 Task: Find connections with filter location Badnāwar with filter topic #propertywith filter profile language English with filter current company Del Monte Foods Private Limited with filter school R A Podar College of Commerce & Economics Matunga Mumbai 400 019 with filter industry Packaging and Containers Manufacturing with filter service category Outsourcing with filter keywords title Vice President of Operations
Action: Mouse moved to (565, 71)
Screenshot: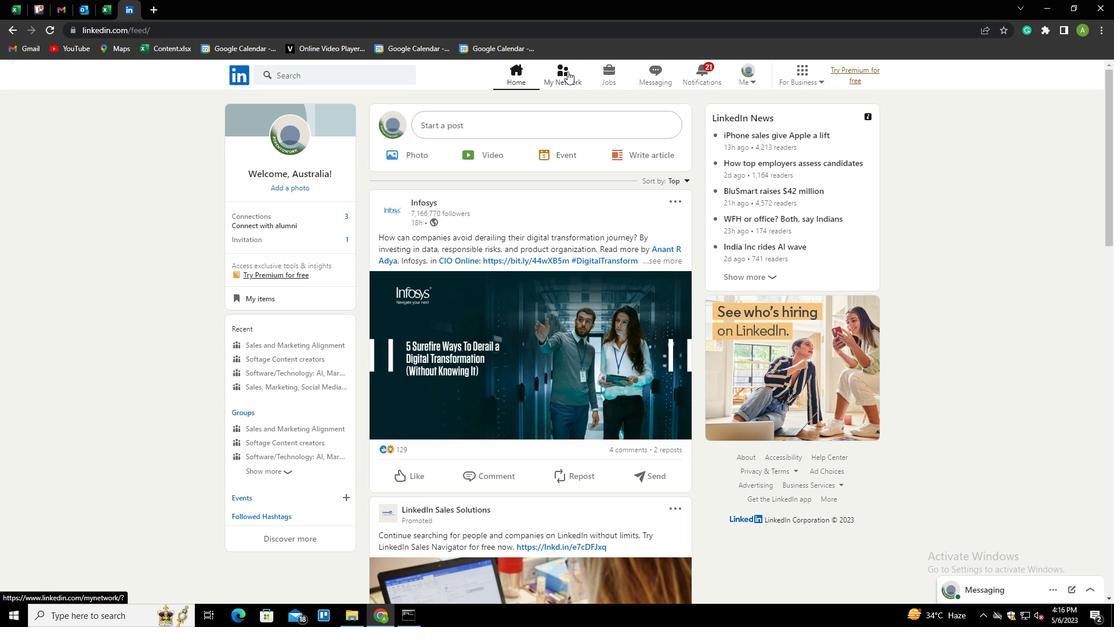 
Action: Mouse pressed left at (565, 71)
Screenshot: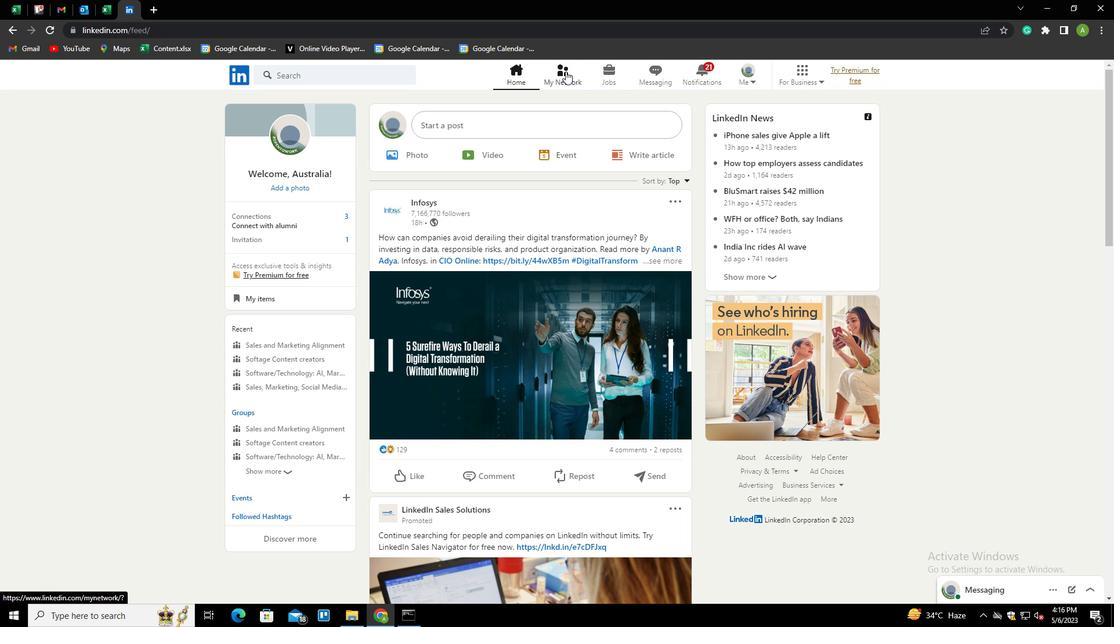 
Action: Mouse moved to (300, 139)
Screenshot: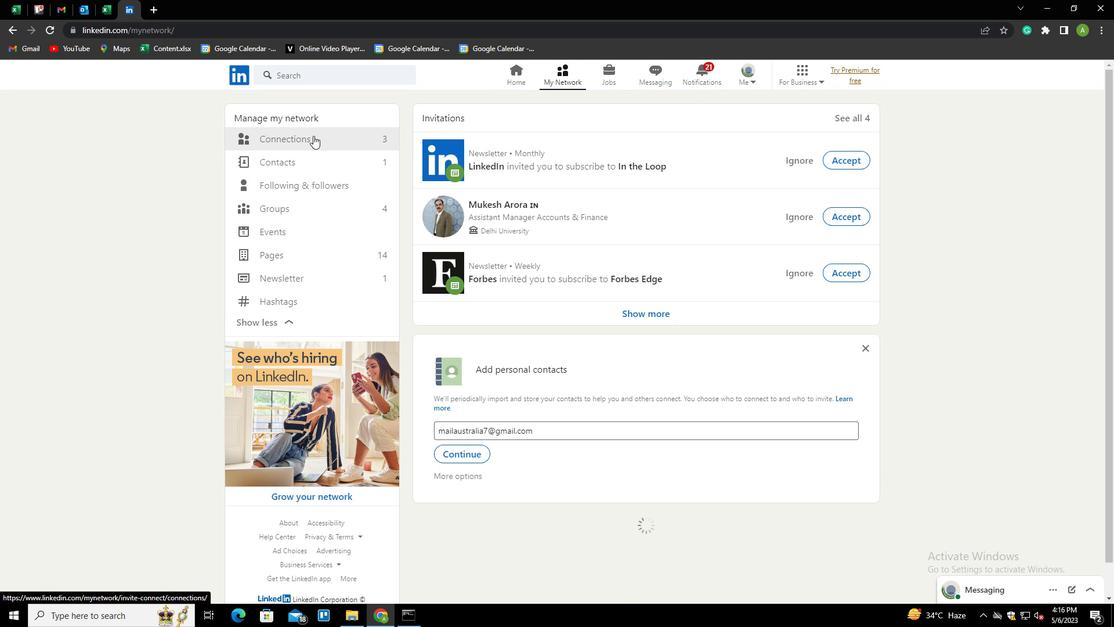 
Action: Mouse pressed left at (300, 139)
Screenshot: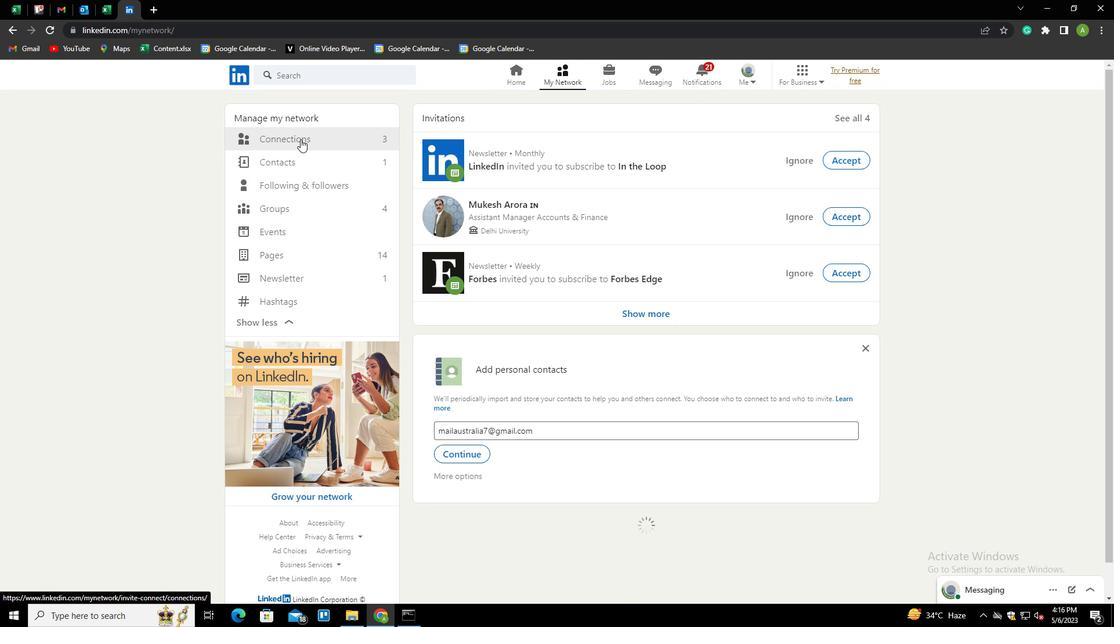 
Action: Mouse moved to (640, 138)
Screenshot: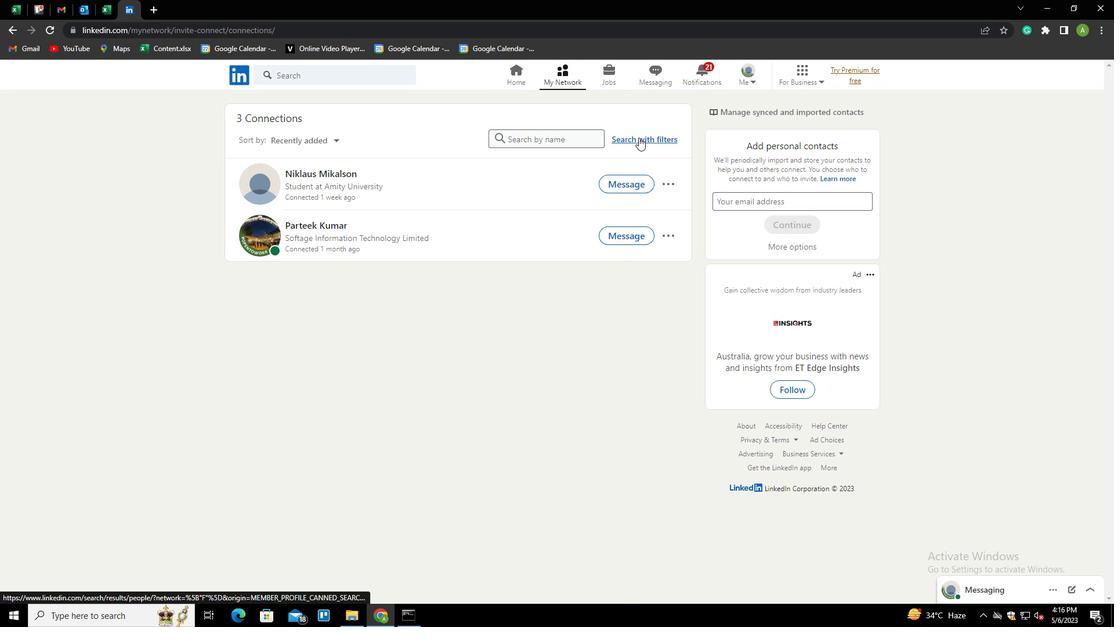 
Action: Mouse pressed left at (640, 138)
Screenshot: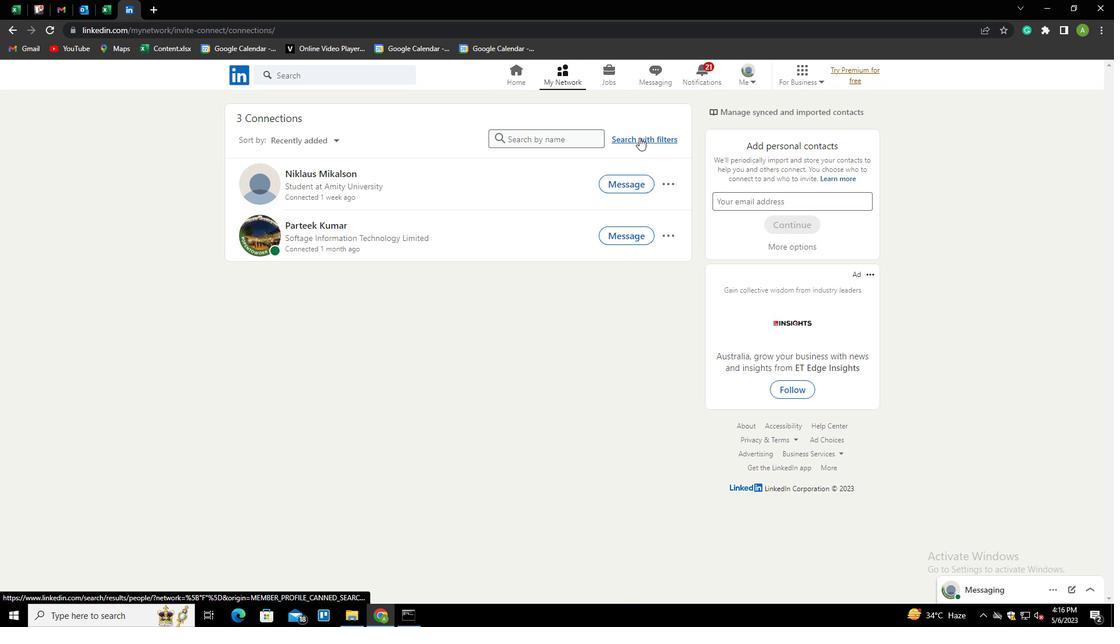 
Action: Mouse moved to (591, 106)
Screenshot: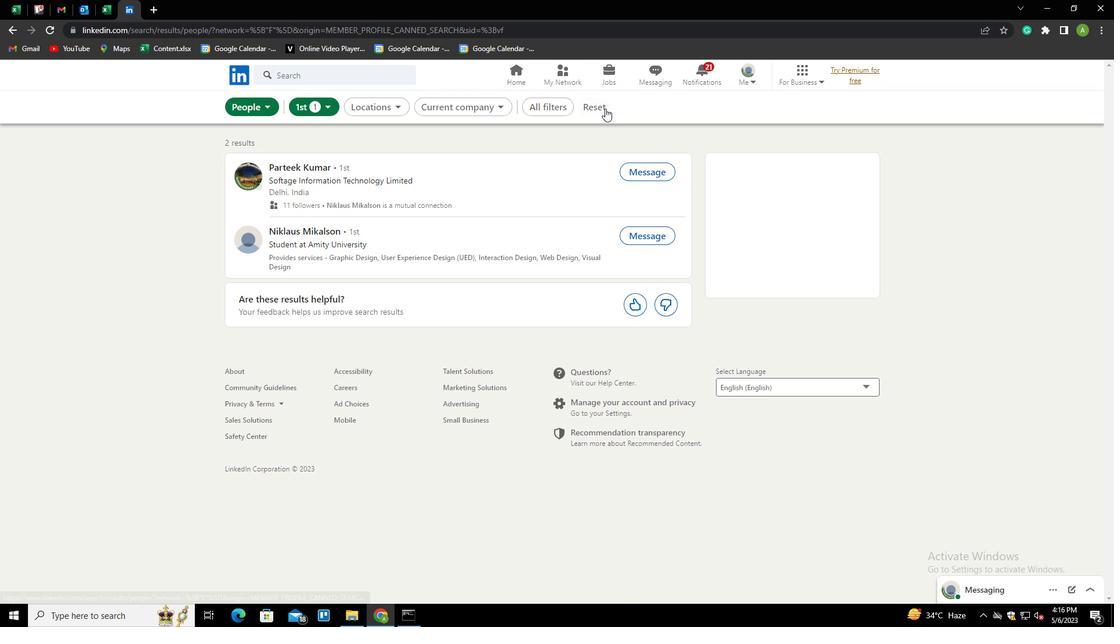 
Action: Mouse pressed left at (591, 106)
Screenshot: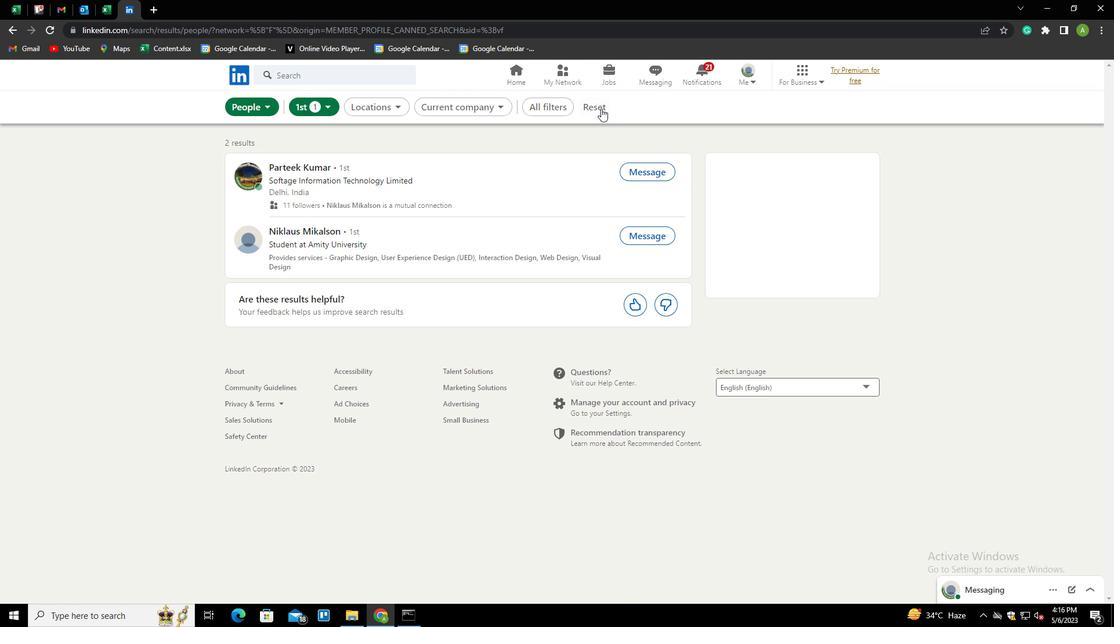 
Action: Mouse moved to (583, 105)
Screenshot: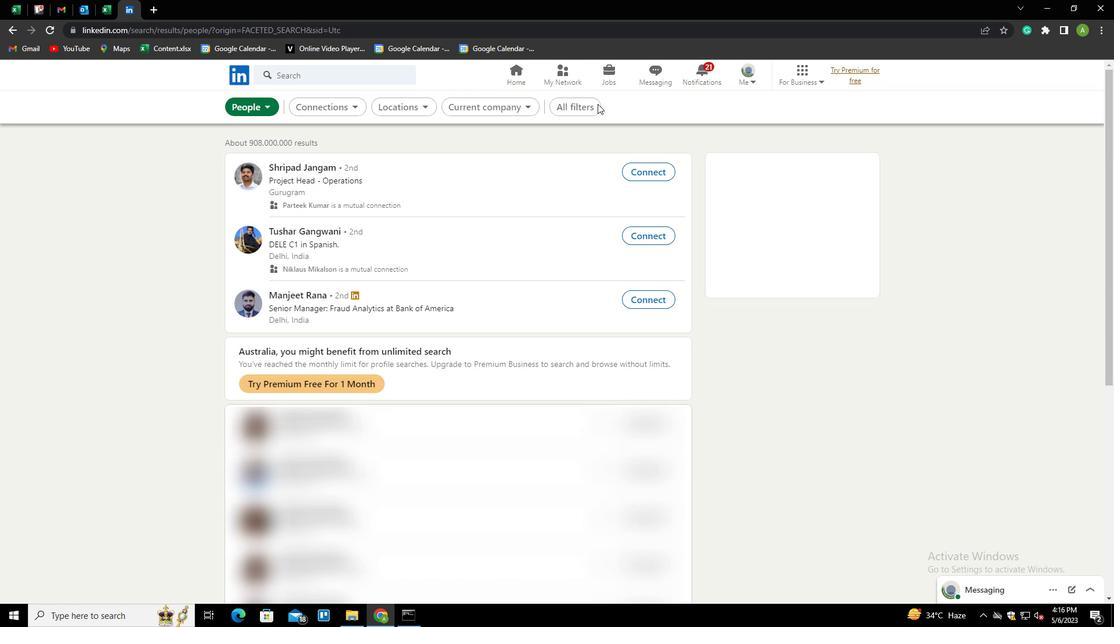 
Action: Mouse pressed left at (583, 105)
Screenshot: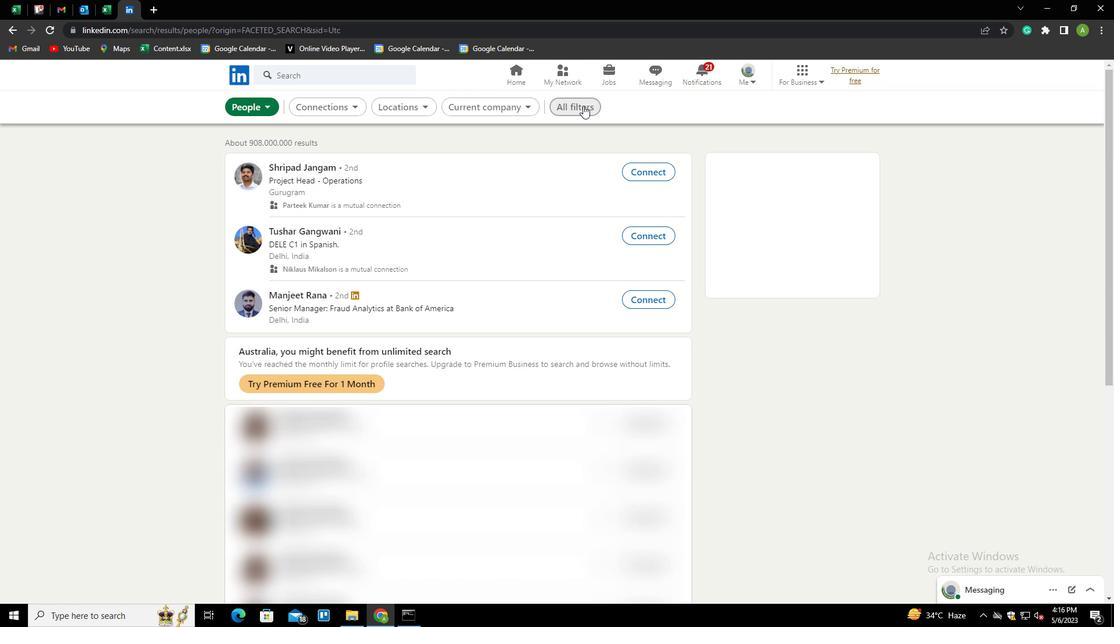 
Action: Mouse moved to (958, 353)
Screenshot: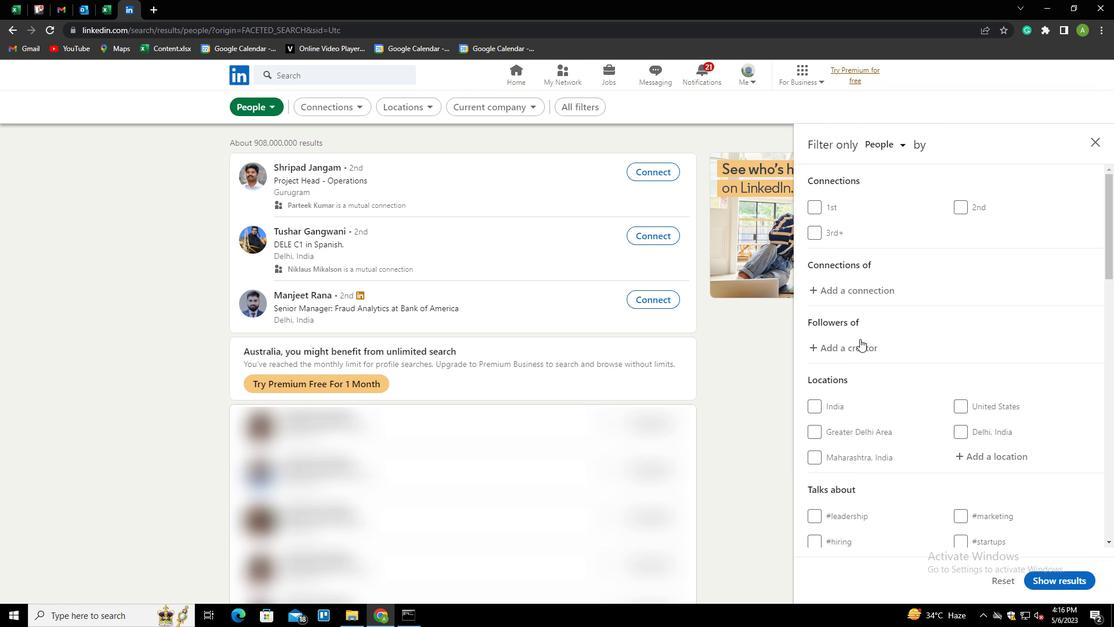 
Action: Mouse scrolled (958, 353) with delta (0, 0)
Screenshot: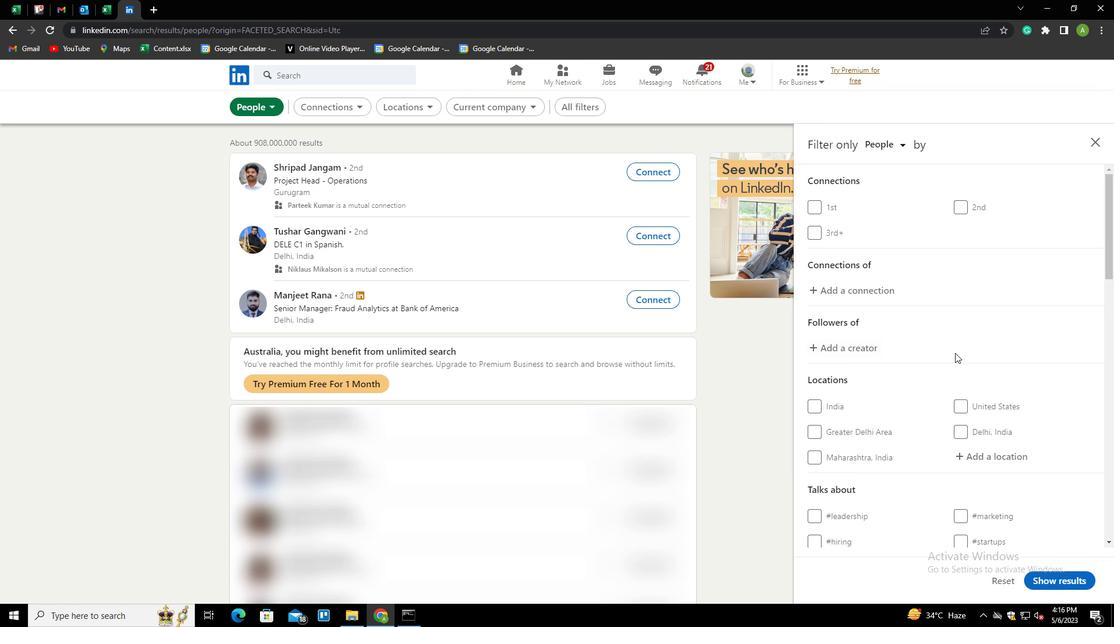 
Action: Mouse scrolled (958, 353) with delta (0, 0)
Screenshot: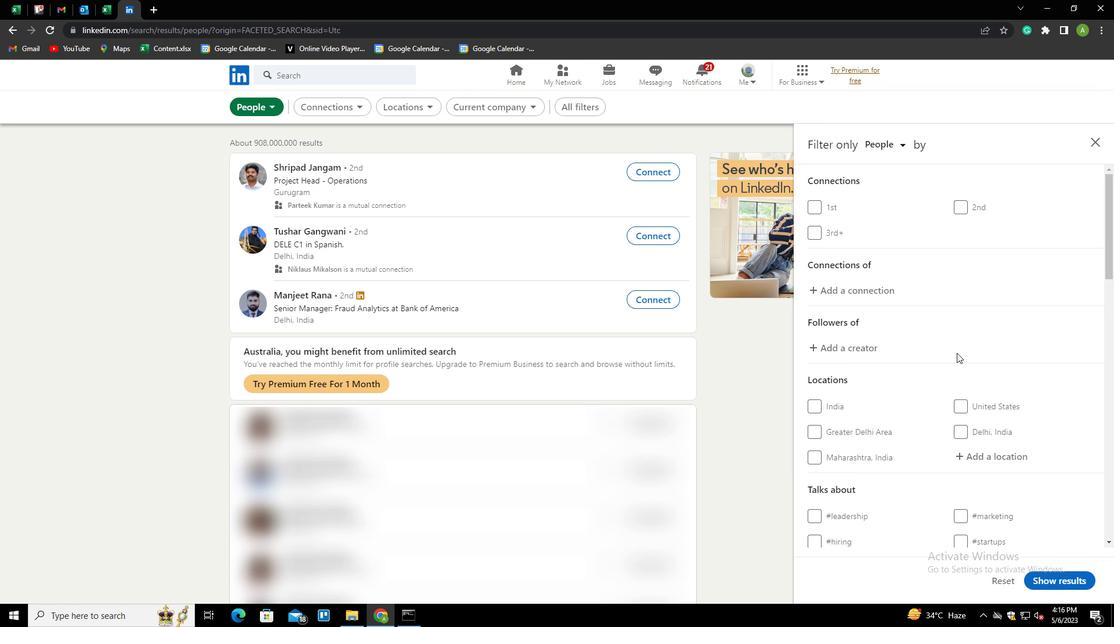 
Action: Mouse moved to (969, 346)
Screenshot: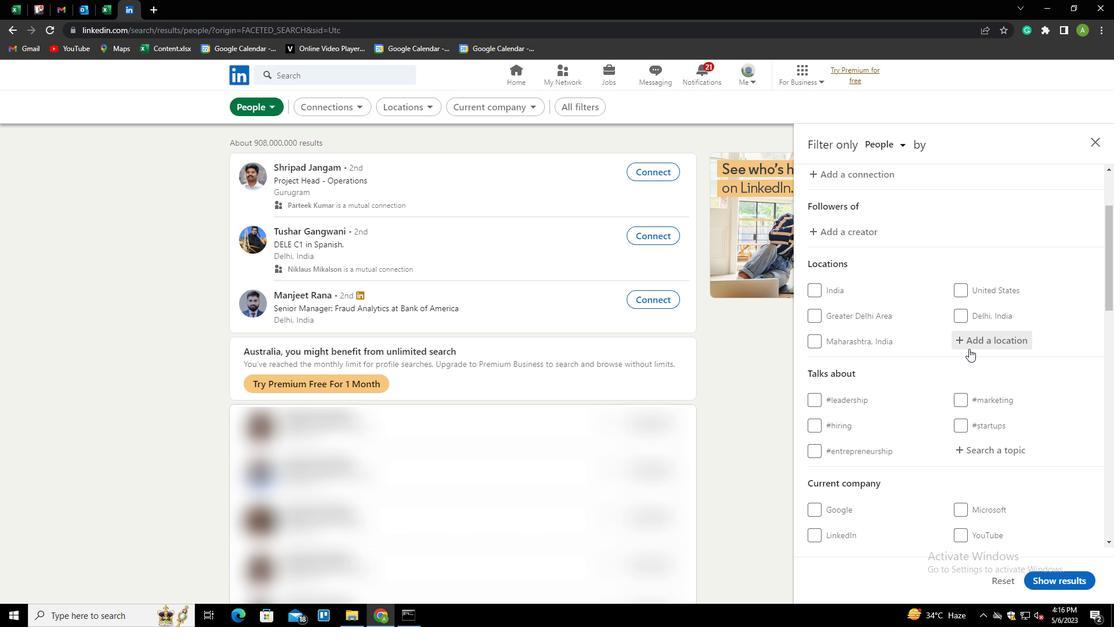 
Action: Mouse pressed left at (969, 346)
Screenshot: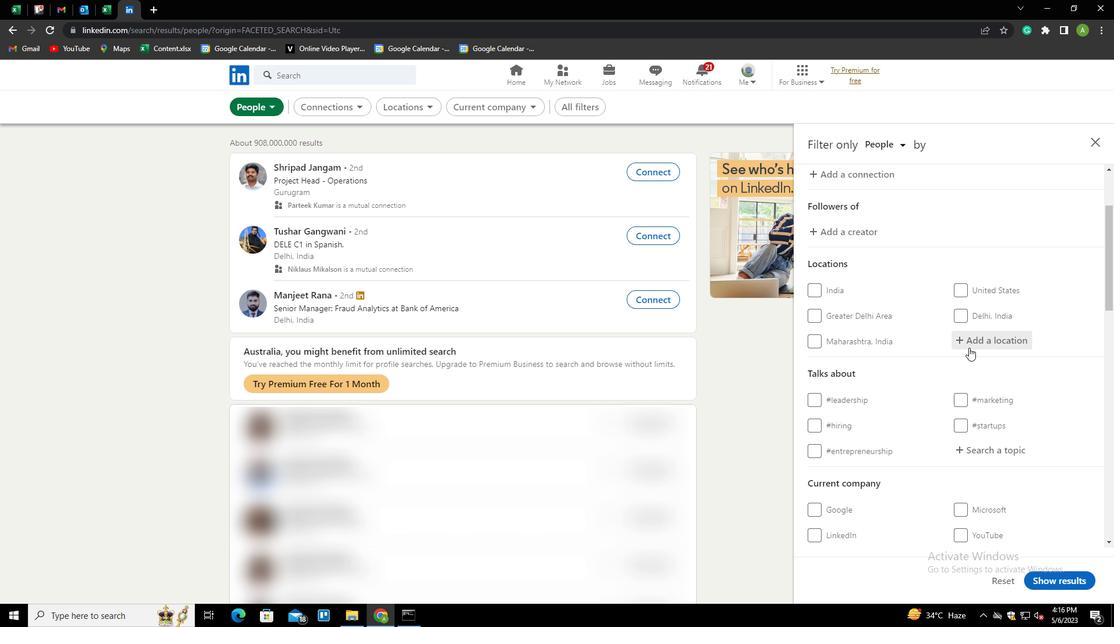 
Action: Key pressed <Key.shift>
Screenshot: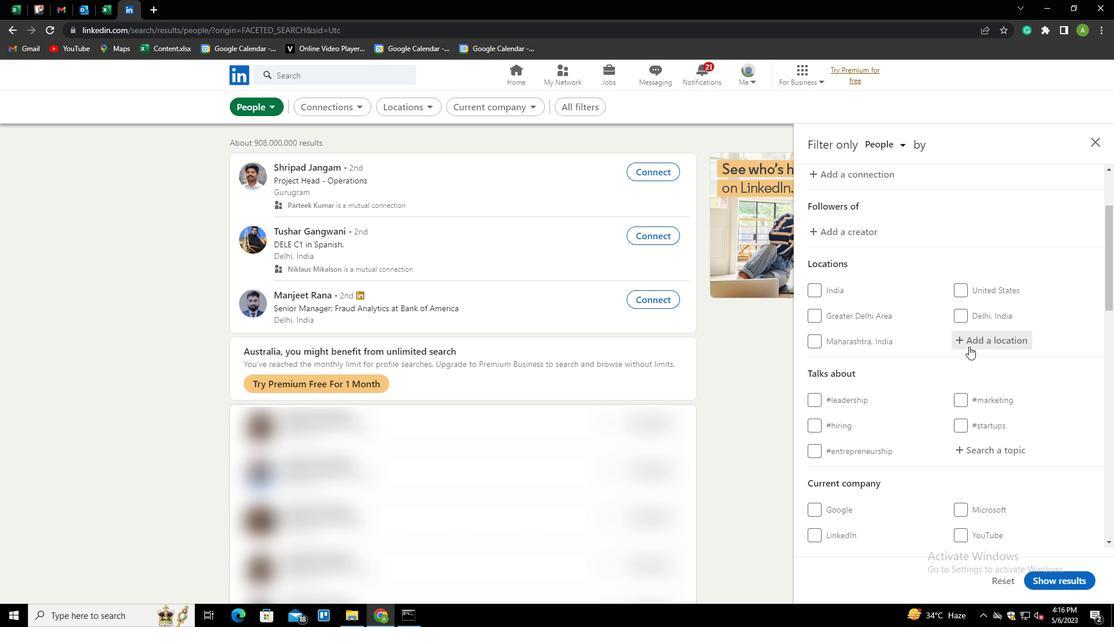 
Action: Mouse moved to (969, 345)
Screenshot: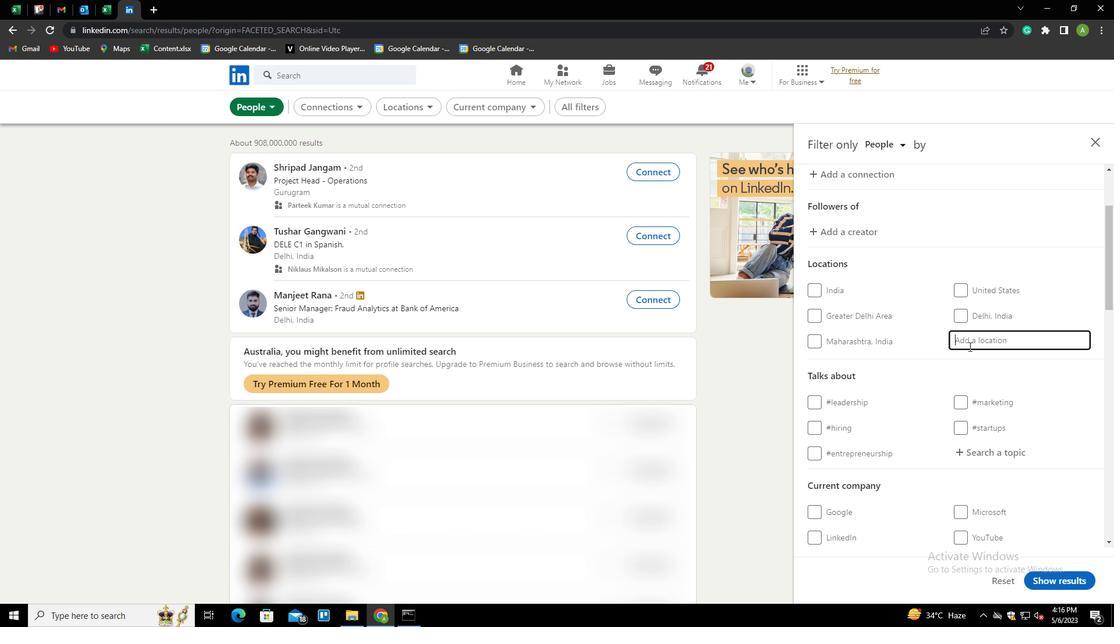 
Action: Key pressed B
Screenshot: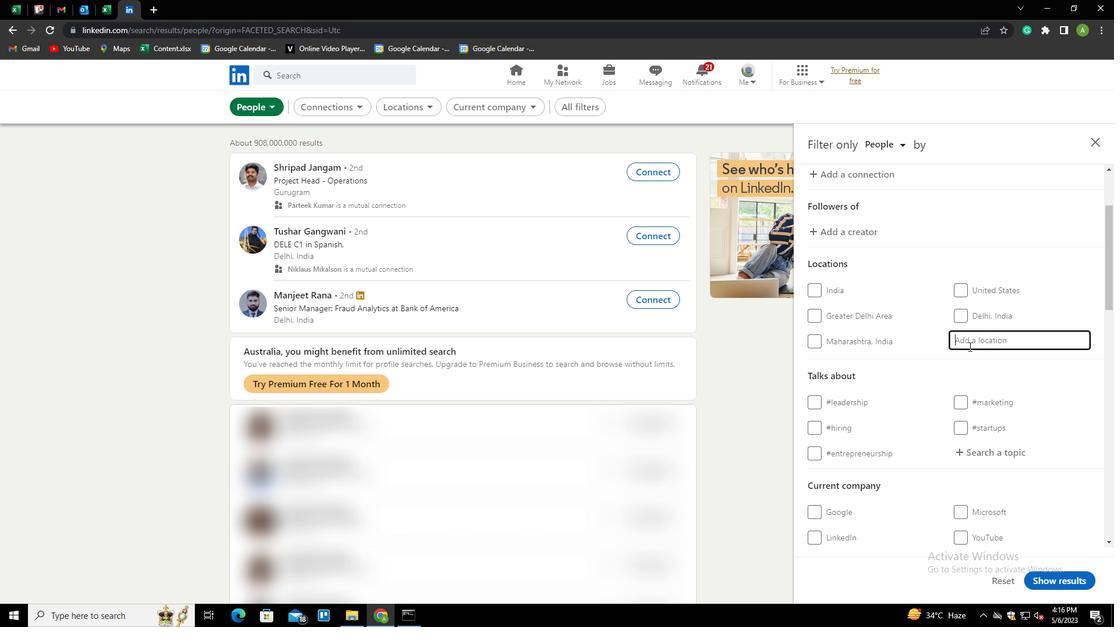 
Action: Mouse moved to (934, 268)
Screenshot: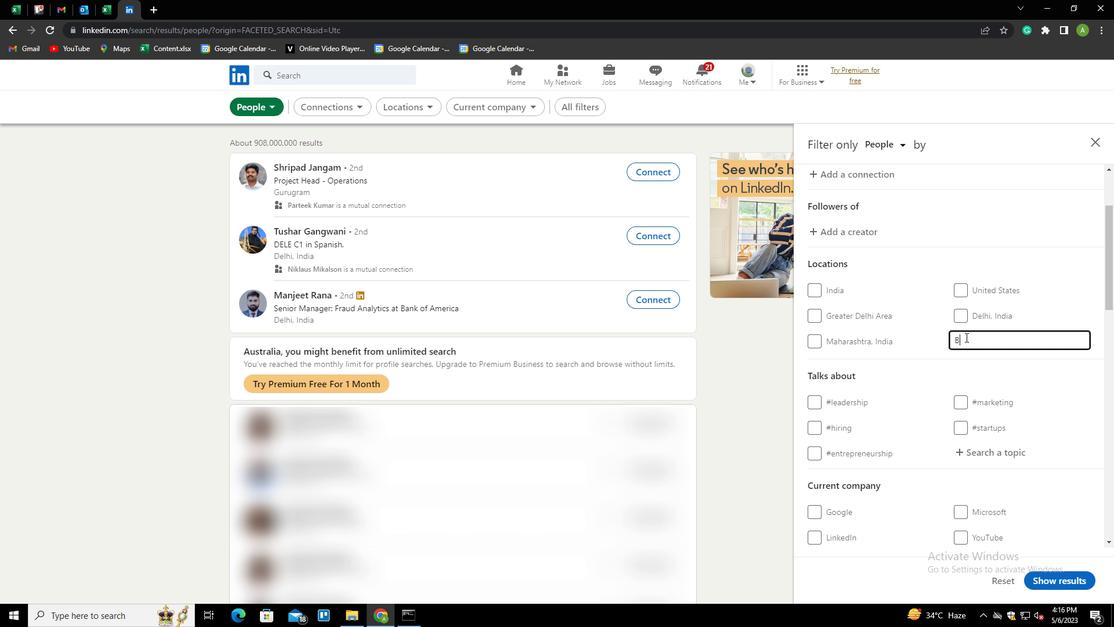 
Action: Key pressed ADNAWAR<Key.down><Key.enter>
Screenshot: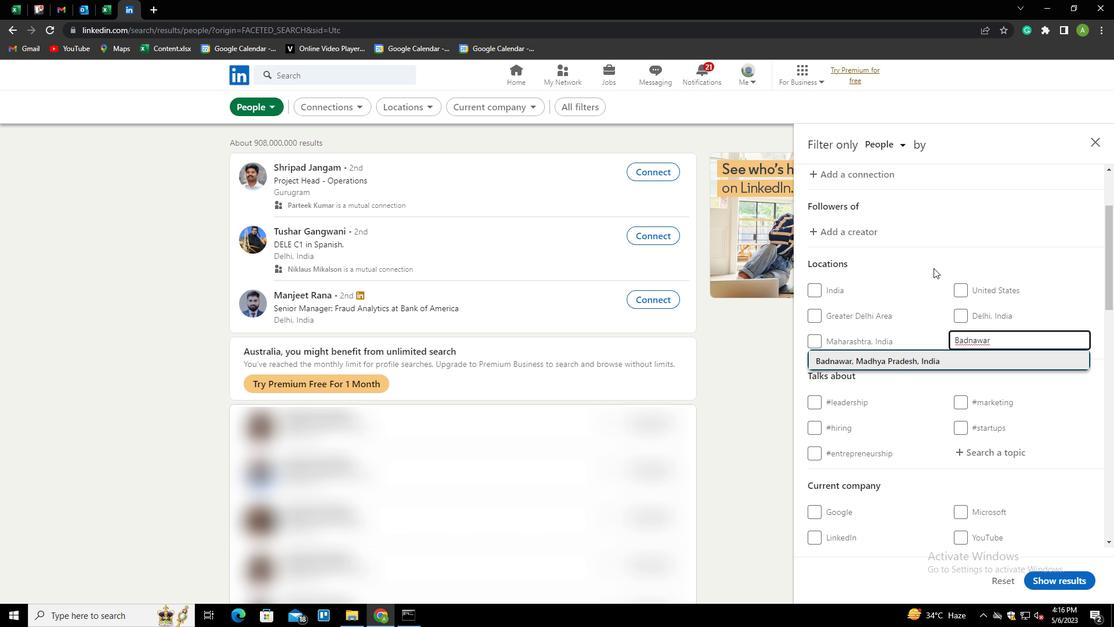 
Action: Mouse moved to (932, 268)
Screenshot: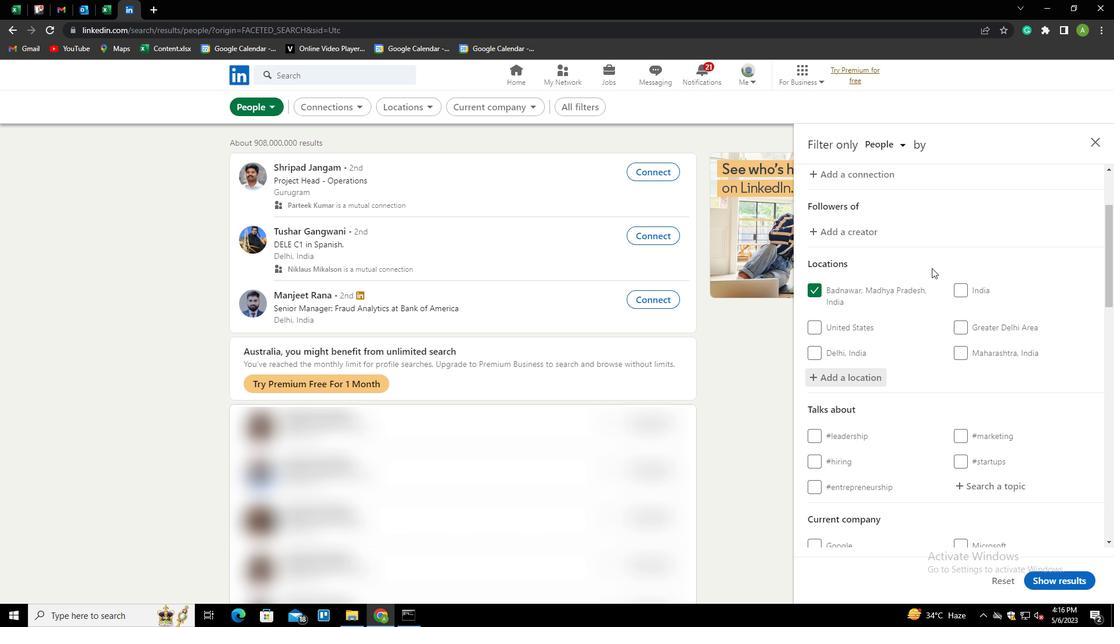 
Action: Mouse scrolled (932, 267) with delta (0, 0)
Screenshot: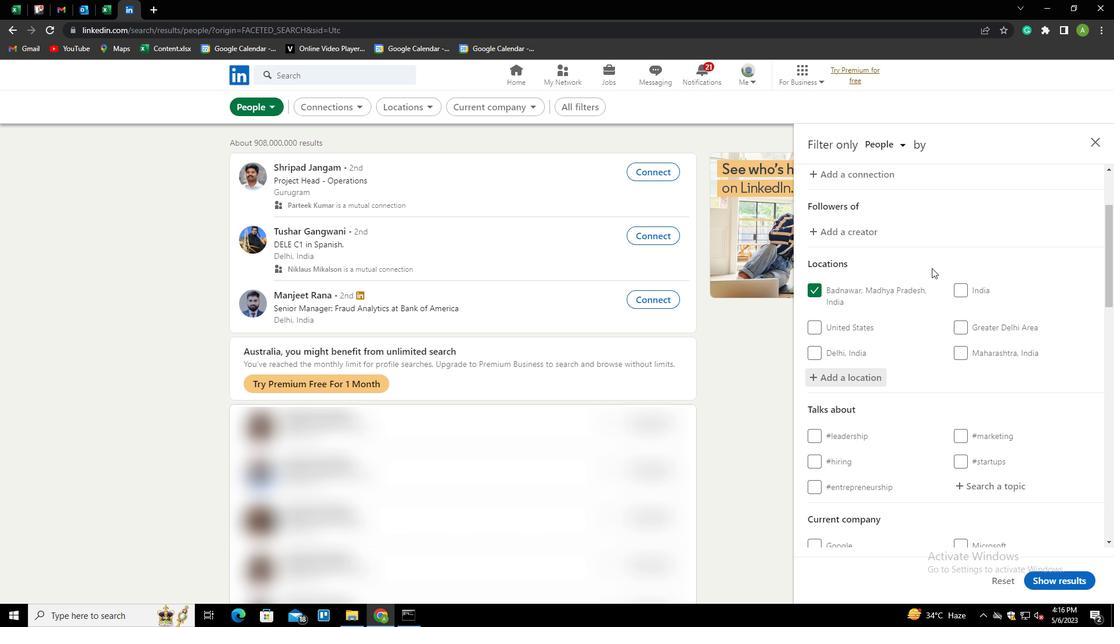 
Action: Mouse moved to (932, 271)
Screenshot: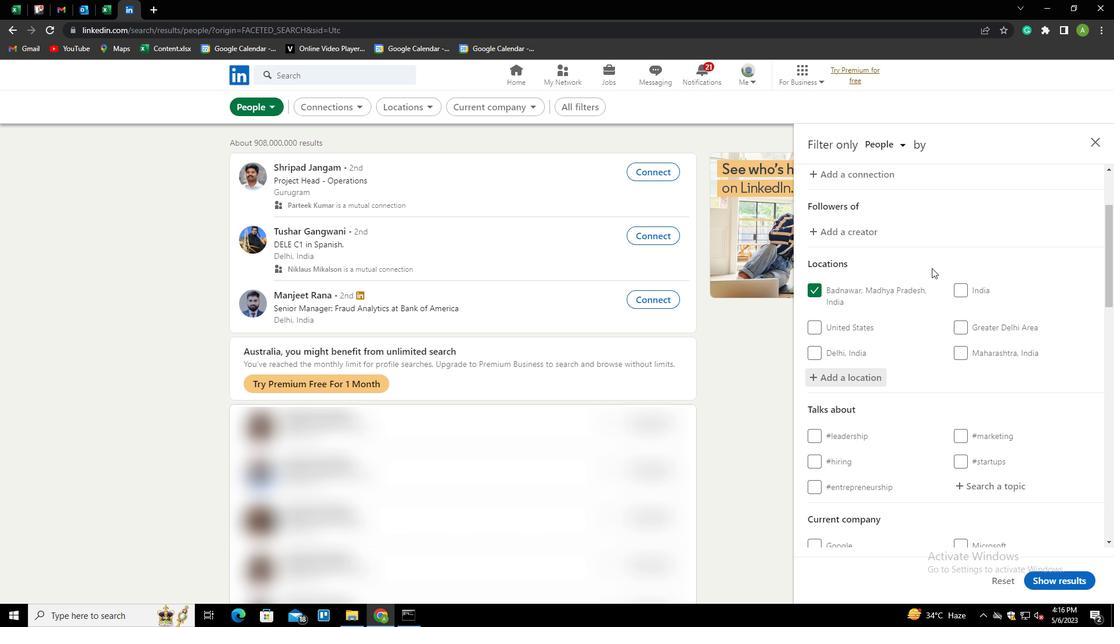 
Action: Mouse scrolled (932, 270) with delta (0, 0)
Screenshot: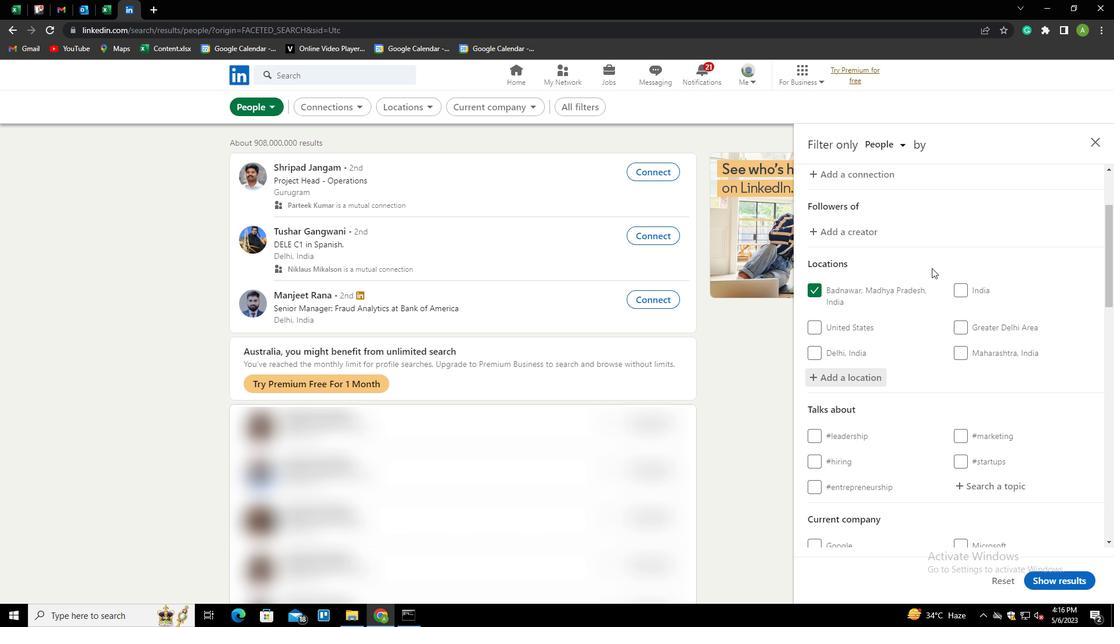 
Action: Mouse moved to (932, 273)
Screenshot: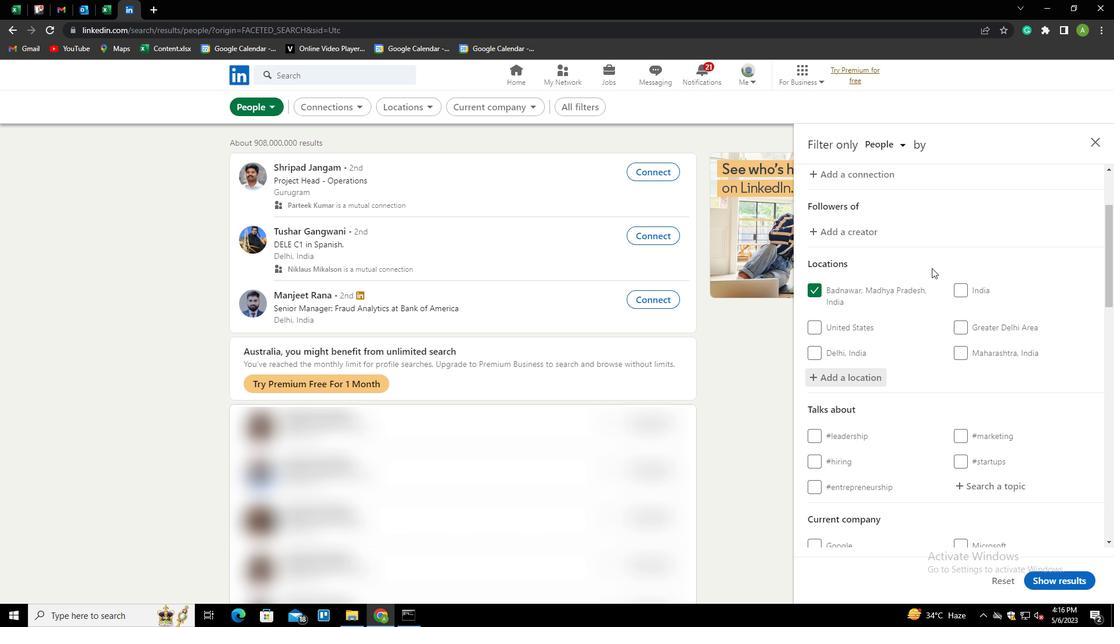 
Action: Mouse scrolled (932, 272) with delta (0, 0)
Screenshot: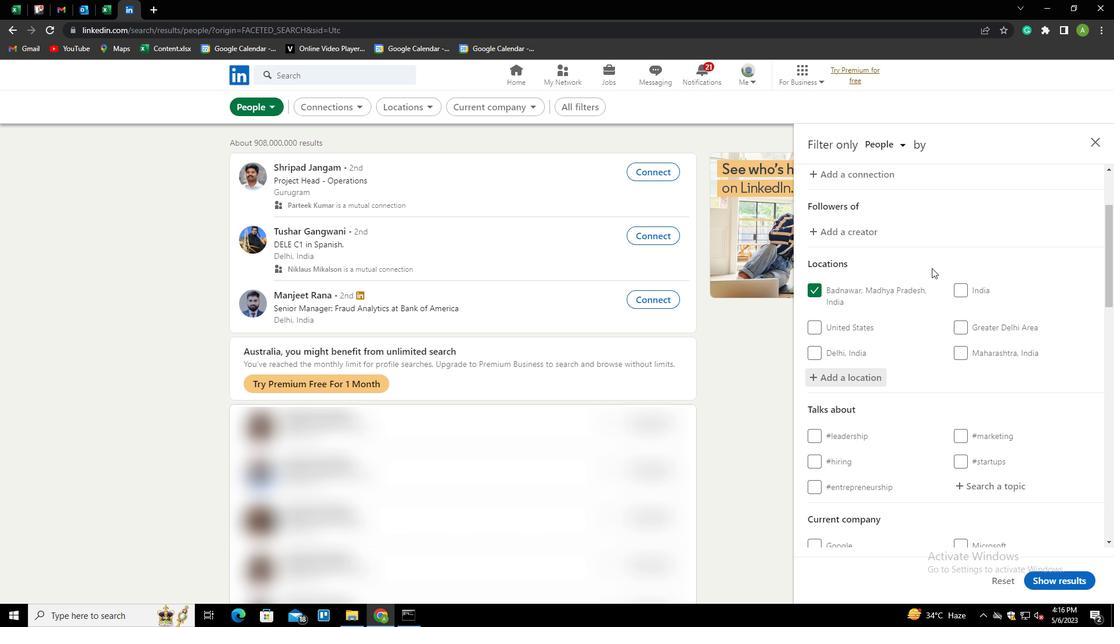 
Action: Mouse moved to (991, 315)
Screenshot: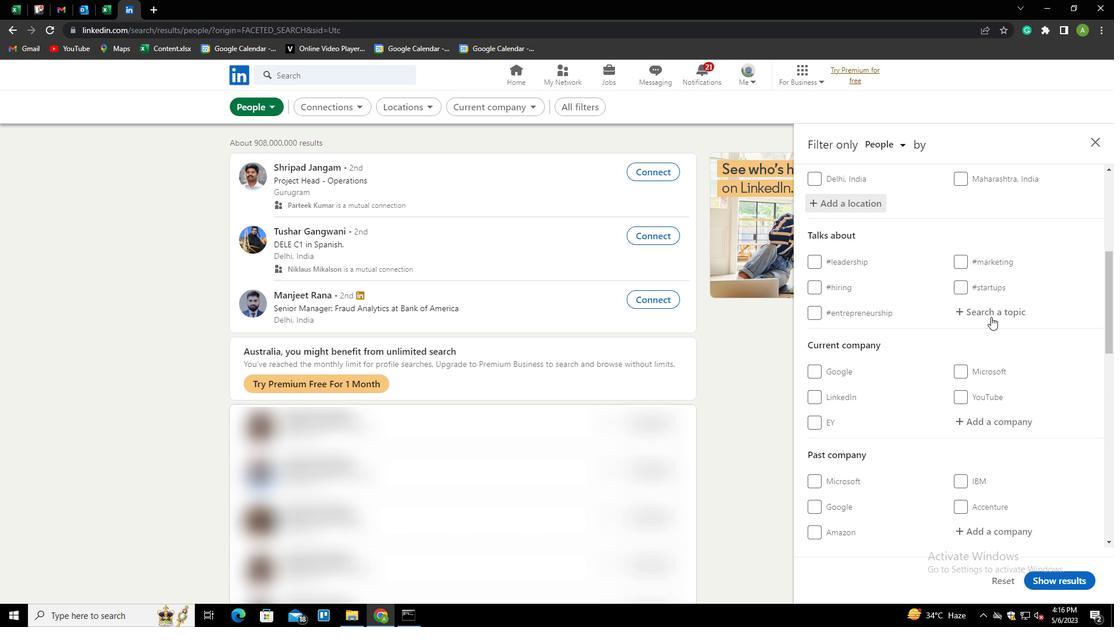
Action: Mouse pressed left at (991, 315)
Screenshot: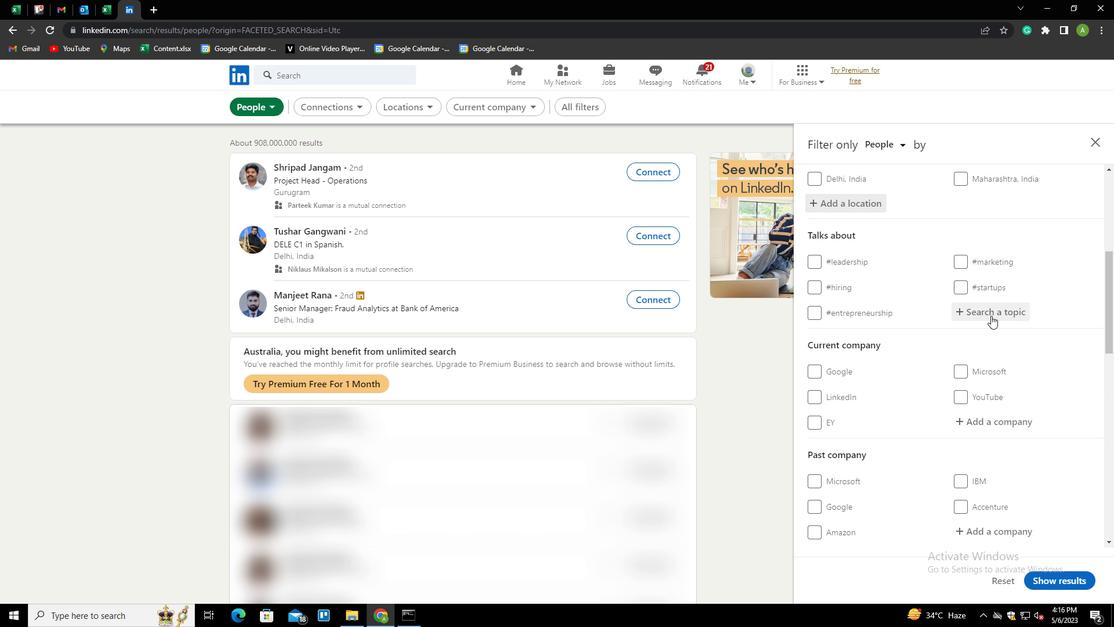 
Action: Mouse moved to (983, 298)
Screenshot: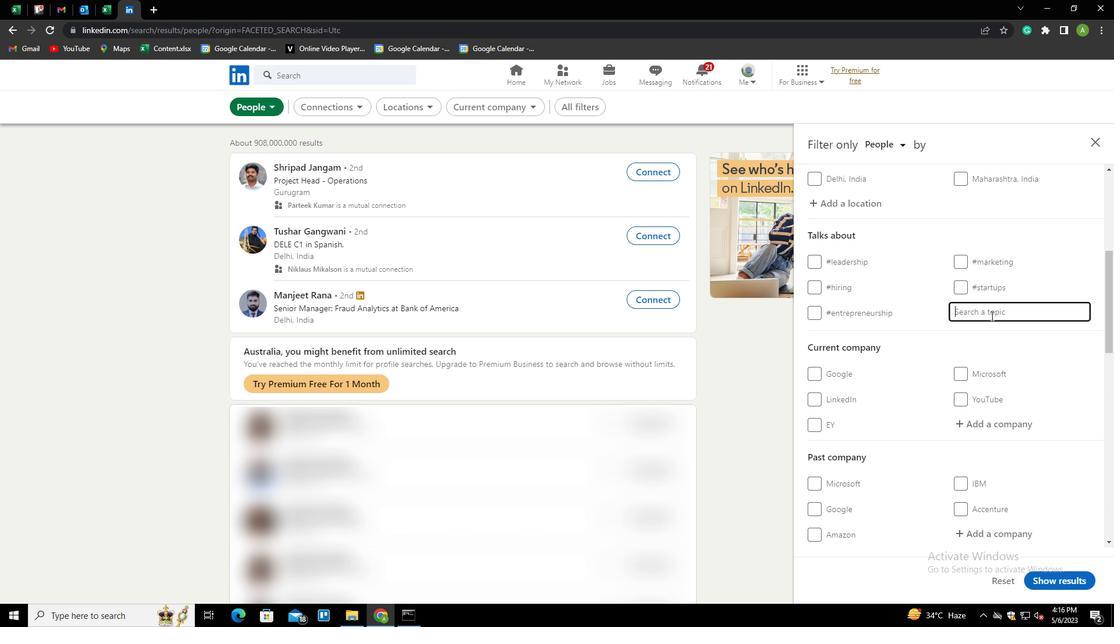 
Action: Key pressed PROPERTY<Key.down><Key.enter>
Screenshot: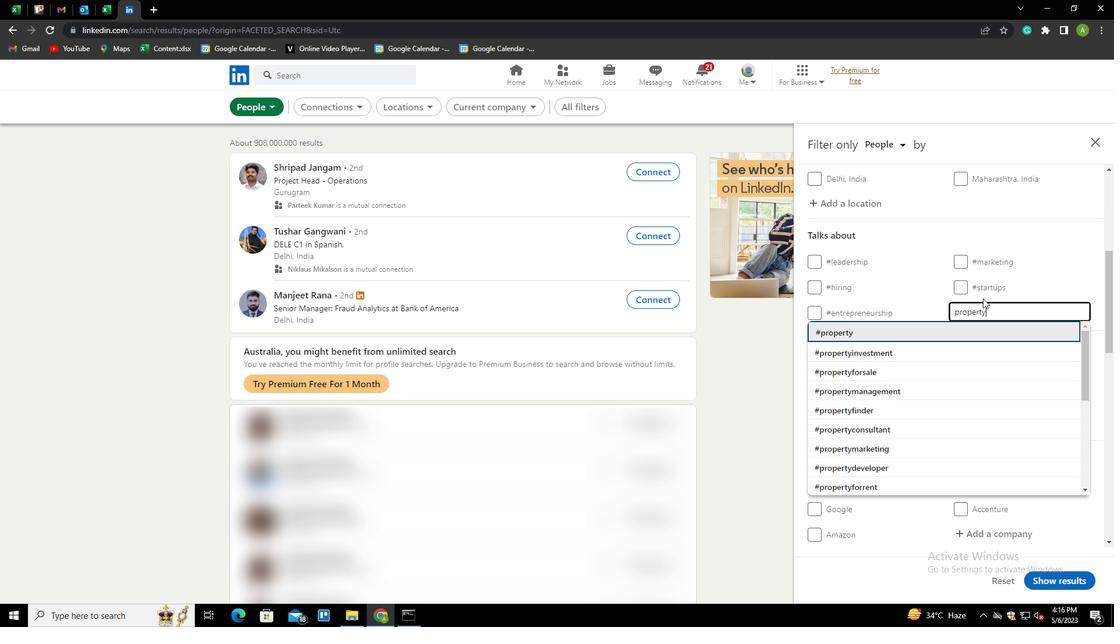 
Action: Mouse scrolled (983, 297) with delta (0, 0)
Screenshot: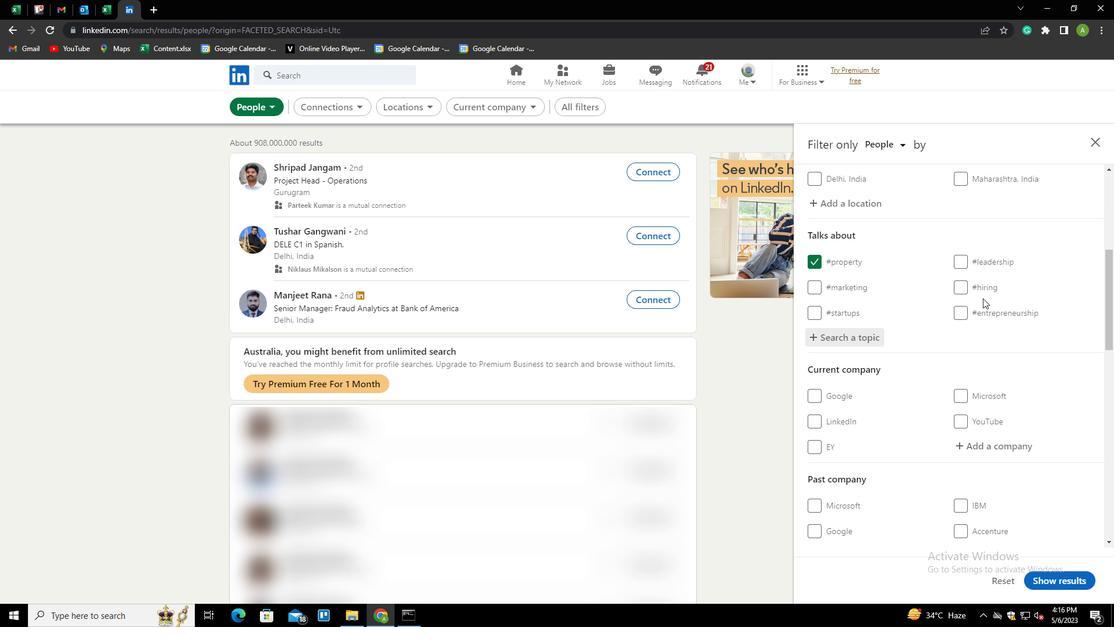 
Action: Mouse scrolled (983, 297) with delta (0, 0)
Screenshot: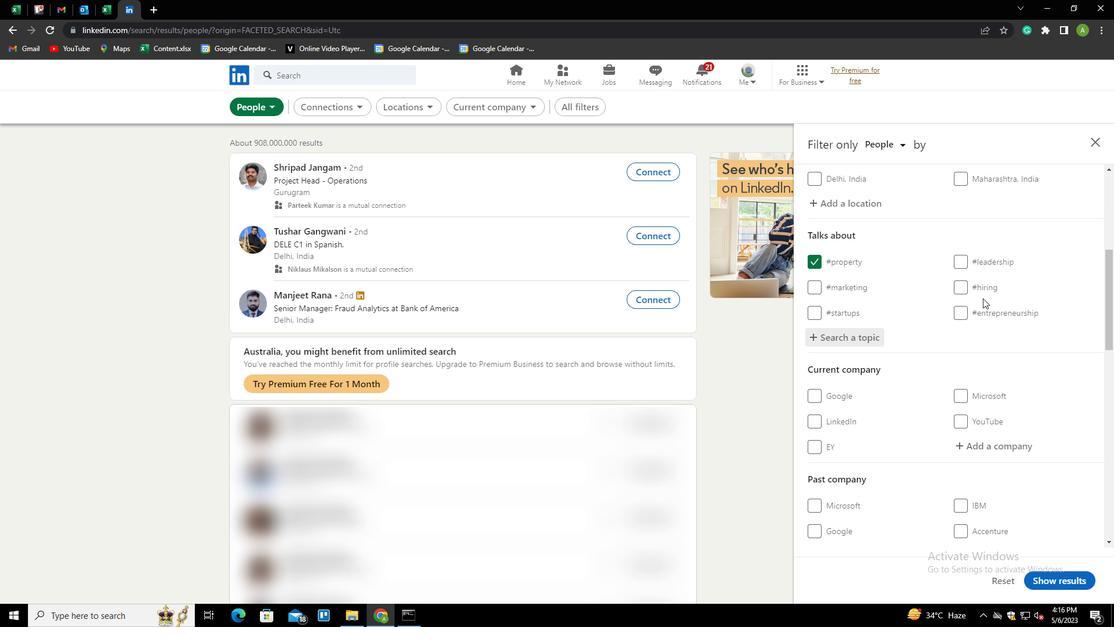 
Action: Mouse moved to (983, 304)
Screenshot: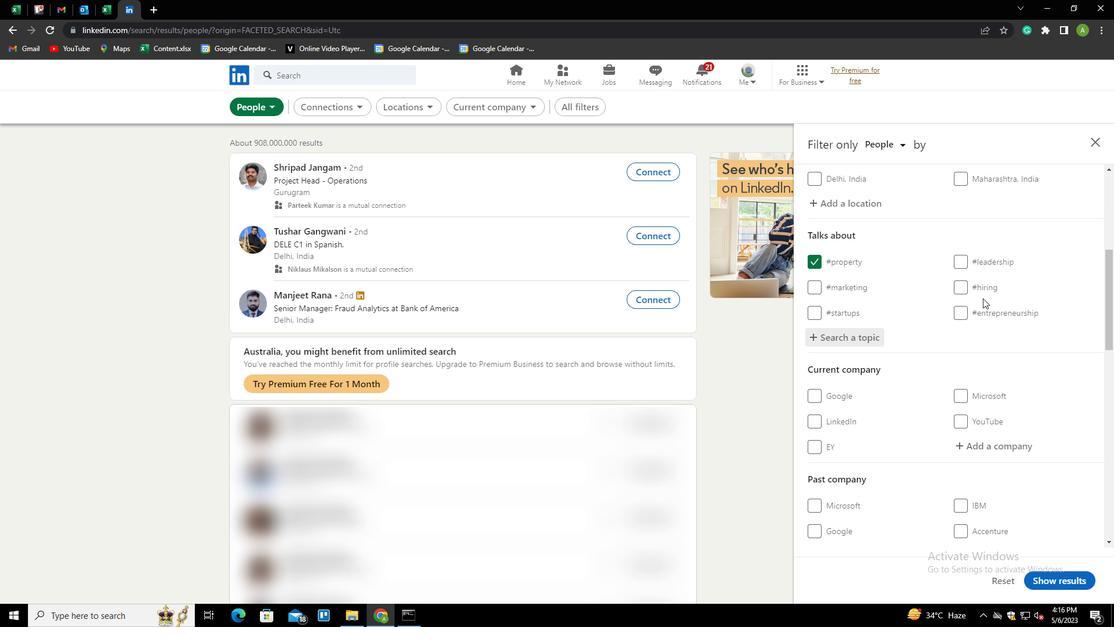 
Action: Mouse scrolled (983, 303) with delta (0, 0)
Screenshot: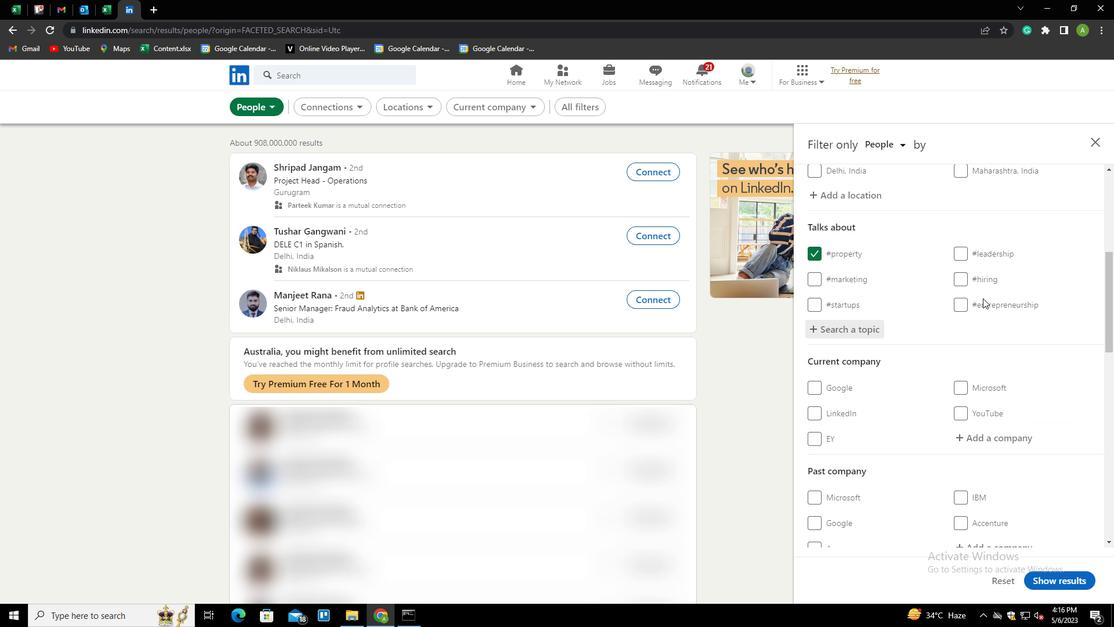 
Action: Mouse moved to (981, 316)
Screenshot: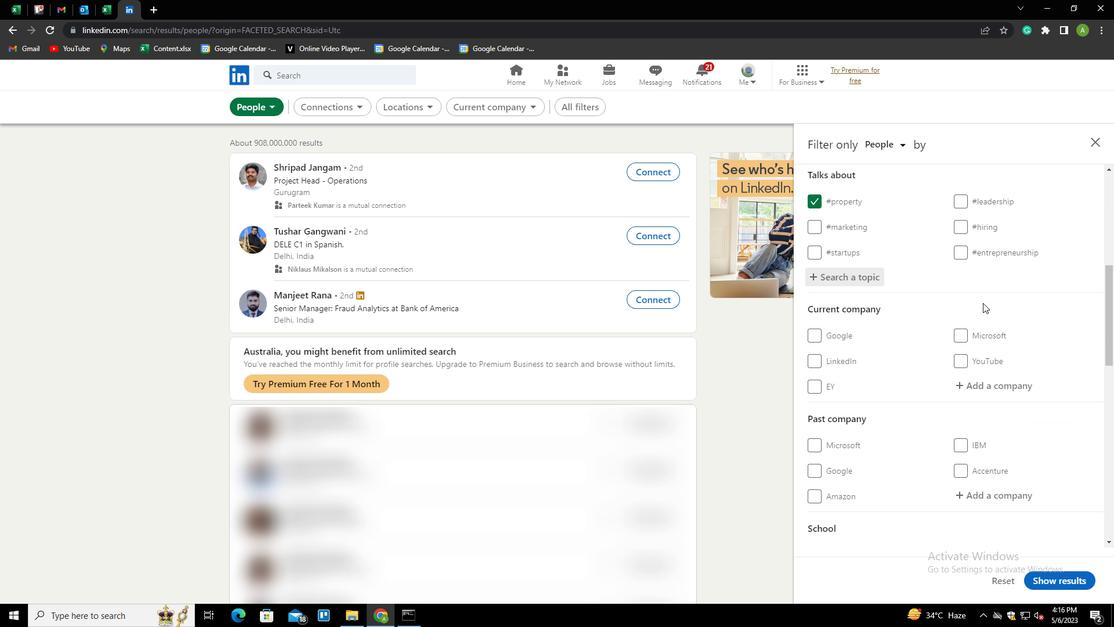 
Action: Mouse scrolled (981, 315) with delta (0, 0)
Screenshot: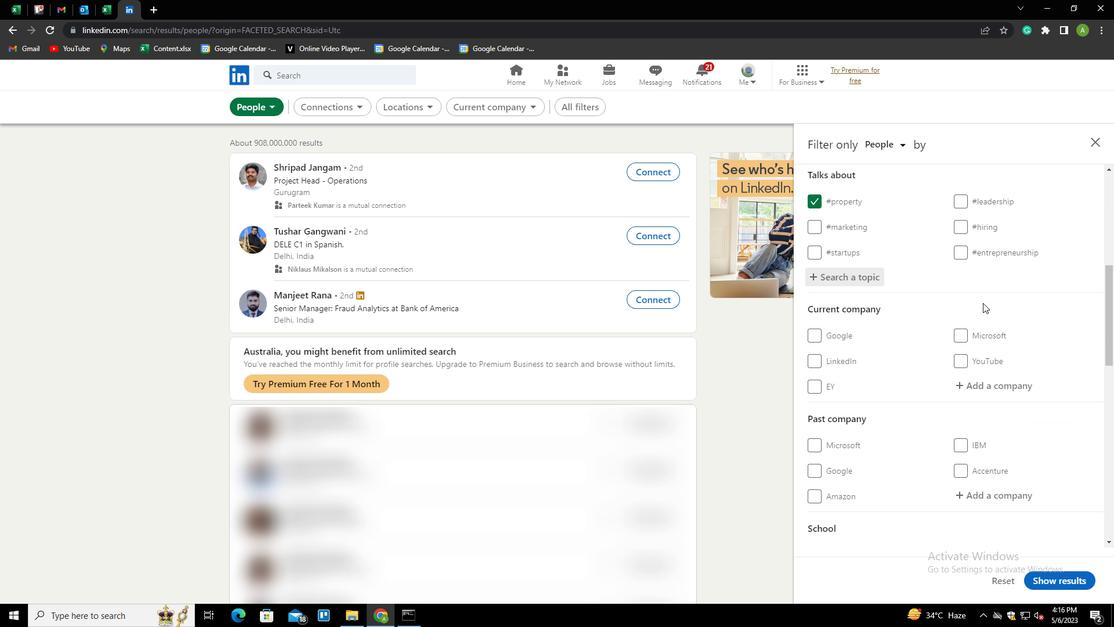 
Action: Mouse moved to (980, 322)
Screenshot: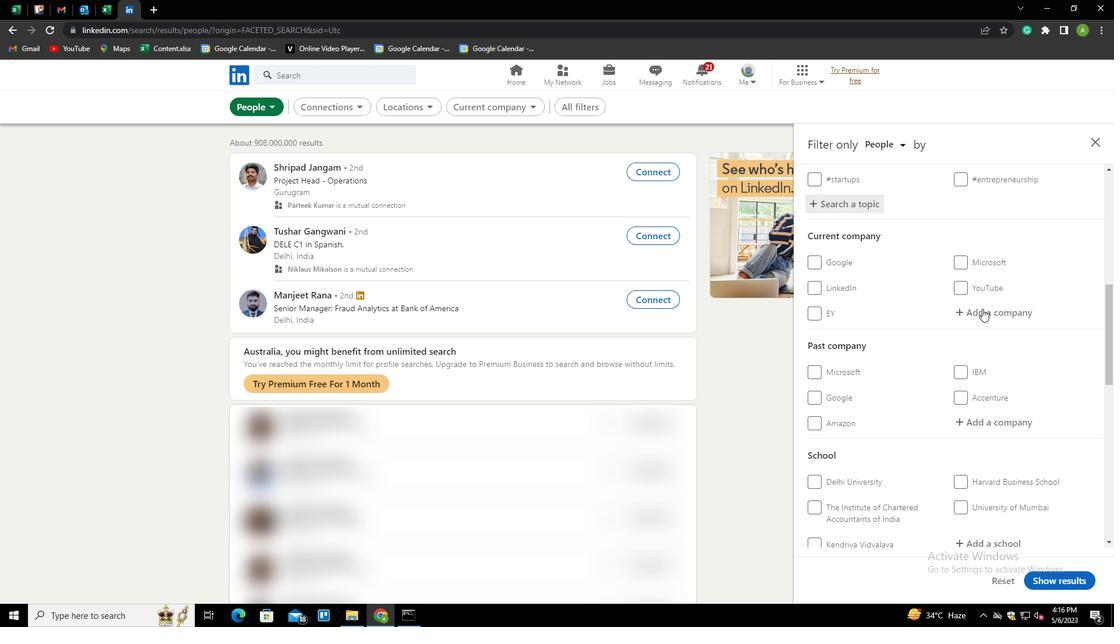 
Action: Mouse scrolled (980, 321) with delta (0, 0)
Screenshot: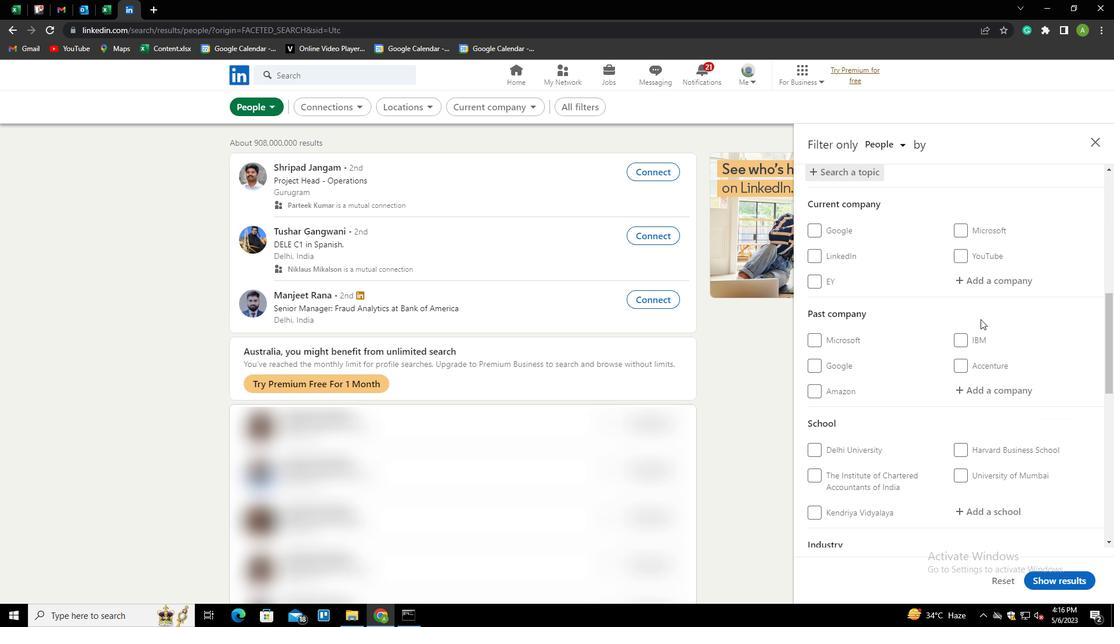 
Action: Mouse scrolled (980, 321) with delta (0, 0)
Screenshot: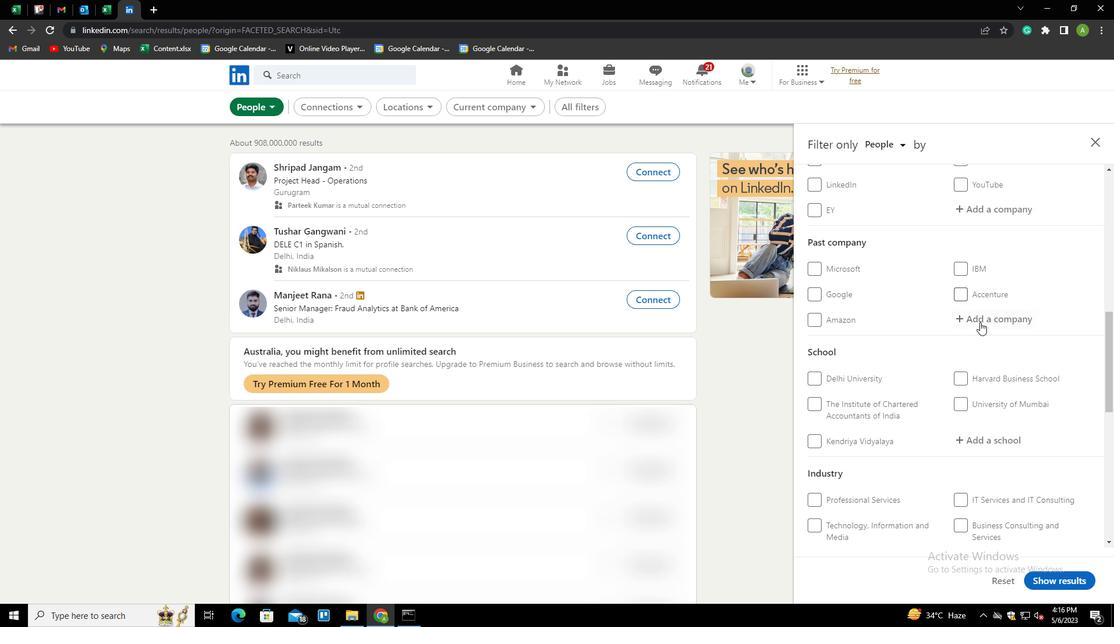 
Action: Mouse scrolled (980, 321) with delta (0, 0)
Screenshot: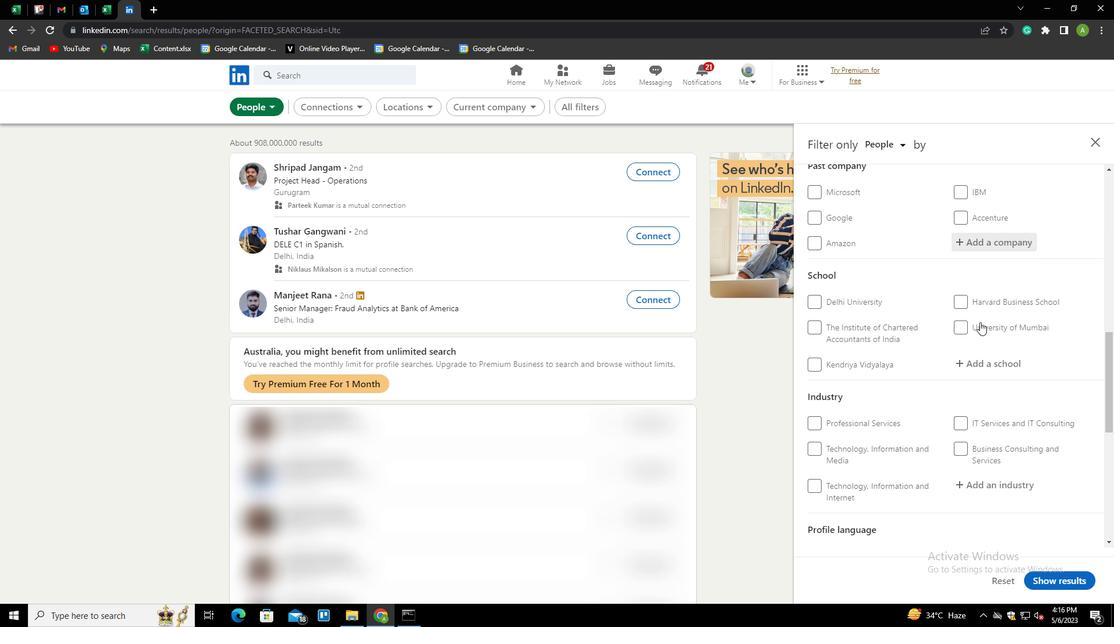 
Action: Mouse scrolled (980, 321) with delta (0, 0)
Screenshot: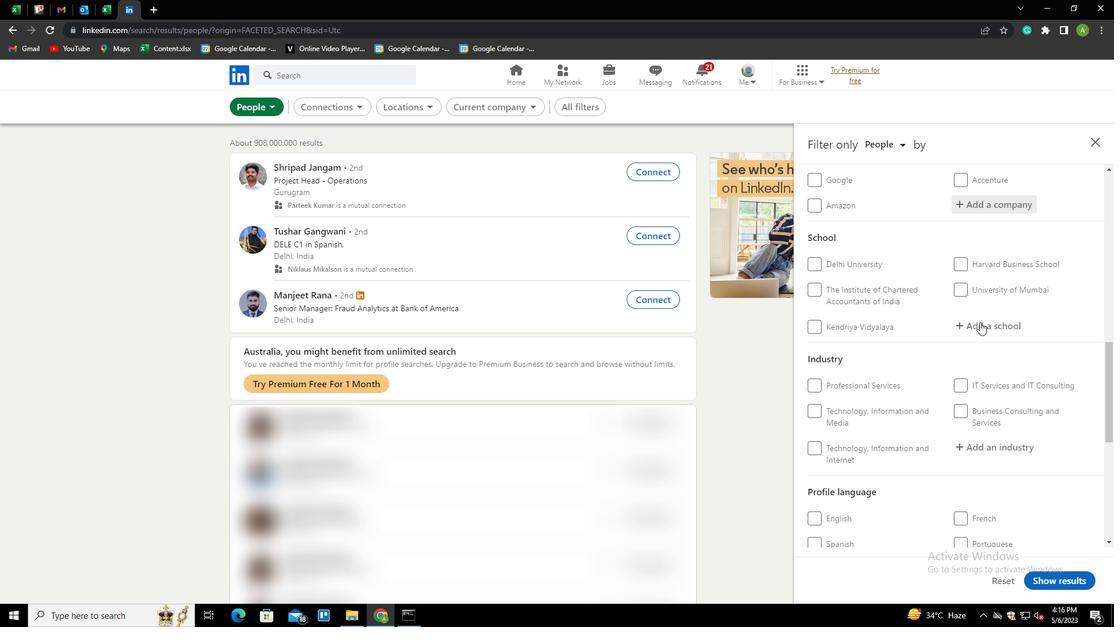 
Action: Mouse scrolled (980, 321) with delta (0, 0)
Screenshot: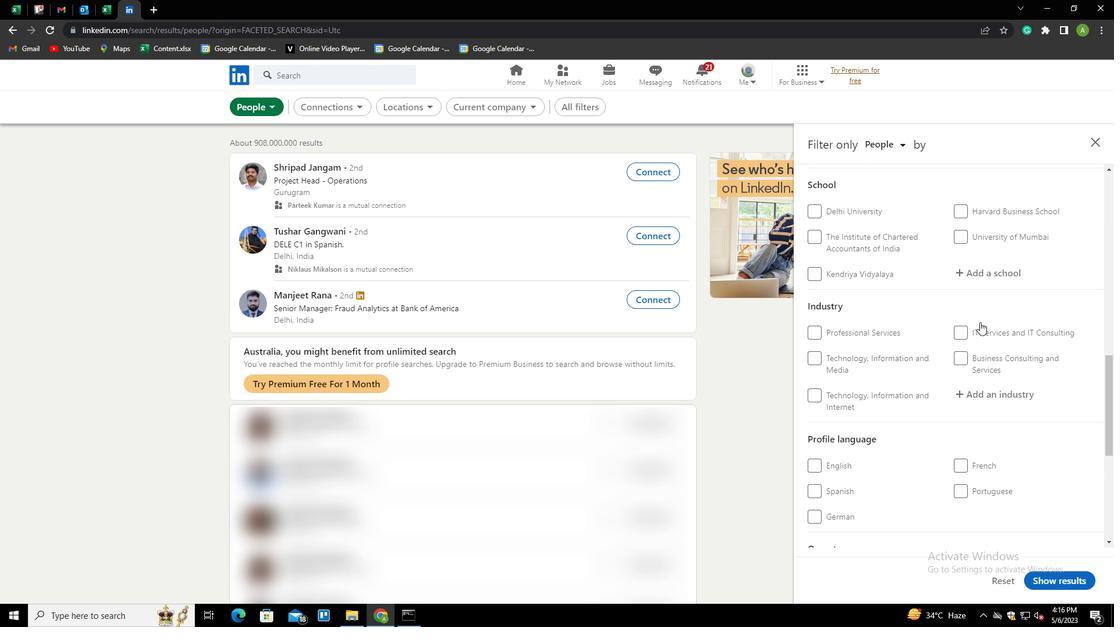 
Action: Mouse moved to (835, 347)
Screenshot: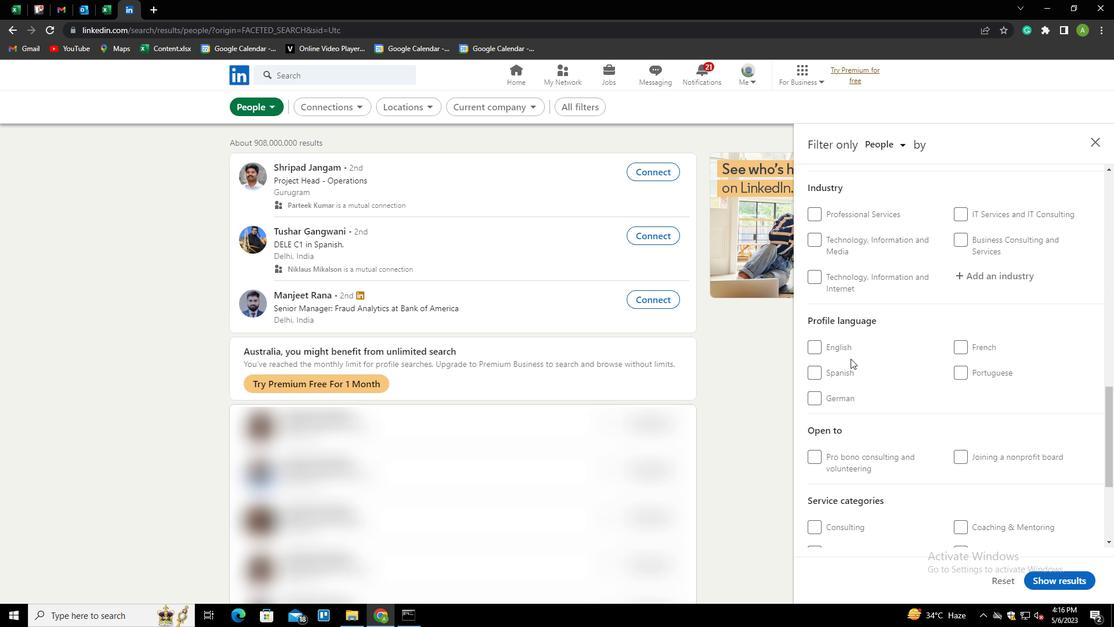 
Action: Mouse pressed left at (835, 347)
Screenshot: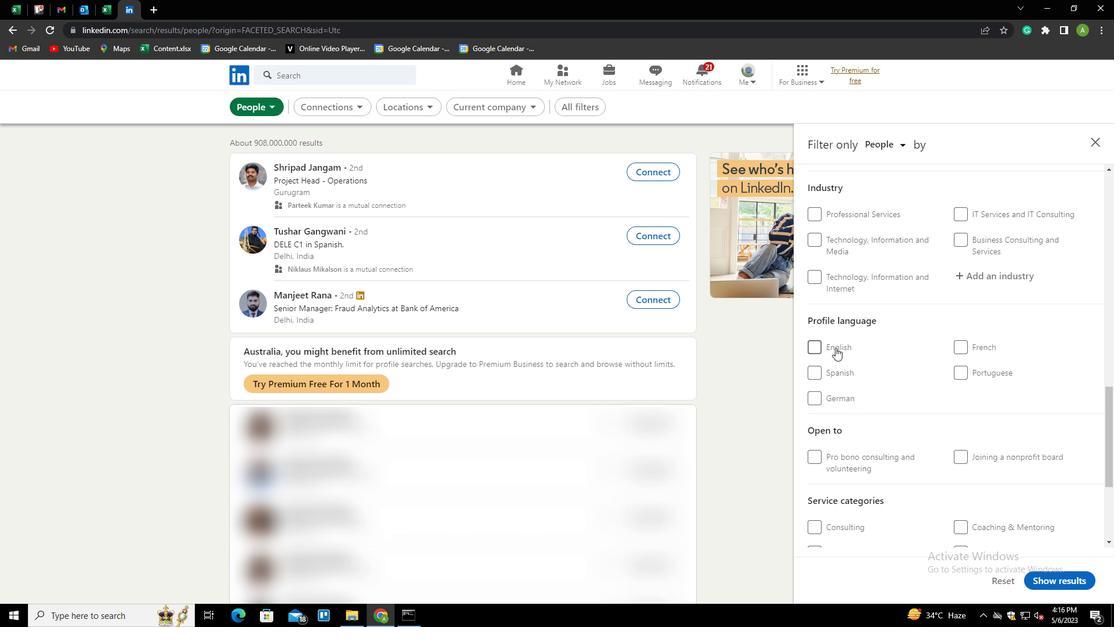 
Action: Mouse moved to (999, 344)
Screenshot: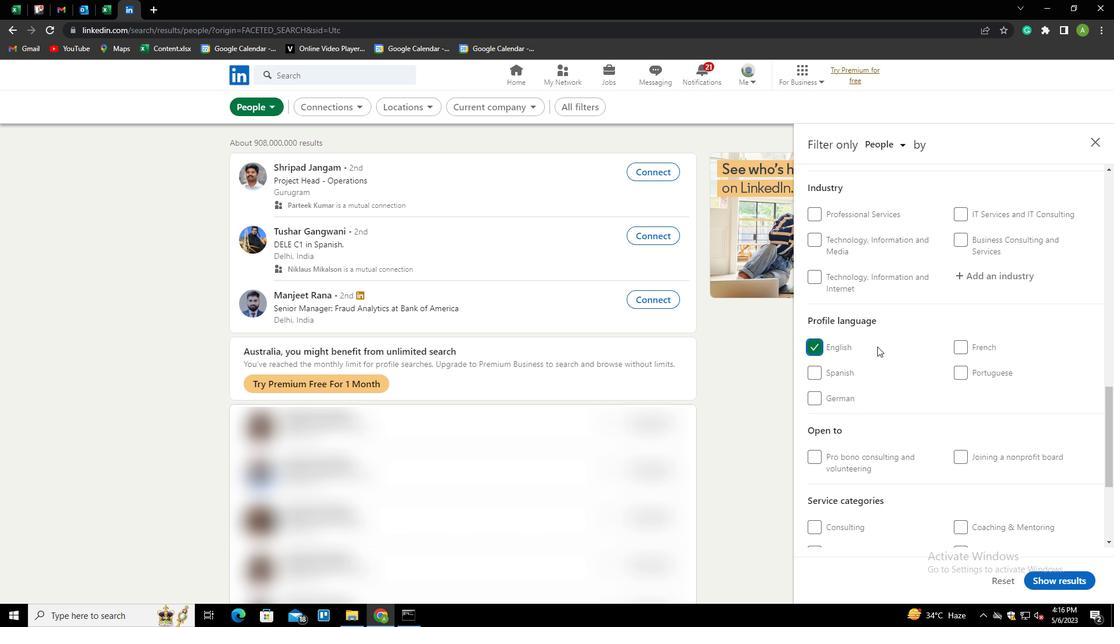 
Action: Mouse scrolled (999, 344) with delta (0, 0)
Screenshot: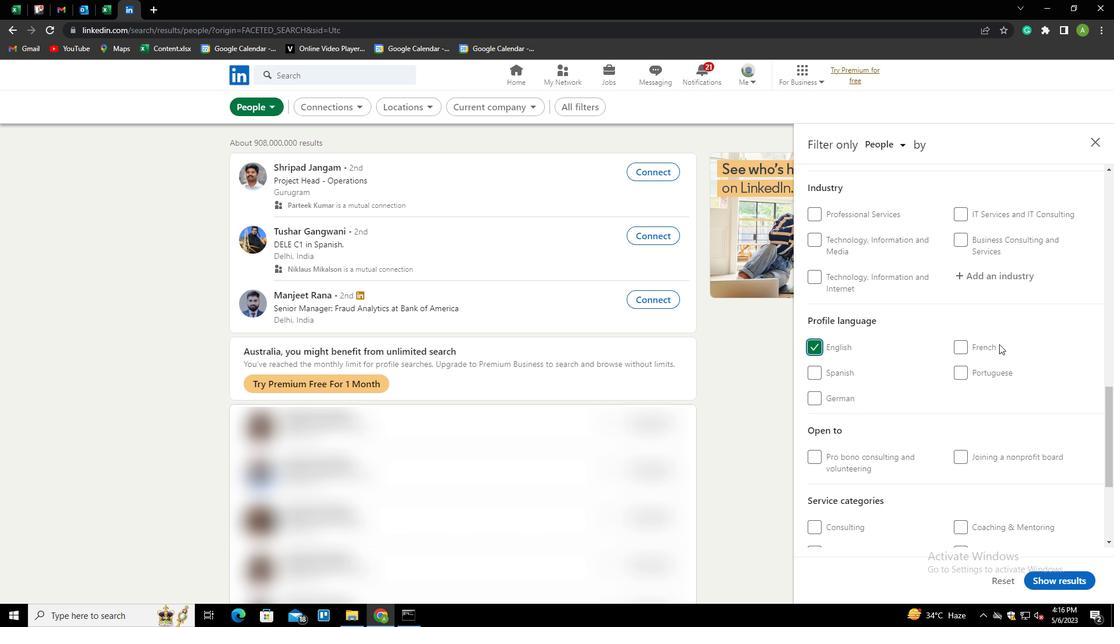
Action: Mouse scrolled (999, 344) with delta (0, 0)
Screenshot: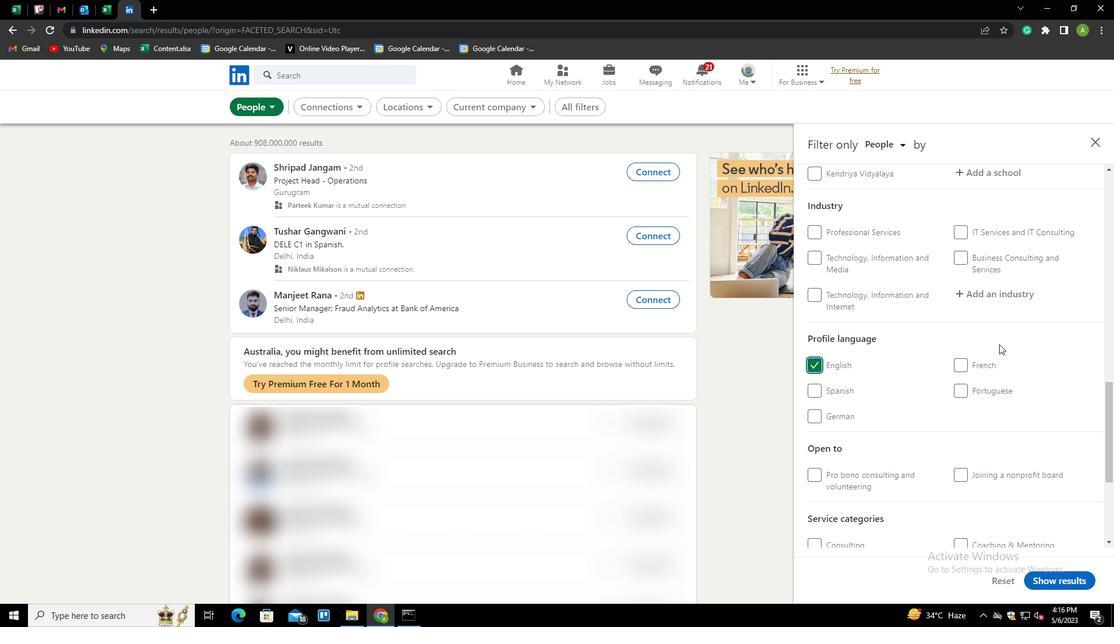 
Action: Mouse scrolled (999, 344) with delta (0, 0)
Screenshot: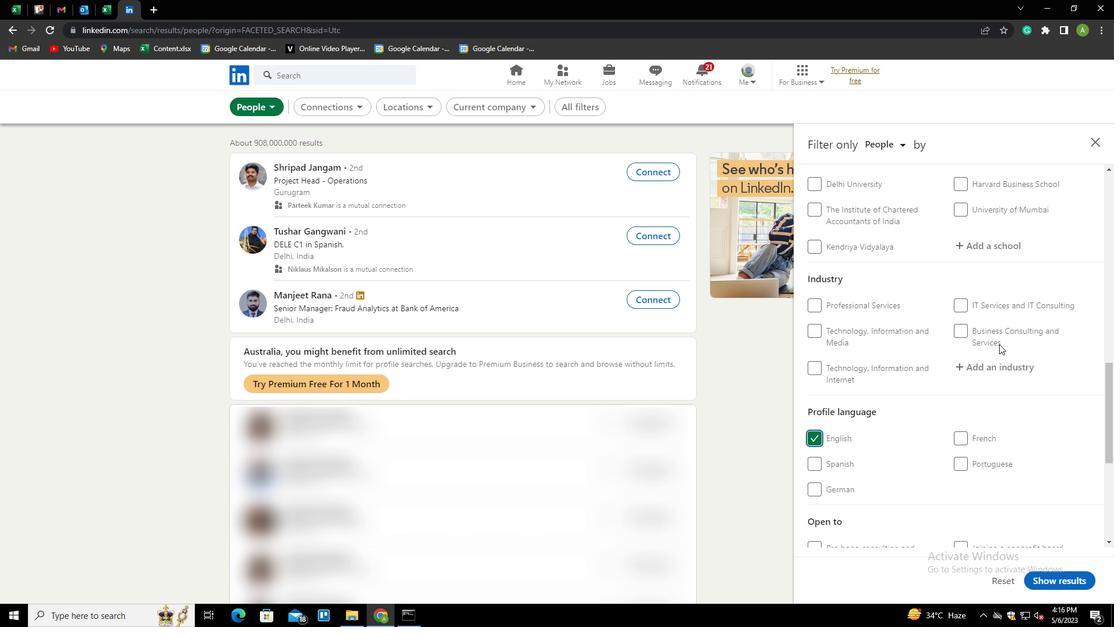 
Action: Mouse scrolled (999, 344) with delta (0, 0)
Screenshot: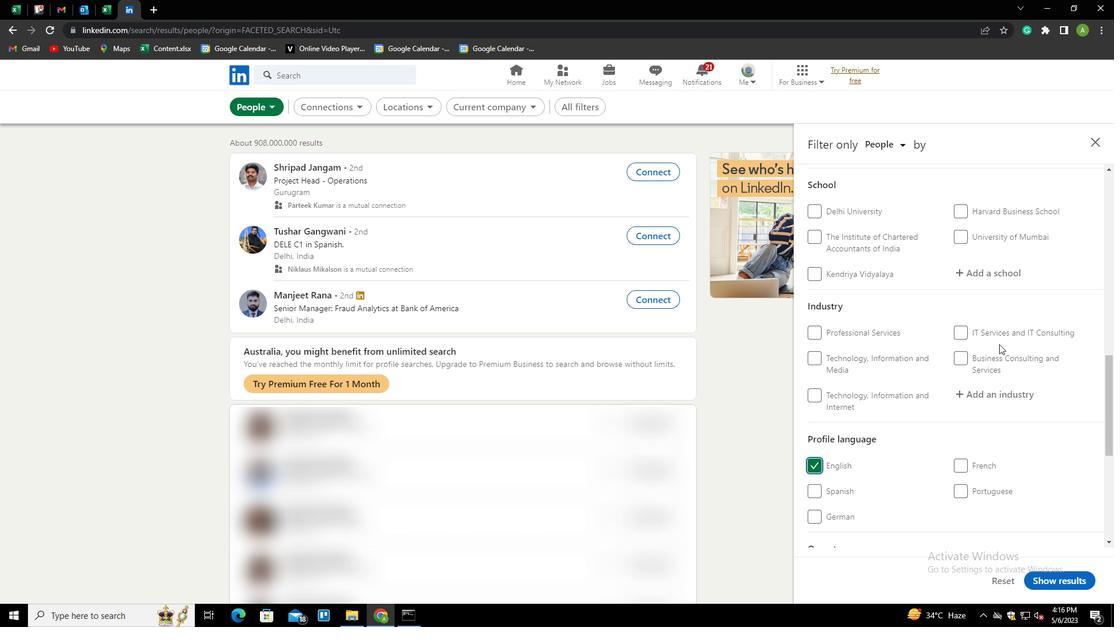 
Action: Mouse scrolled (999, 344) with delta (0, 0)
Screenshot: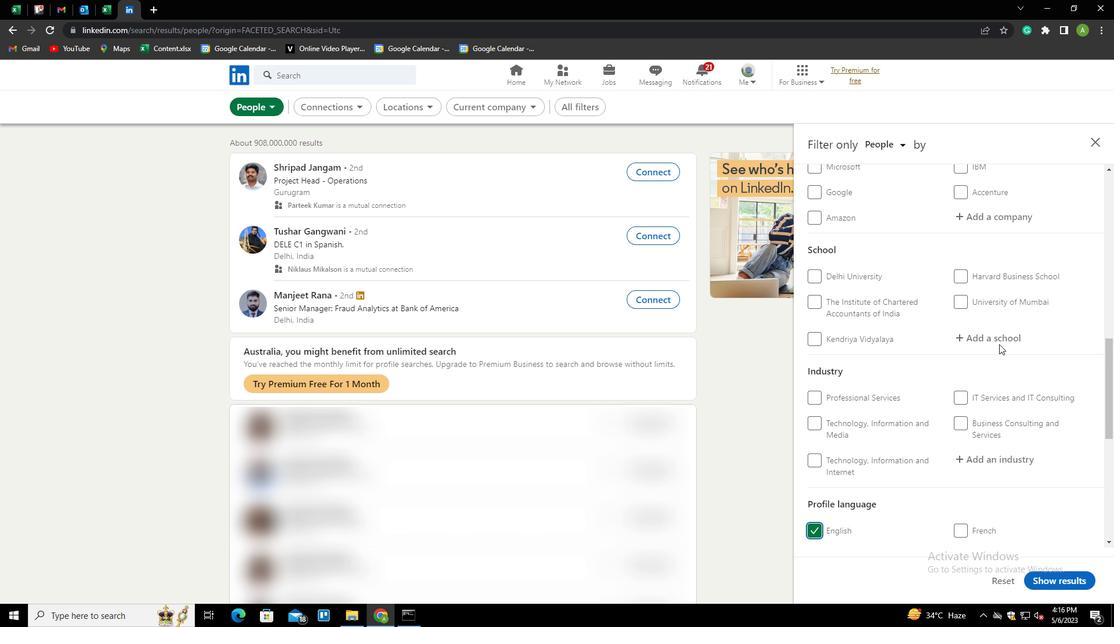 
Action: Mouse scrolled (999, 344) with delta (0, 0)
Screenshot: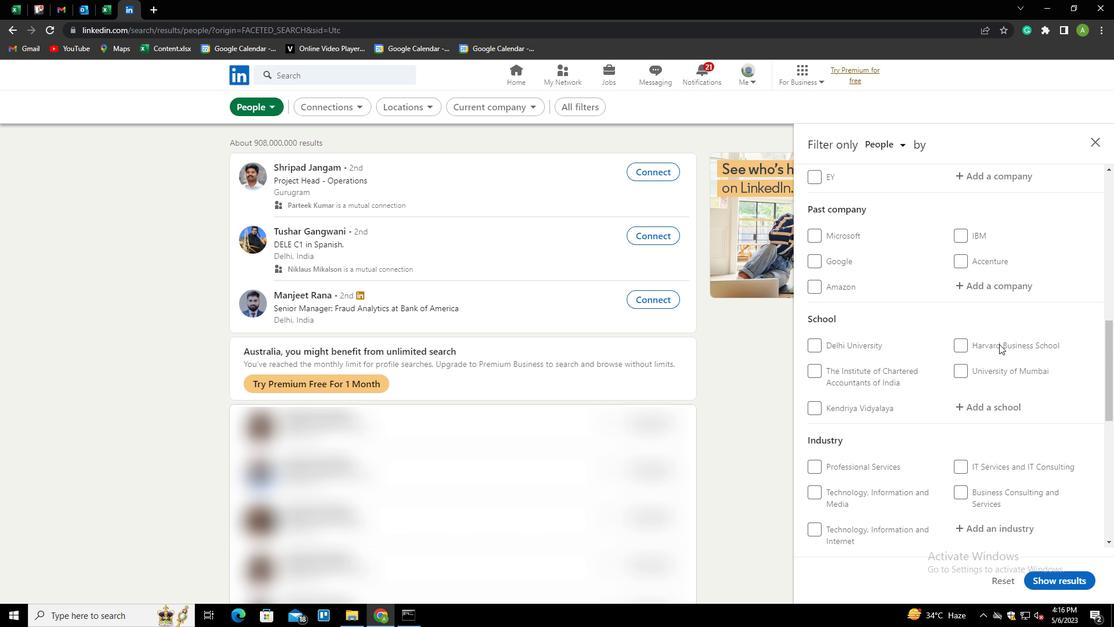 
Action: Mouse moved to (974, 273)
Screenshot: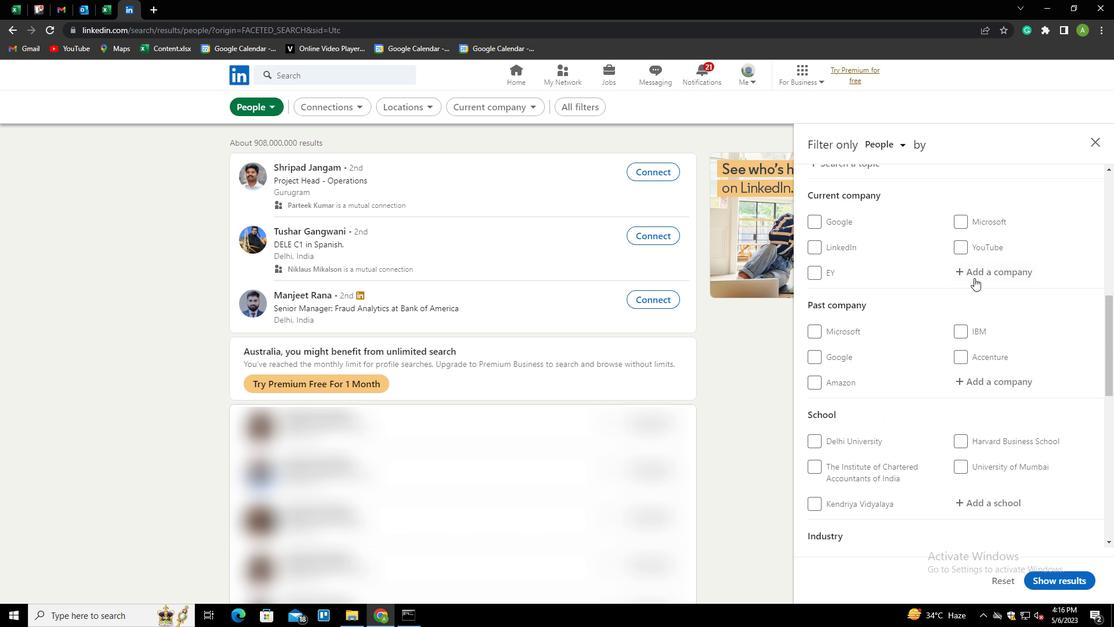 
Action: Mouse pressed left at (974, 273)
Screenshot: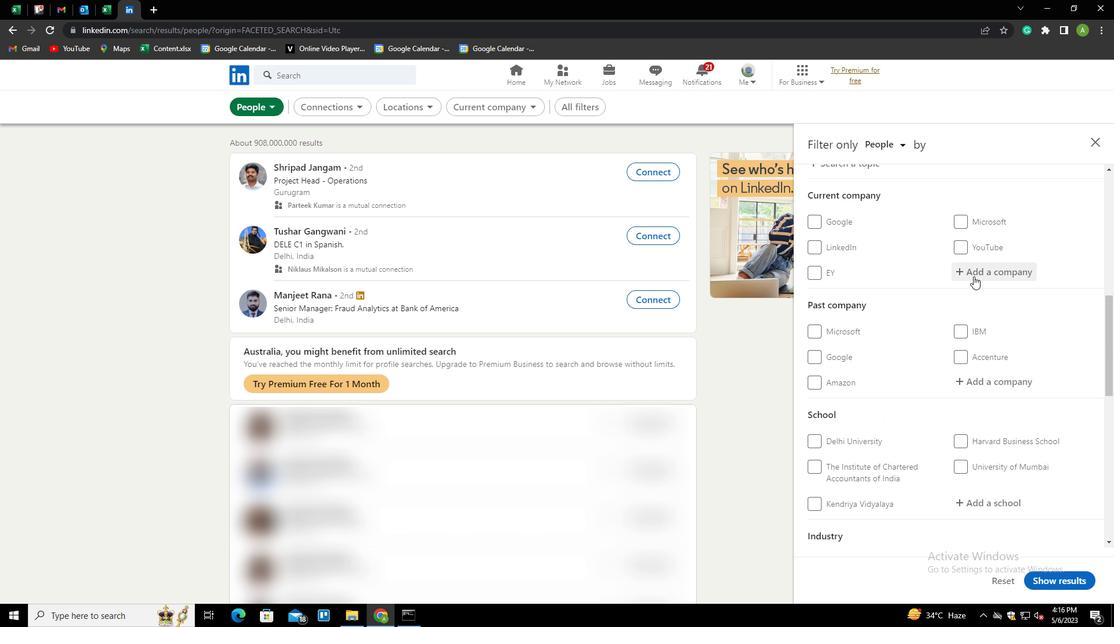
Action: Key pressed <Key.shift>DEL<Key.space><Key.shift>MONTE<Key.space><Key.shift>FOODS<Key.space><Key.shift>PRIVATE<Key.space><Key.shift>LIMITED<Key.down><Key.enter>
Screenshot: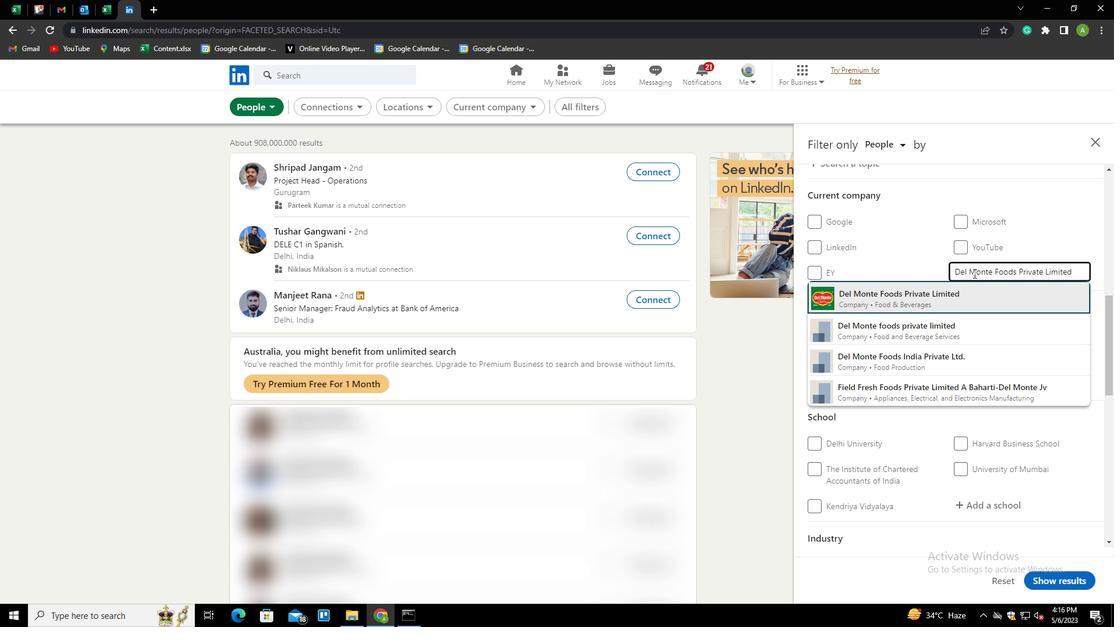 
Action: Mouse moved to (964, 265)
Screenshot: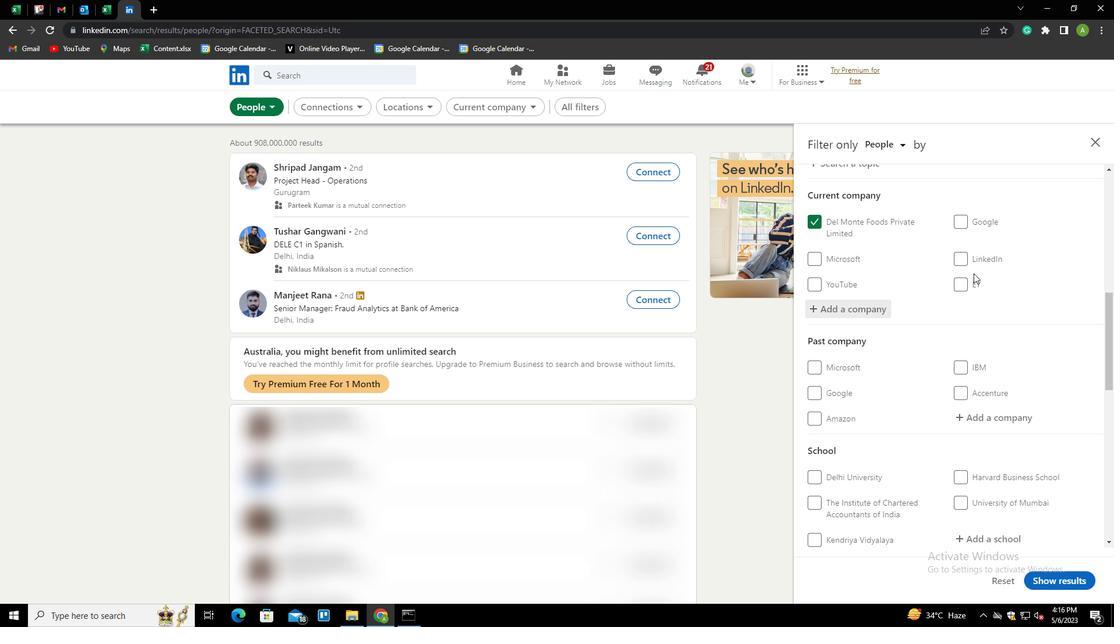
Action: Mouse scrolled (964, 264) with delta (0, 0)
Screenshot: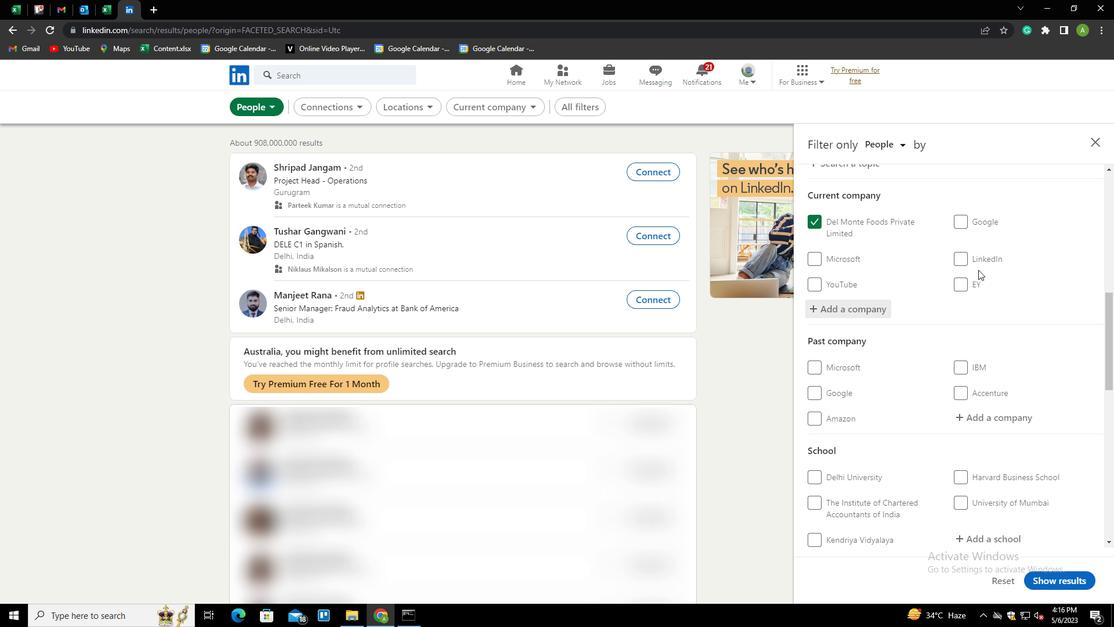 
Action: Mouse scrolled (964, 264) with delta (0, 0)
Screenshot: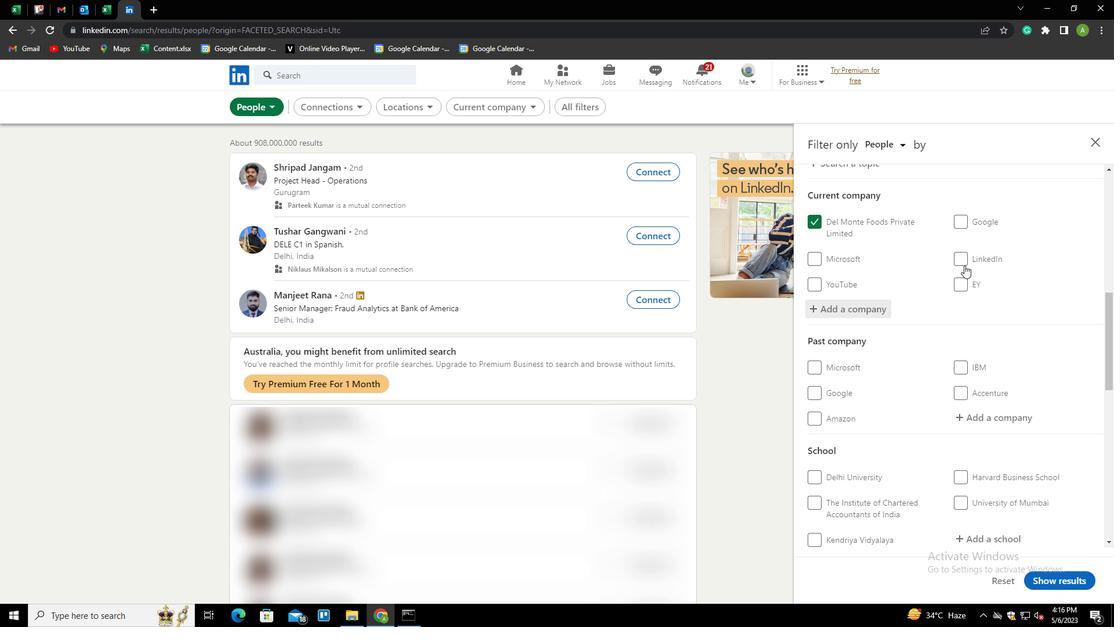 
Action: Mouse scrolled (964, 264) with delta (0, 0)
Screenshot: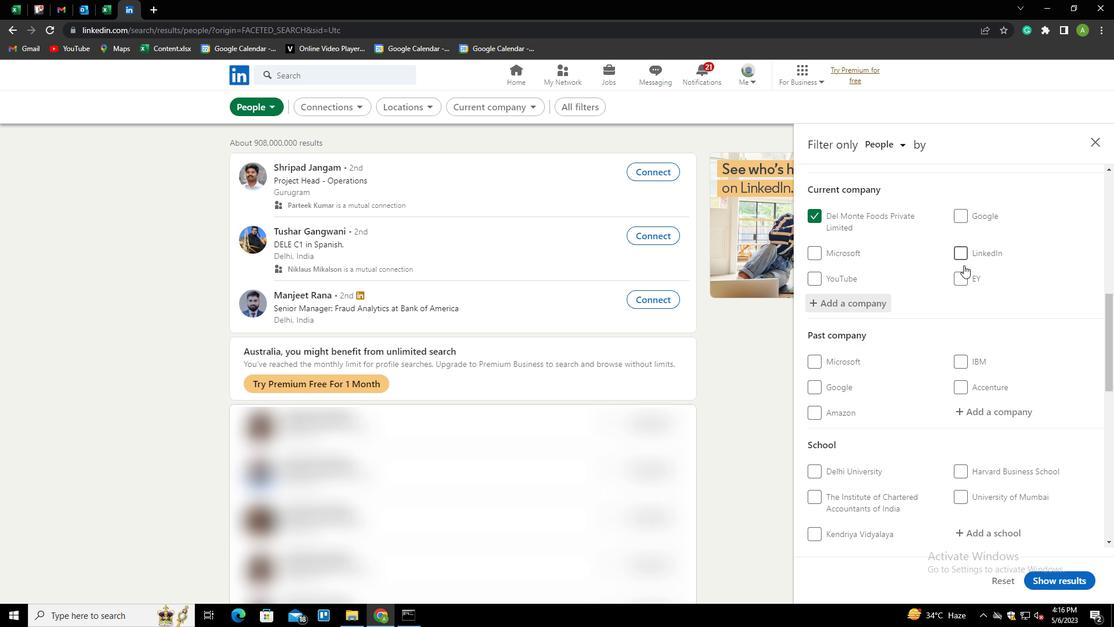 
Action: Mouse scrolled (964, 264) with delta (0, 0)
Screenshot: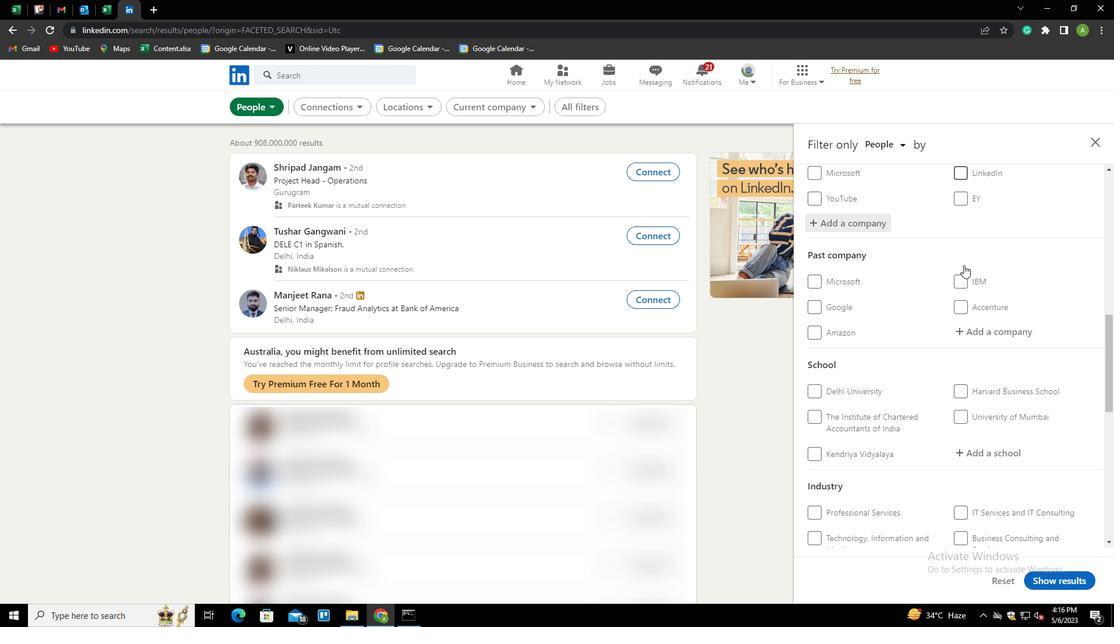 
Action: Mouse scrolled (964, 264) with delta (0, 0)
Screenshot: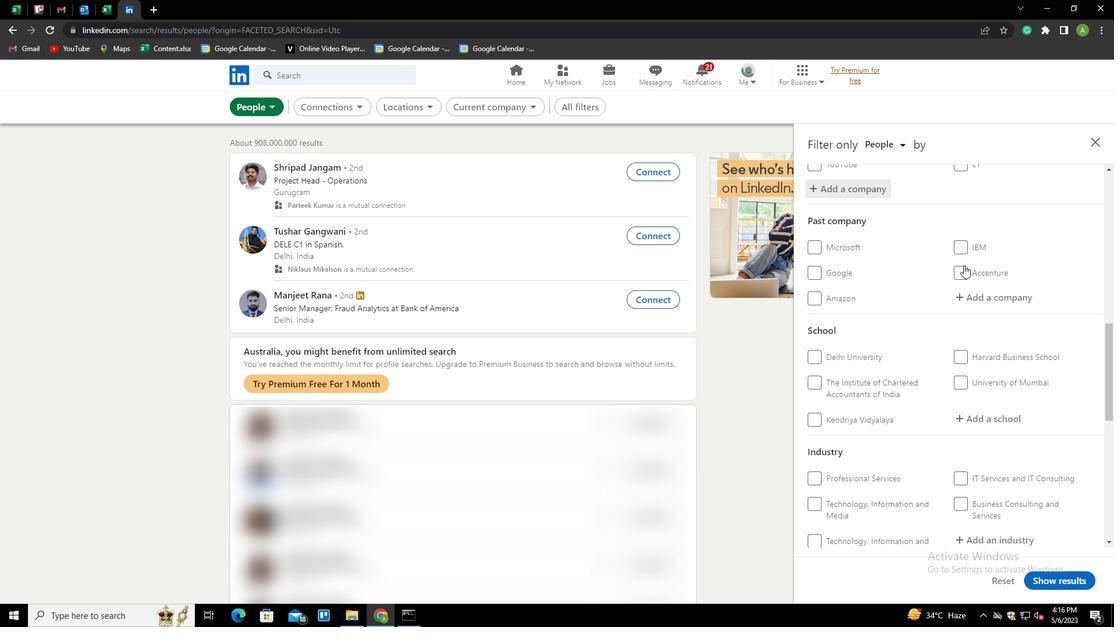 
Action: Mouse moved to (979, 248)
Screenshot: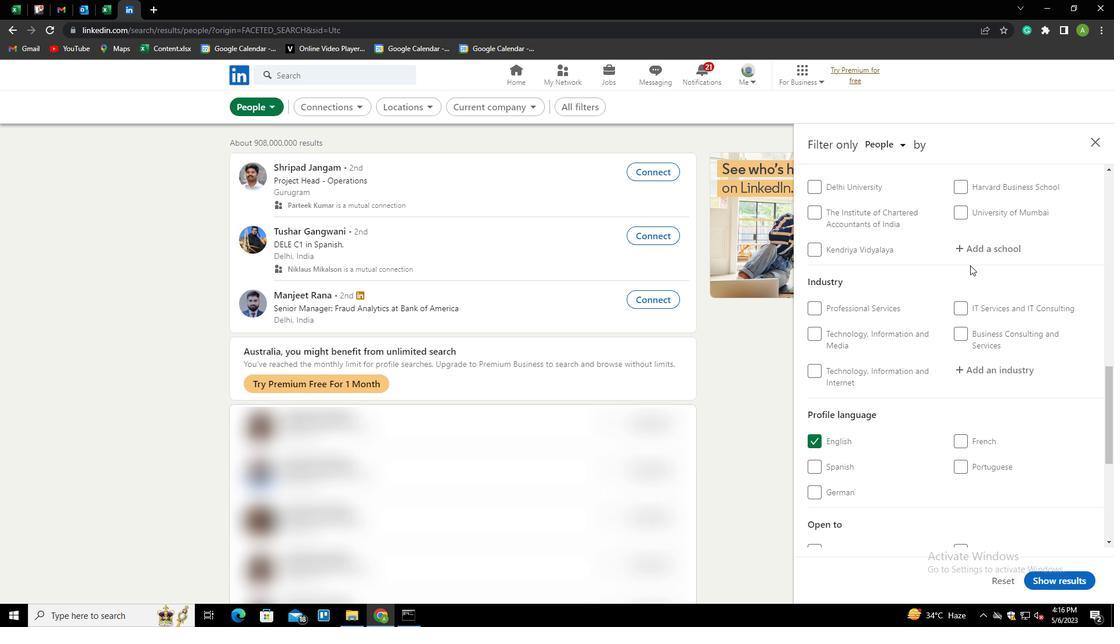 
Action: Mouse pressed left at (979, 248)
Screenshot: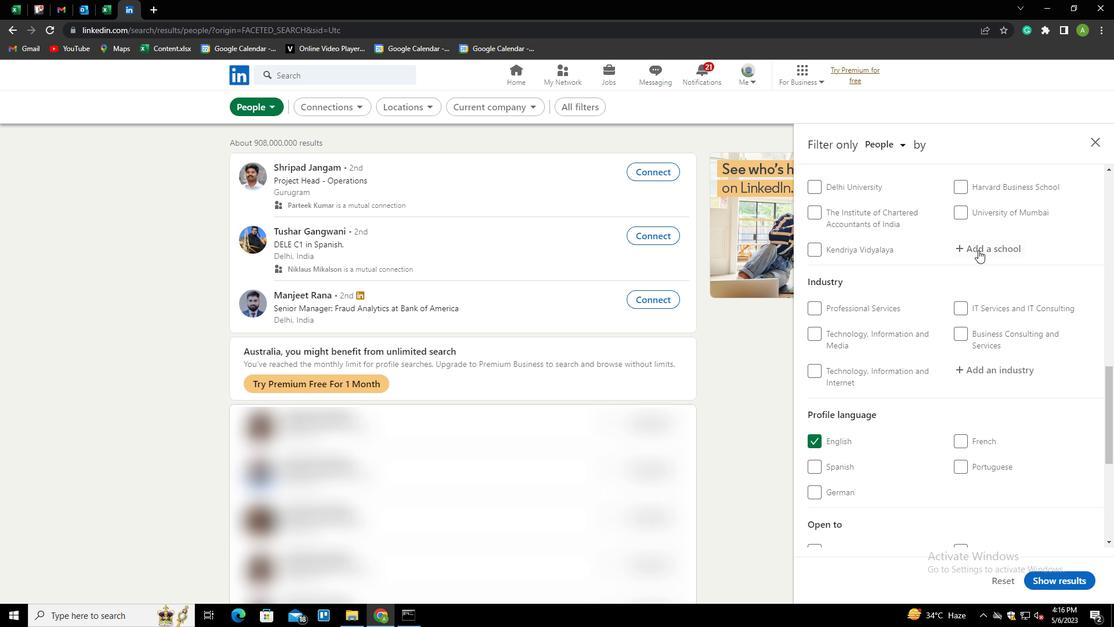 
Action: Mouse moved to (979, 248)
Screenshot: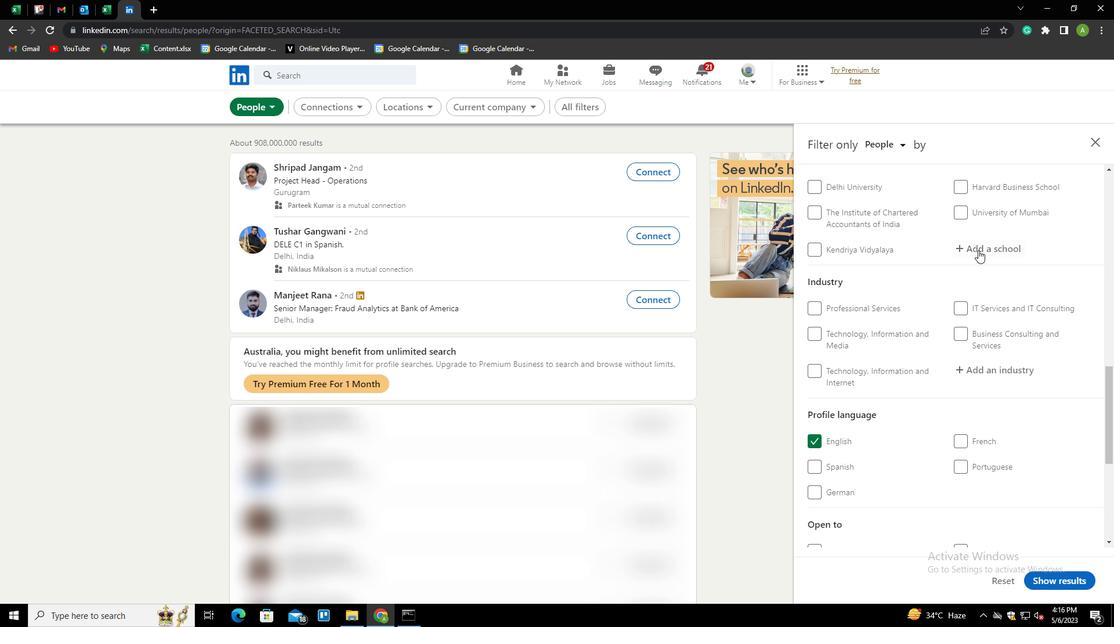 
Action: Key pressed <Key.shift>
Screenshot: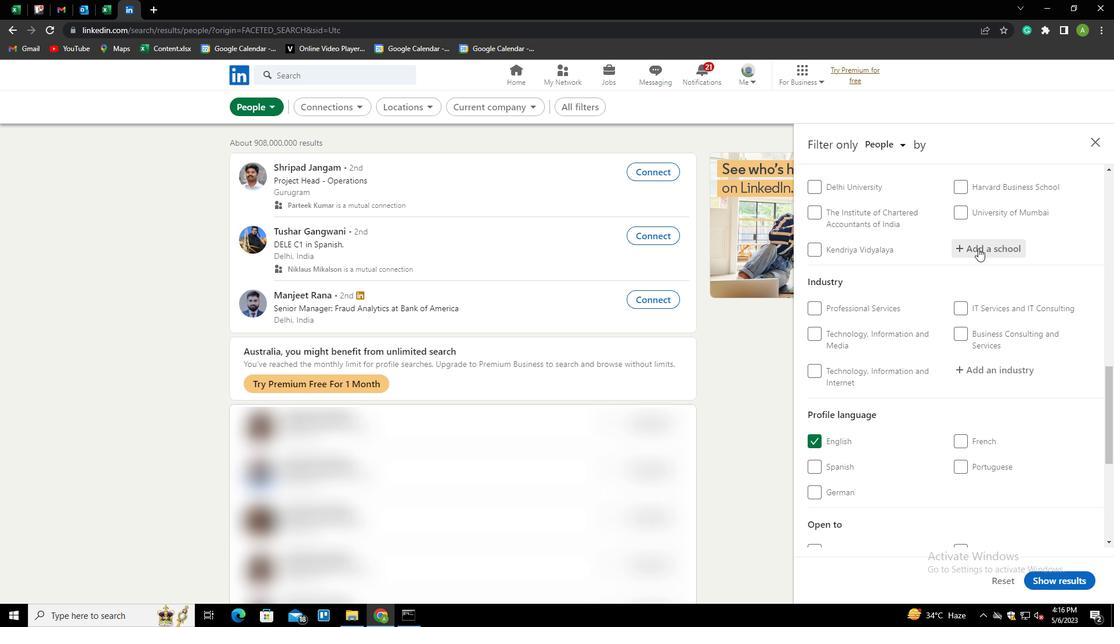 
Action: Mouse moved to (975, 248)
Screenshot: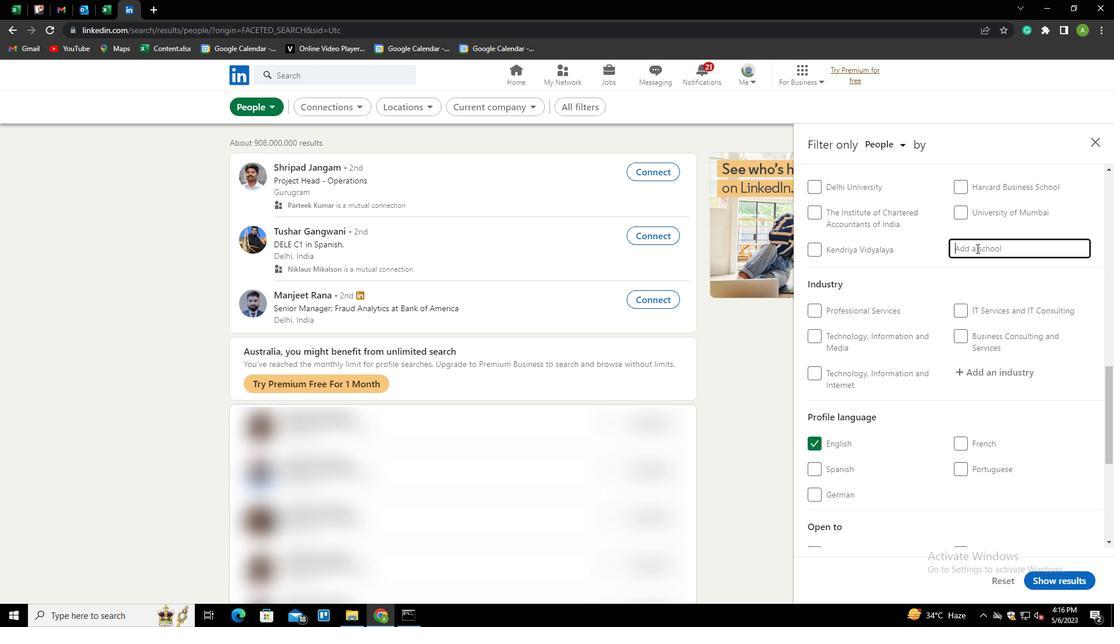 
Action: Key pressed R
Screenshot: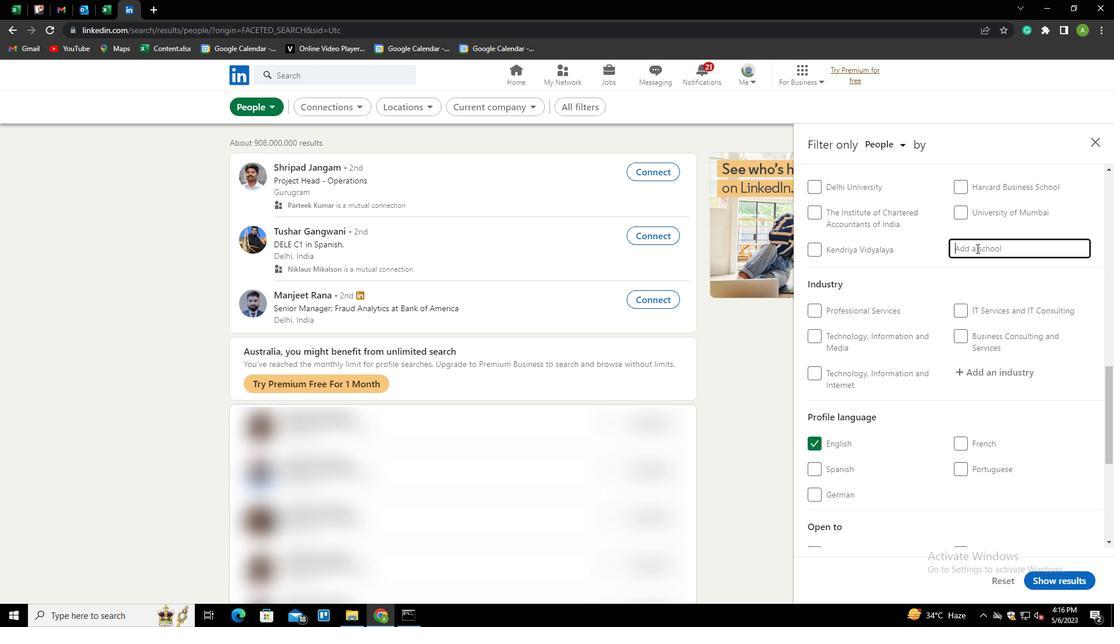 
Action: Mouse moved to (975, 248)
Screenshot: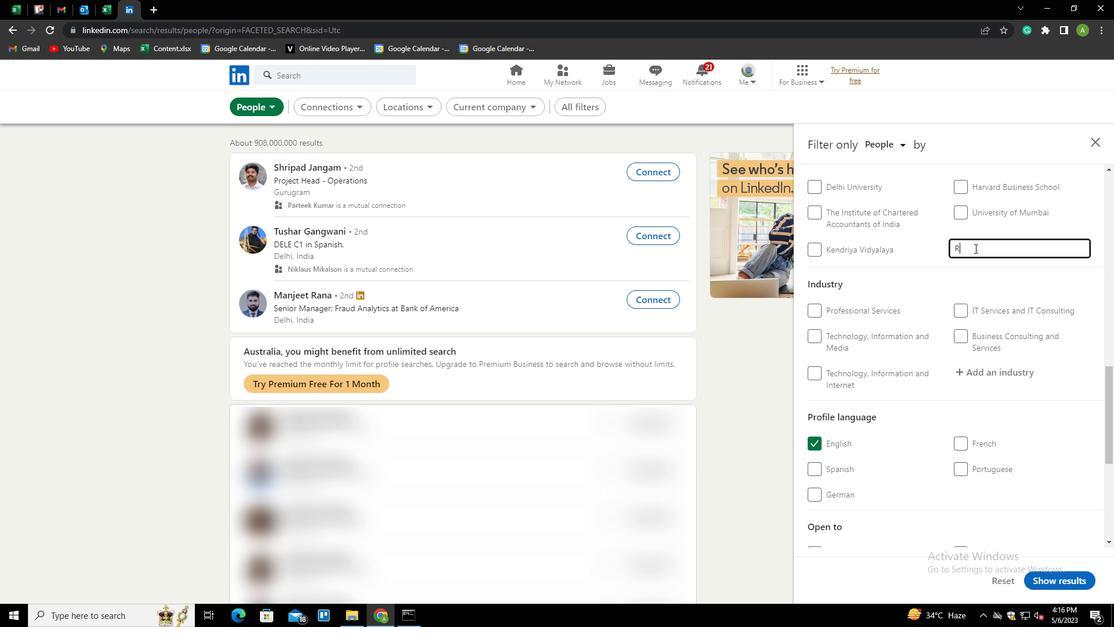 
Action: Key pressed <Key.space>A<Key.space><Key.shift>PODAR<Key.space><Key.shift>COLLEGE<Key.down><Key.down><Key.enter>
Screenshot: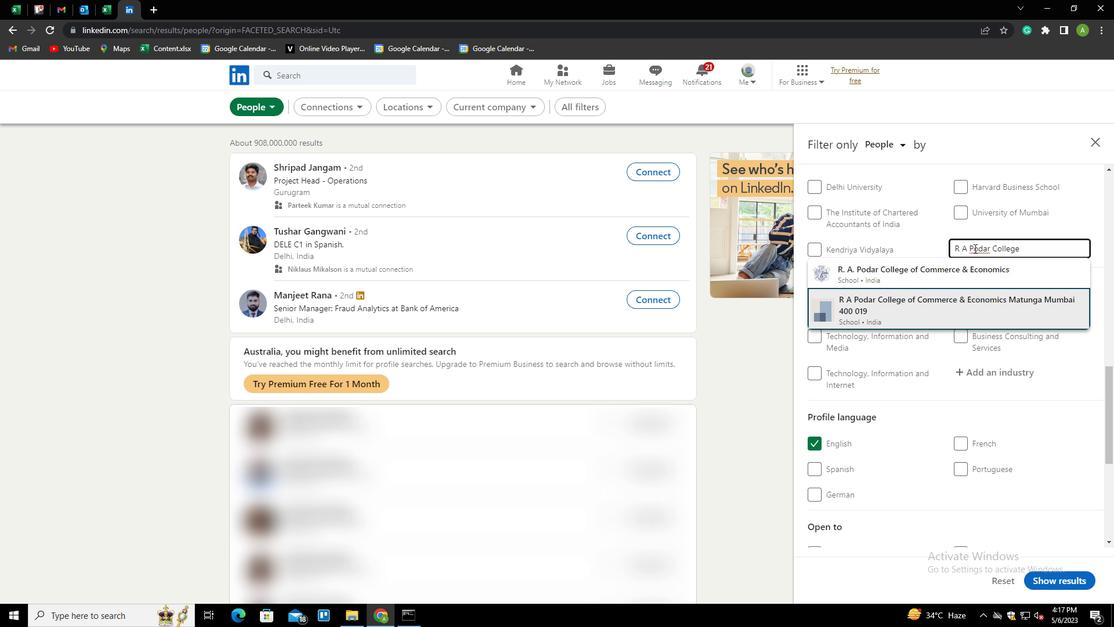 
Action: Mouse moved to (974, 248)
Screenshot: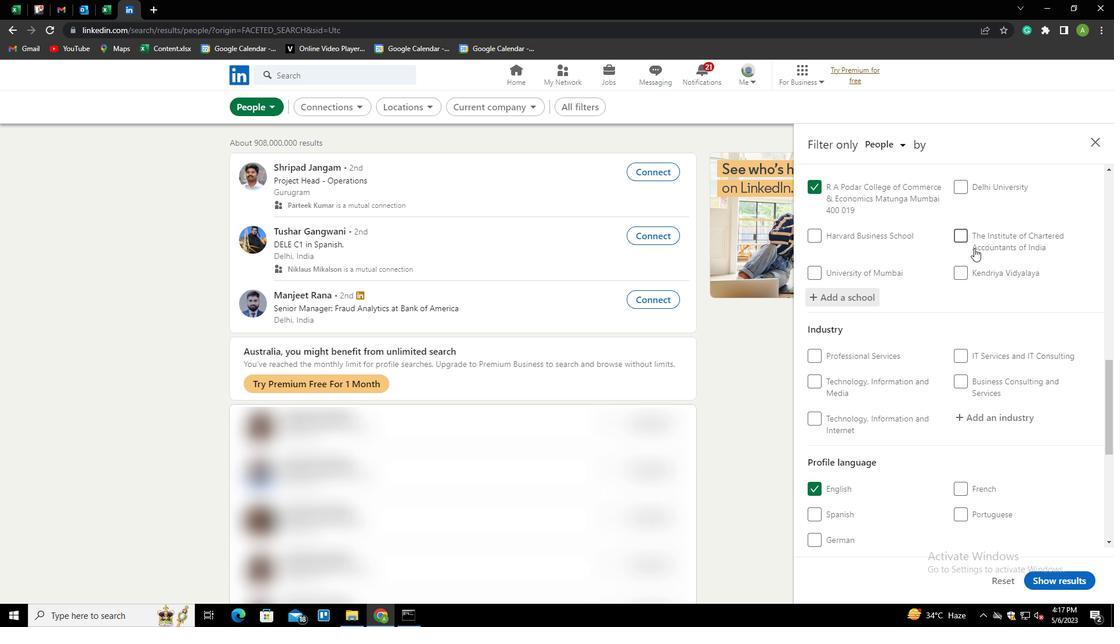 
Action: Mouse scrolled (974, 247) with delta (0, 0)
Screenshot: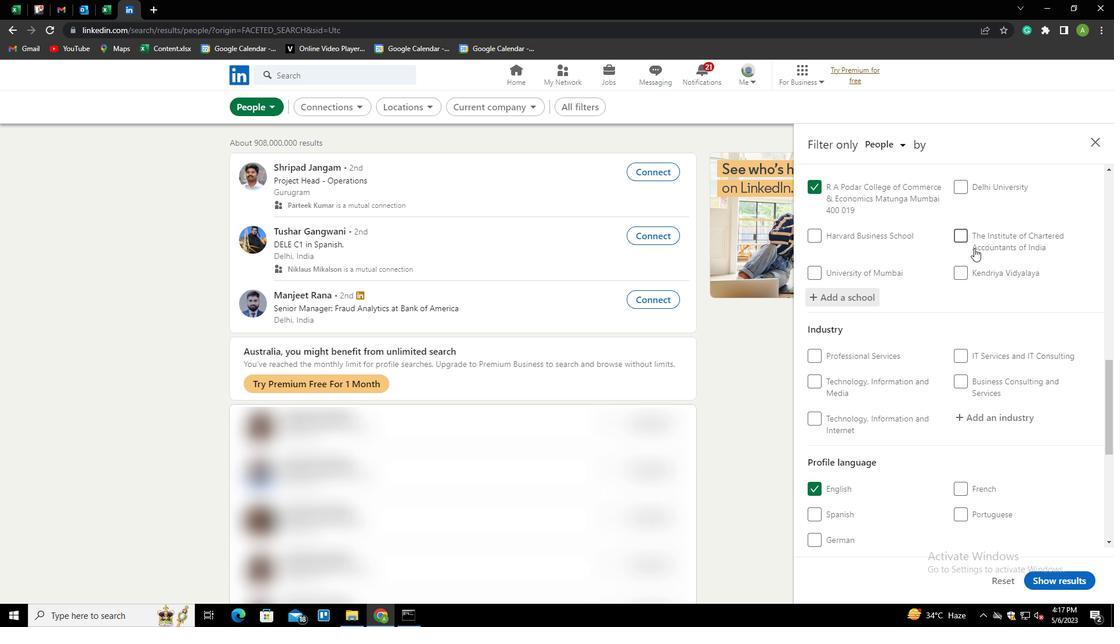 
Action: Mouse moved to (974, 248)
Screenshot: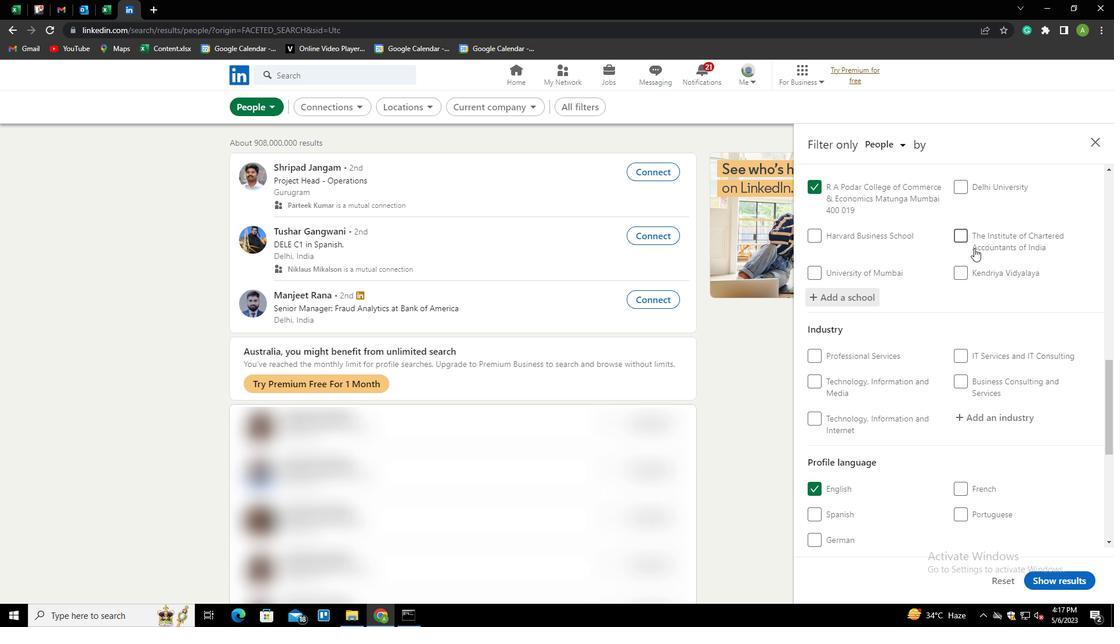
Action: Mouse scrolled (974, 247) with delta (0, 0)
Screenshot: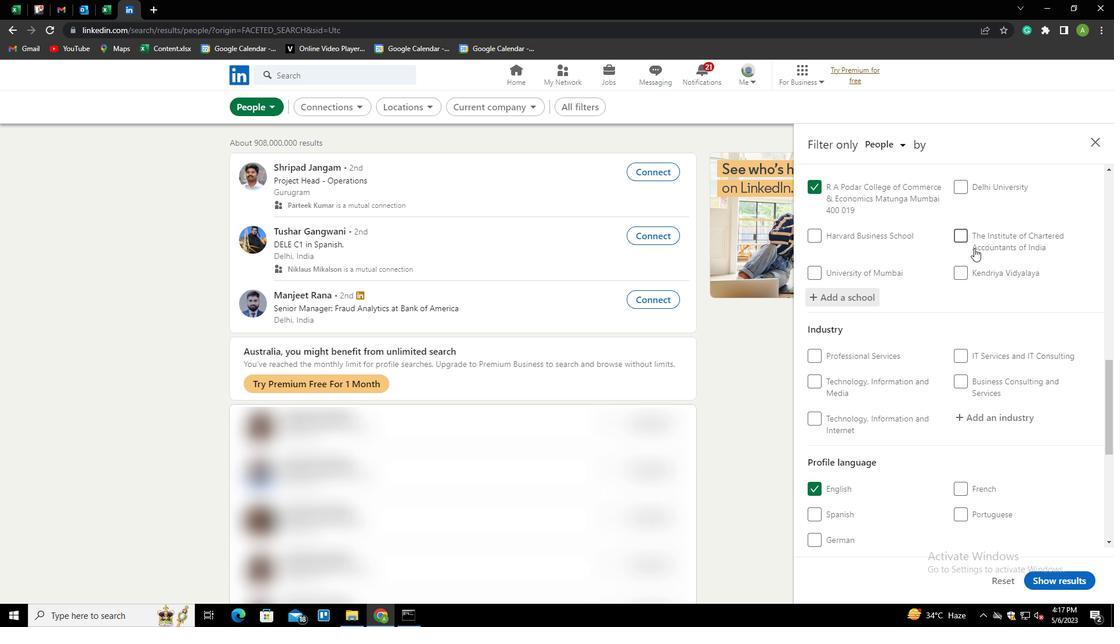 
Action: Mouse moved to (974, 250)
Screenshot: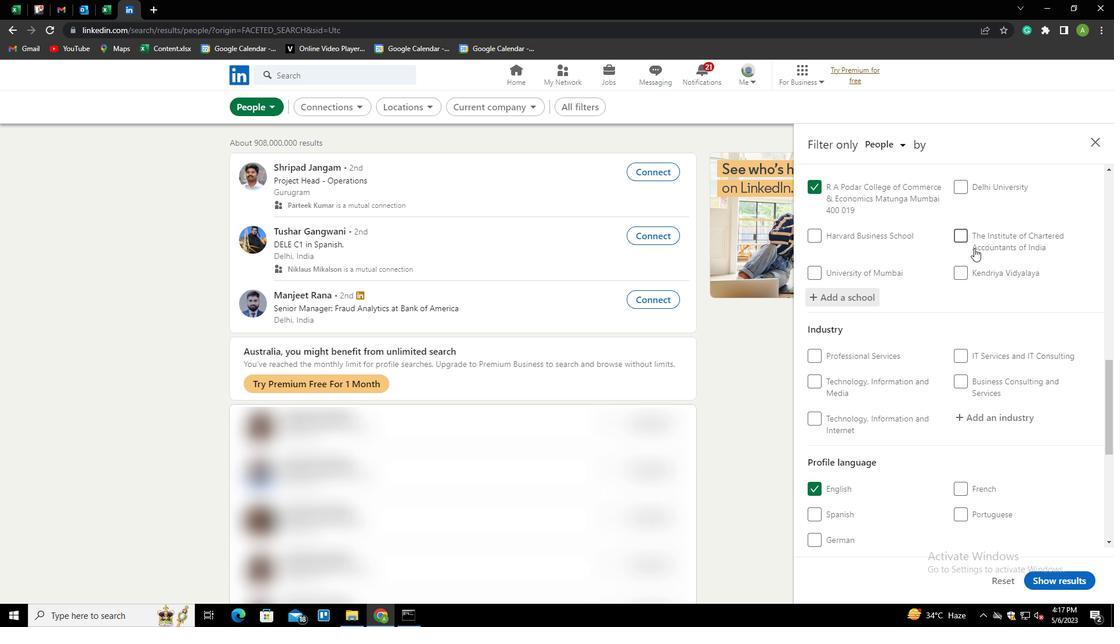 
Action: Mouse scrolled (974, 250) with delta (0, 0)
Screenshot: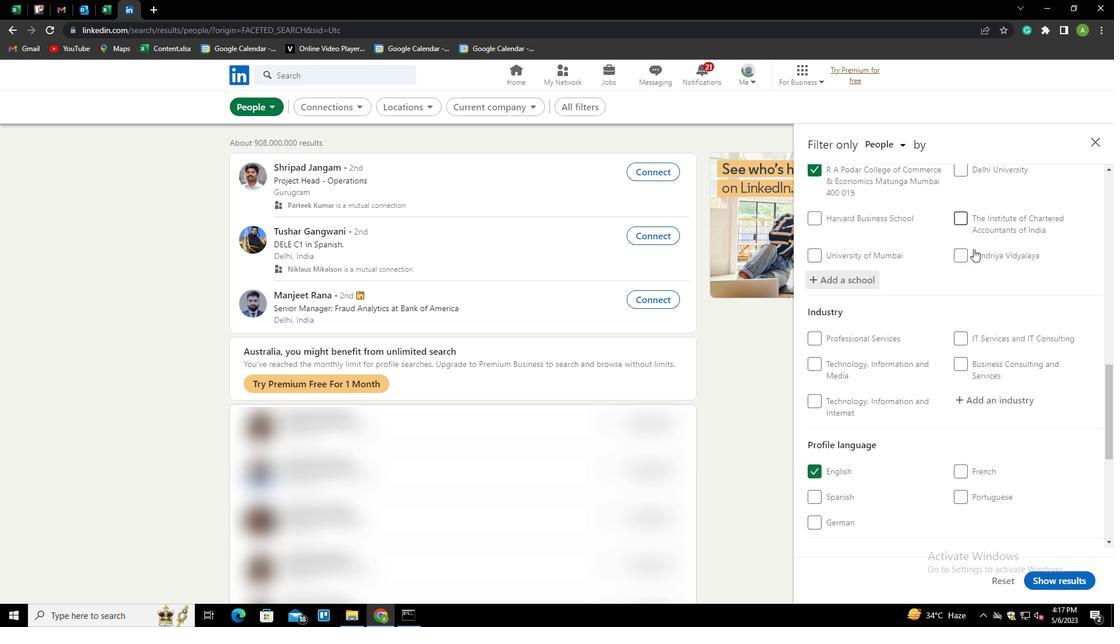 
Action: Mouse moved to (969, 245)
Screenshot: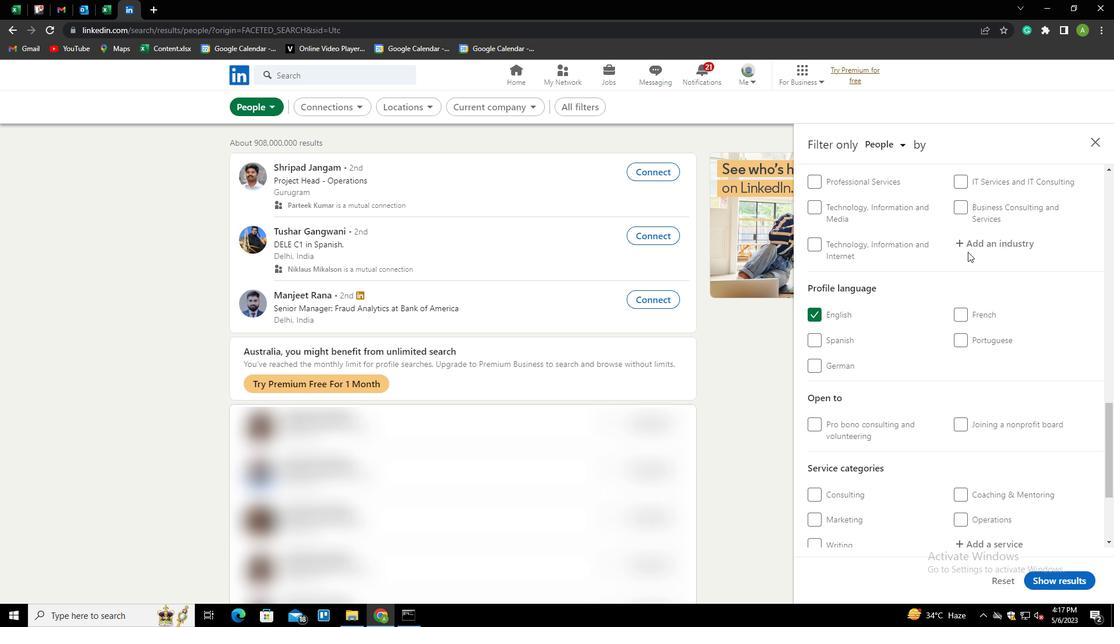 
Action: Mouse pressed left at (969, 245)
Screenshot: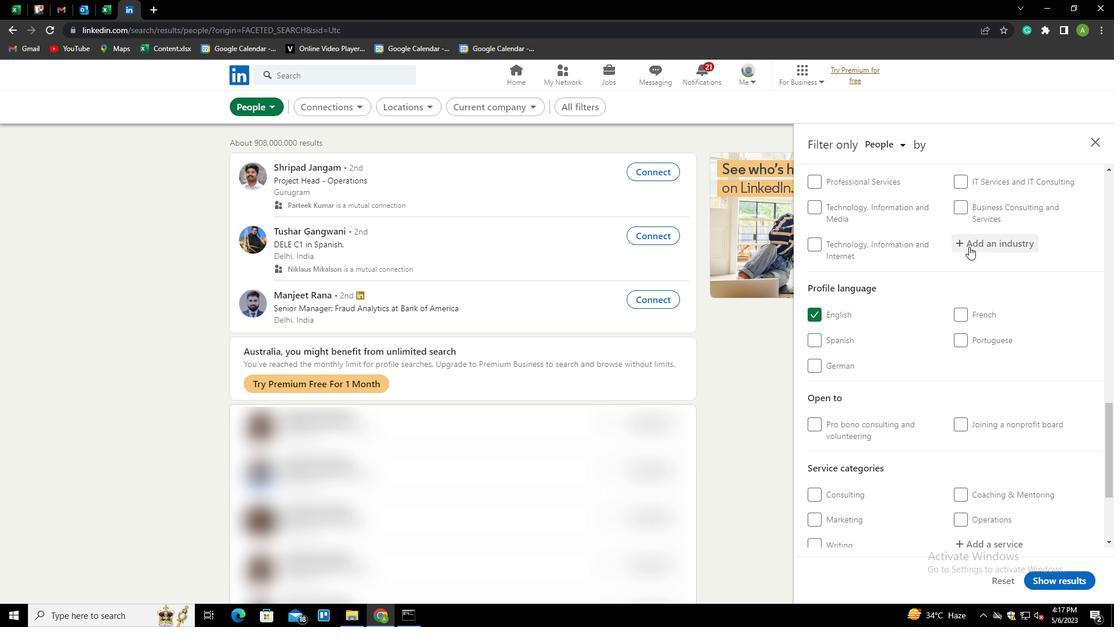 
Action: Key pressed <Key.shift><Key.shift>PACKAGING<Key.space>AND<Key.space><Key.shift>CONTAINERS<Key.space><Key.shift>MANUFACTURING<Key.down><Key.enter>
Screenshot: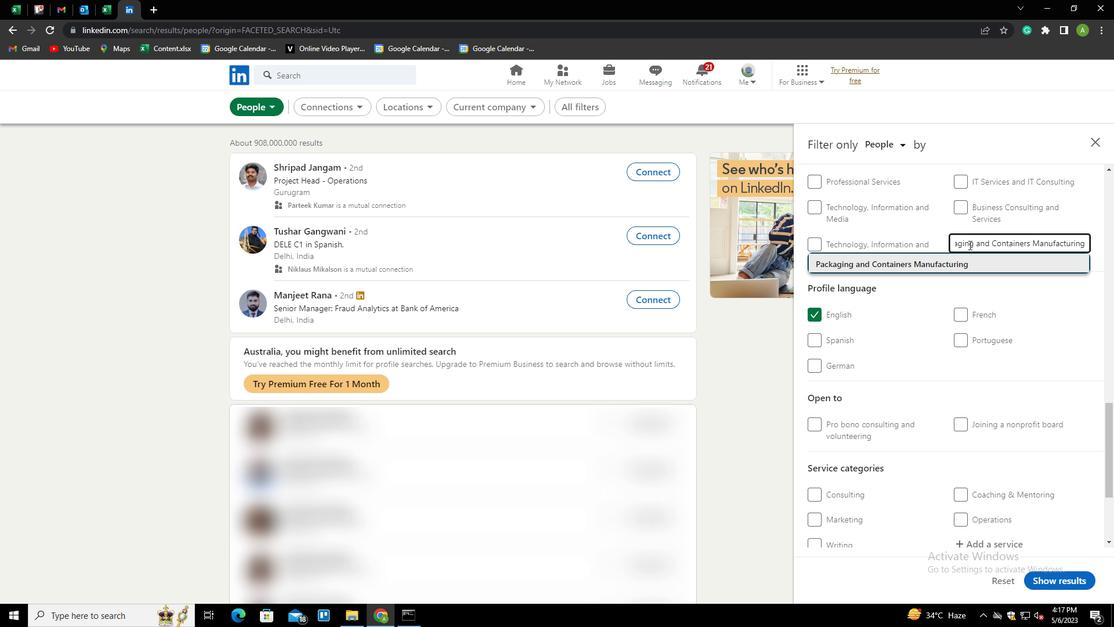 
Action: Mouse moved to (997, 242)
Screenshot: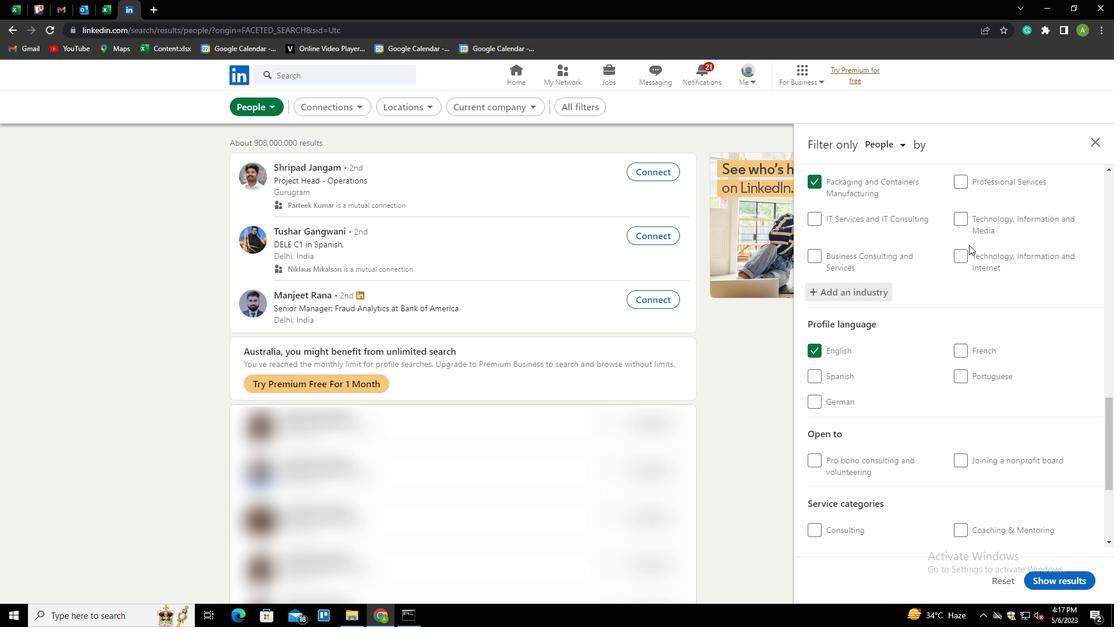 
Action: Mouse scrolled (997, 241) with delta (0, 0)
Screenshot: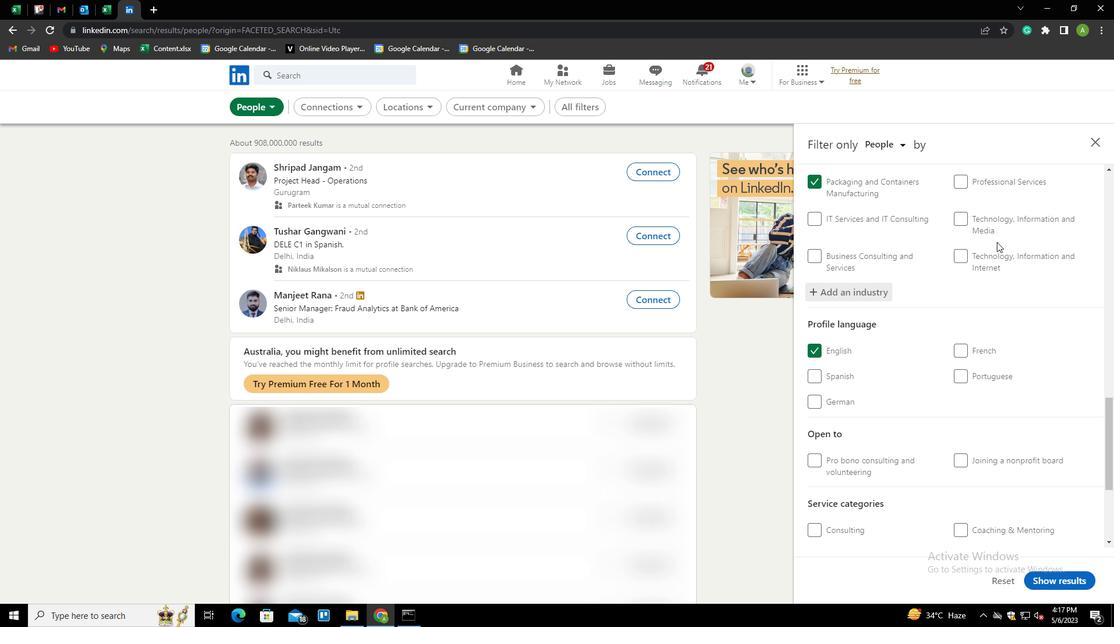 
Action: Mouse scrolled (997, 241) with delta (0, 0)
Screenshot: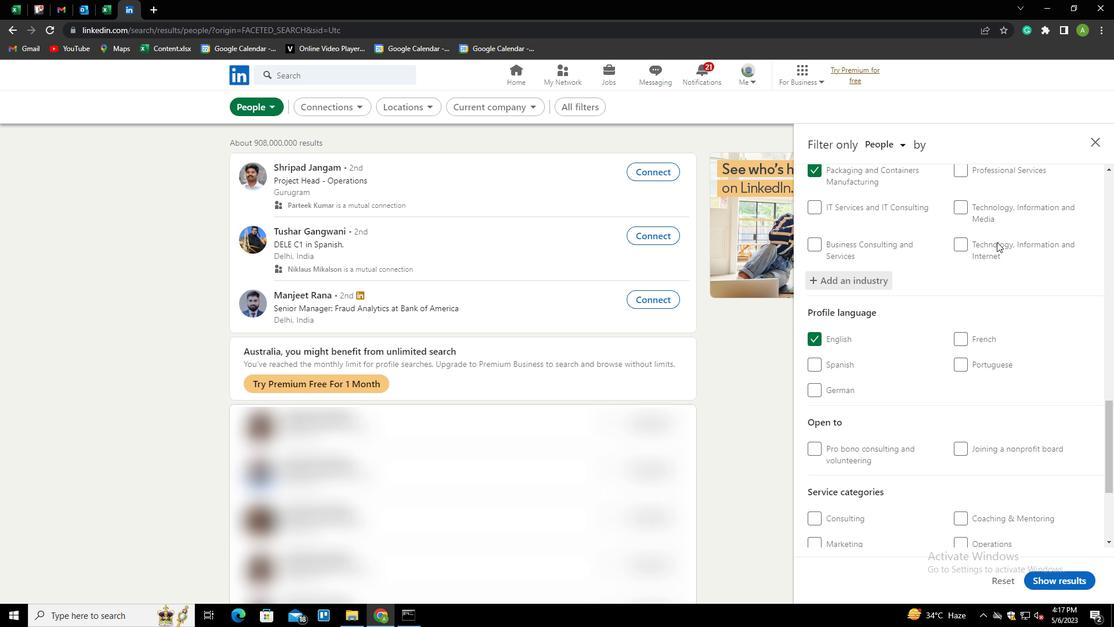 
Action: Mouse scrolled (997, 241) with delta (0, 0)
Screenshot: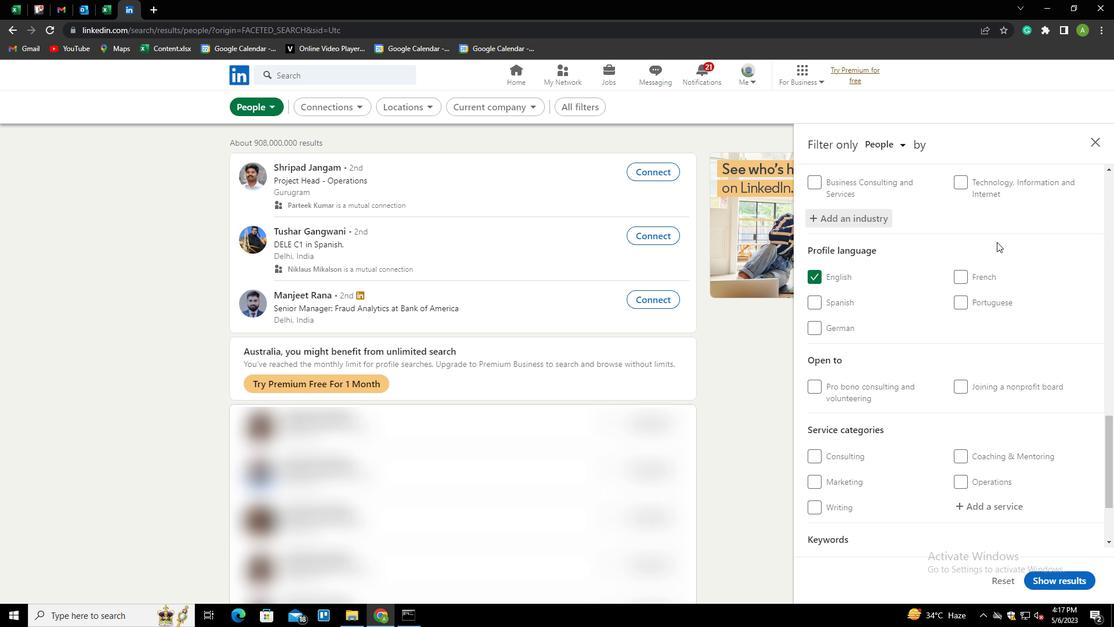 
Action: Mouse scrolled (997, 241) with delta (0, 0)
Screenshot: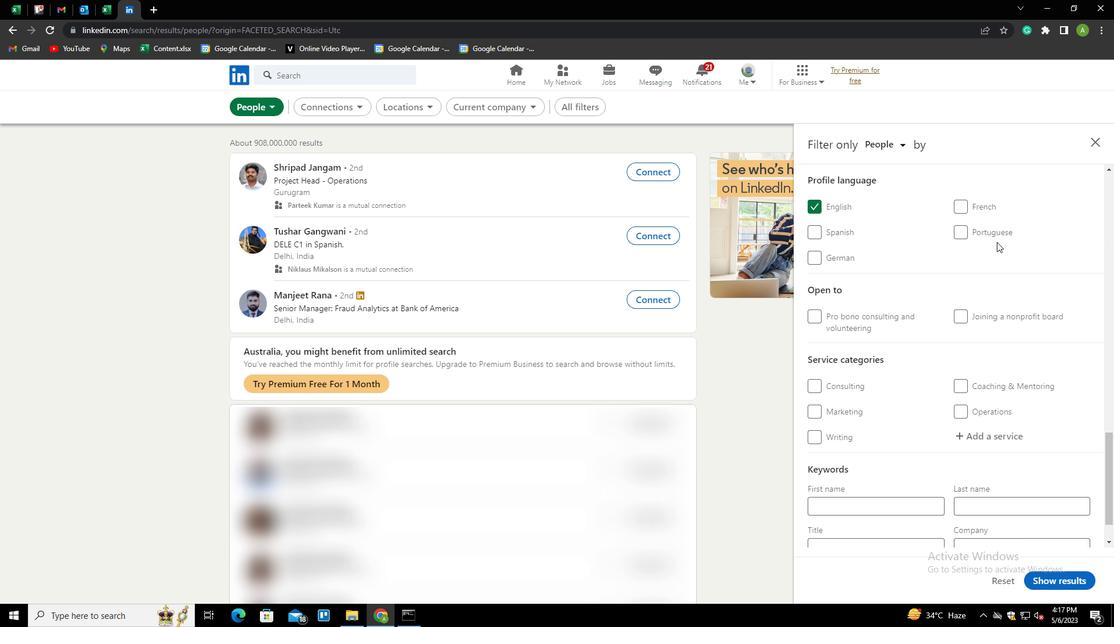 
Action: Mouse scrolled (997, 241) with delta (0, 0)
Screenshot: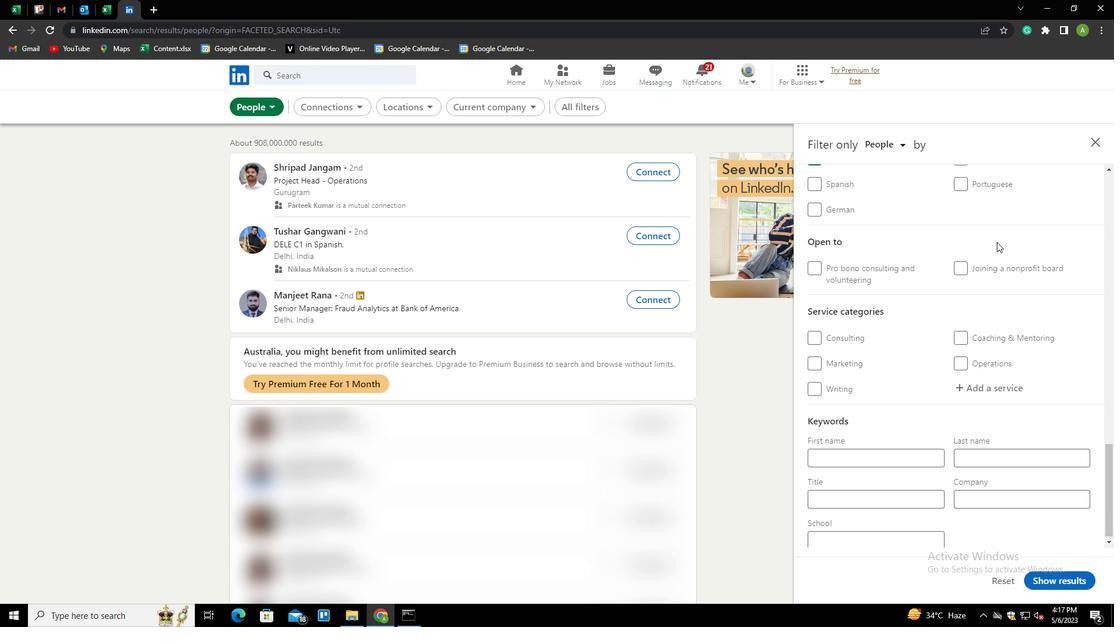 
Action: Mouse moved to (988, 379)
Screenshot: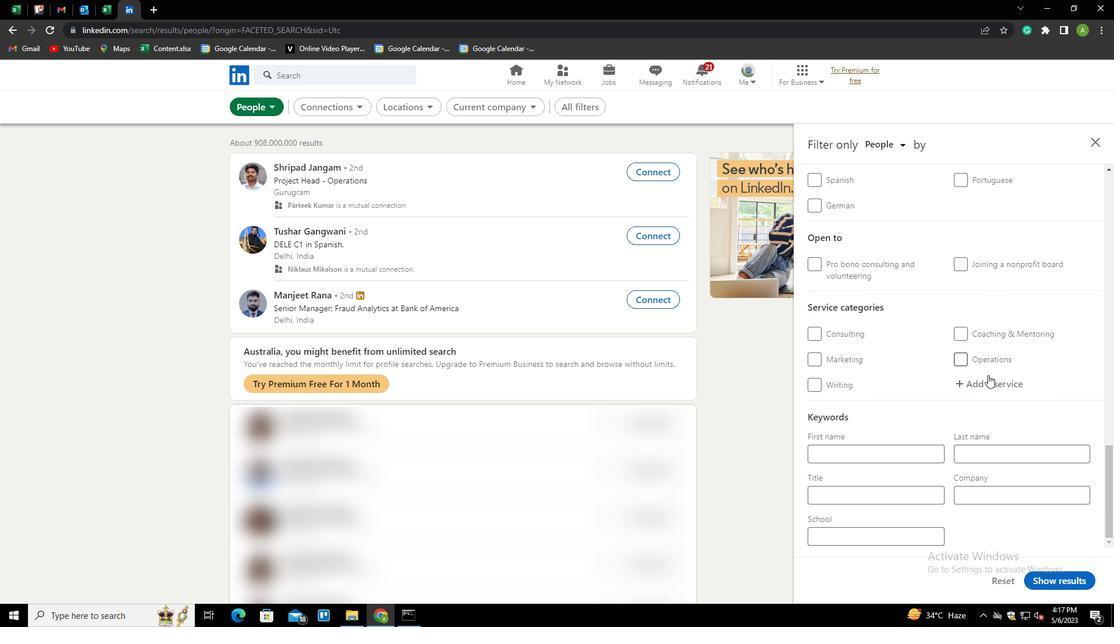 
Action: Mouse pressed left at (988, 379)
Screenshot: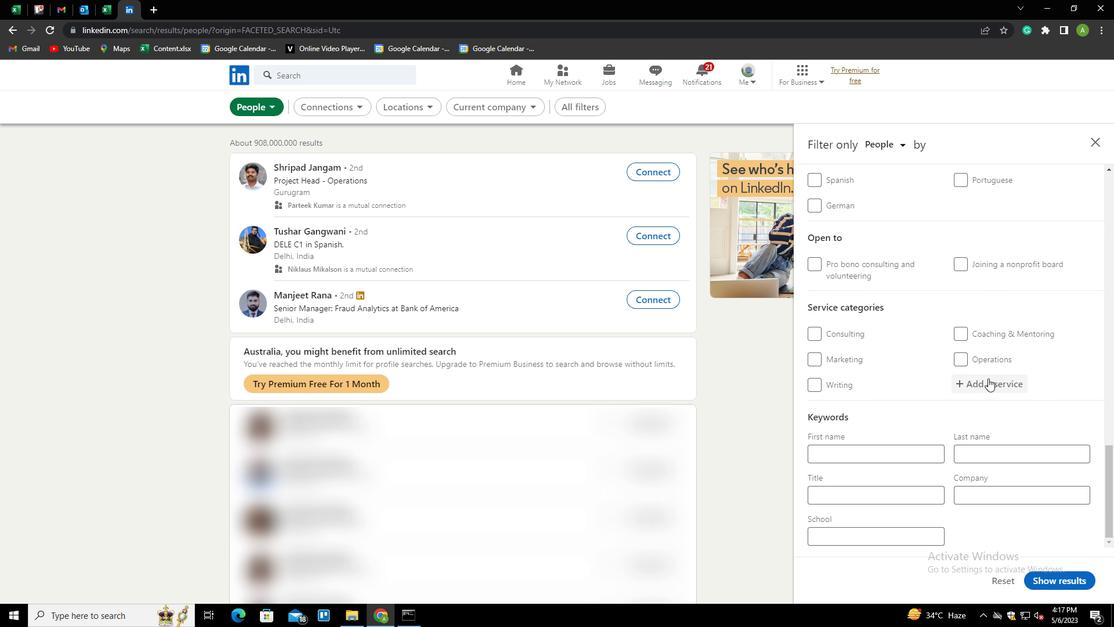 
Action: Mouse moved to (1002, 371)
Screenshot: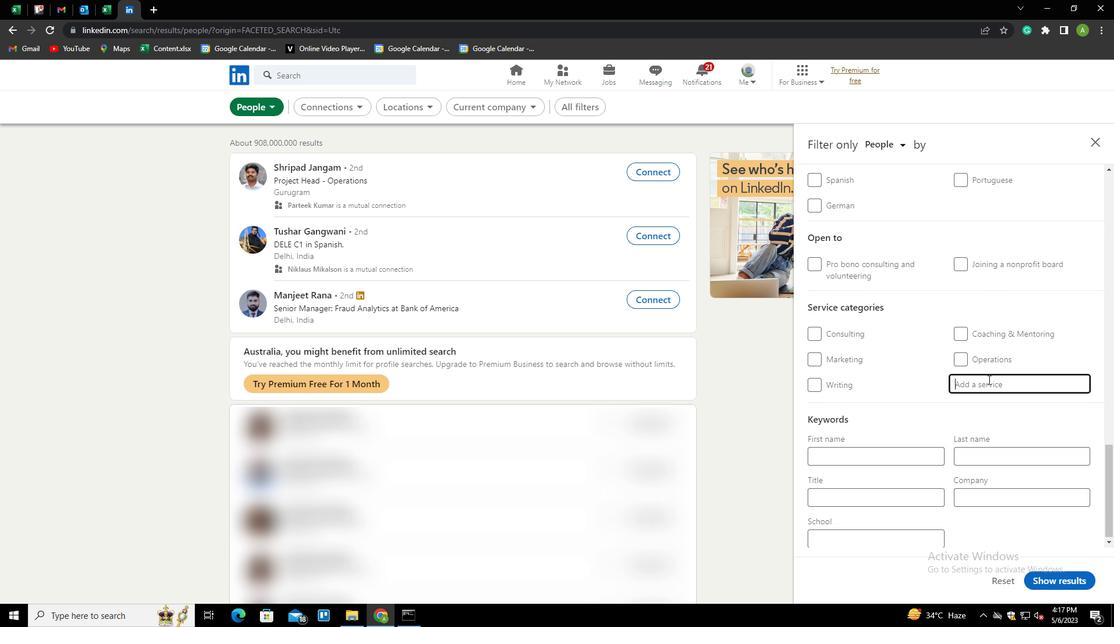 
Action: Key pressed <Key.shift>OUTSOURCING<Key.down><Key.enter>
Screenshot: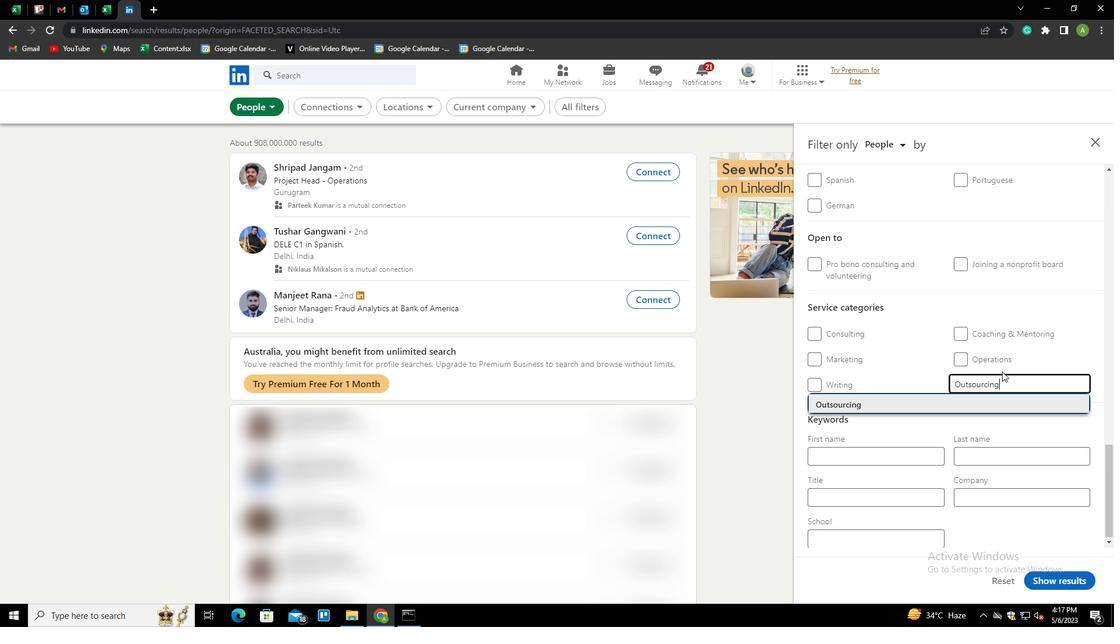 
Action: Mouse moved to (1006, 369)
Screenshot: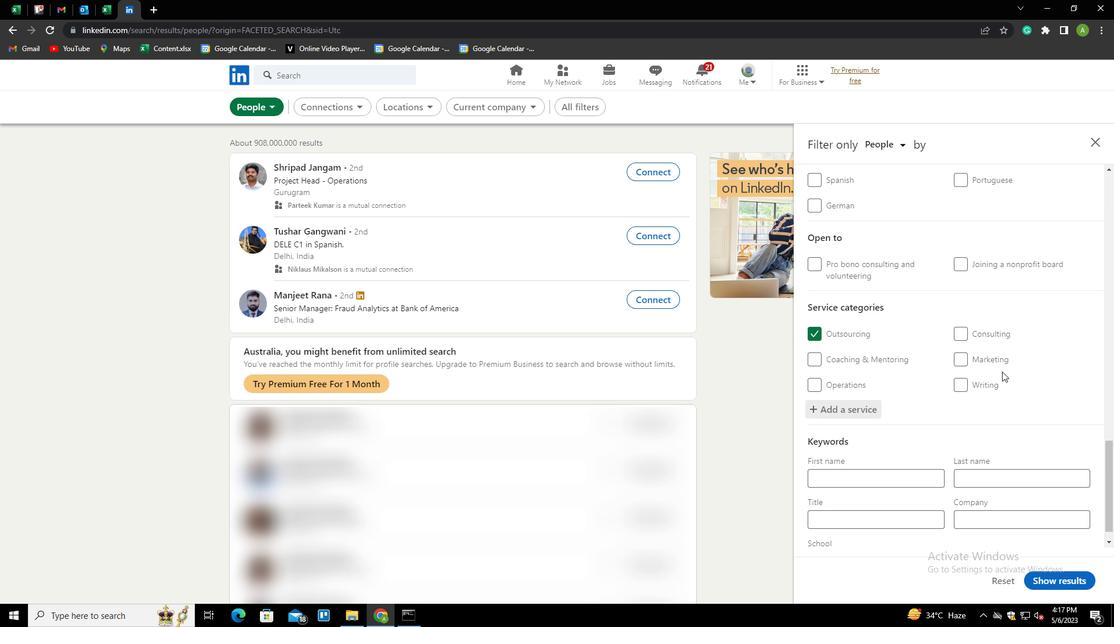 
Action: Mouse scrolled (1006, 368) with delta (0, 0)
Screenshot: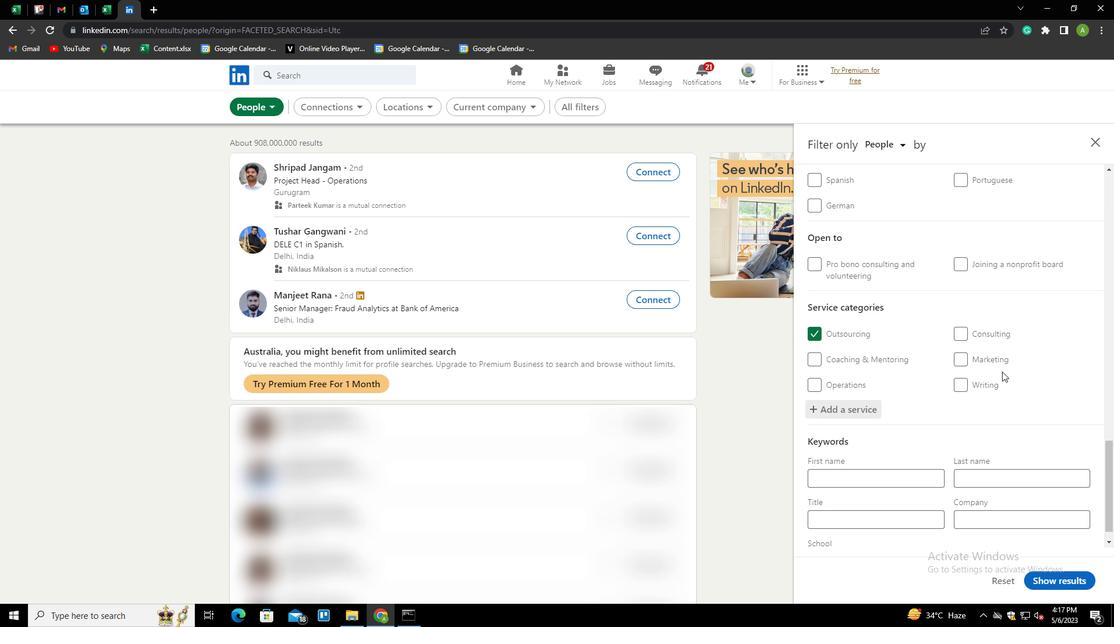 
Action: Mouse moved to (1007, 369)
Screenshot: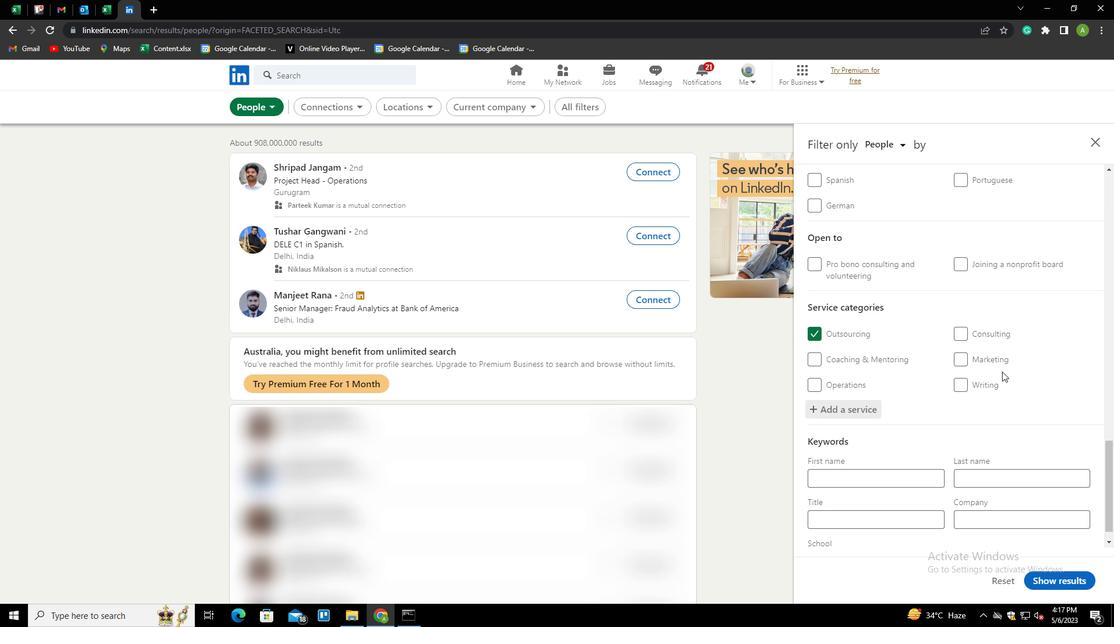 
Action: Mouse scrolled (1007, 368) with delta (0, 0)
Screenshot: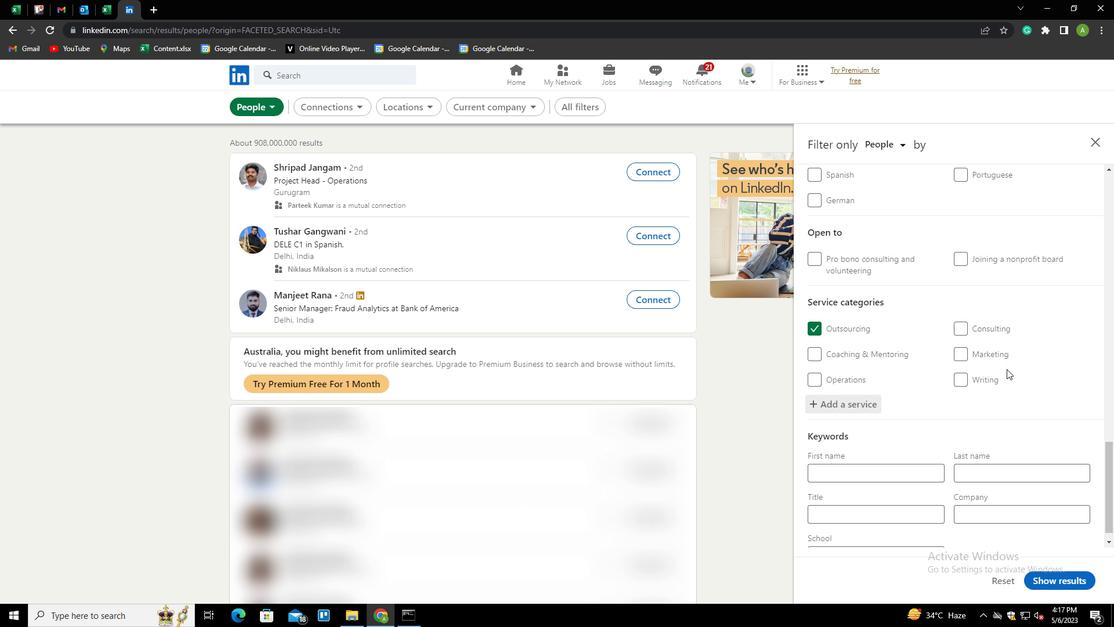 
Action: Mouse scrolled (1007, 368) with delta (0, 0)
Screenshot: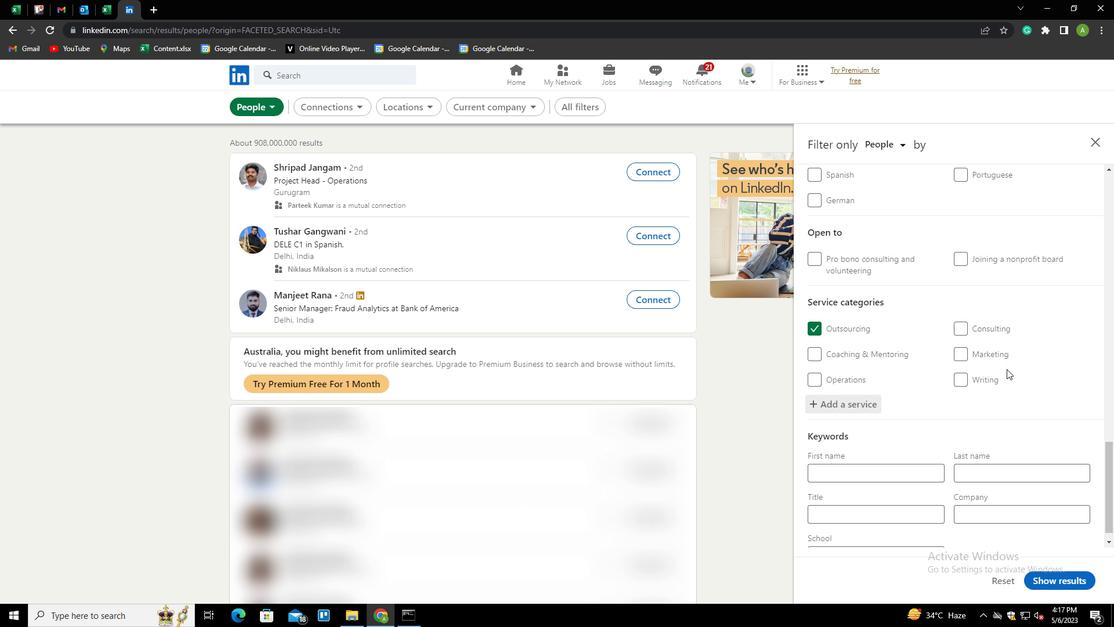 
Action: Mouse scrolled (1007, 368) with delta (0, 0)
Screenshot: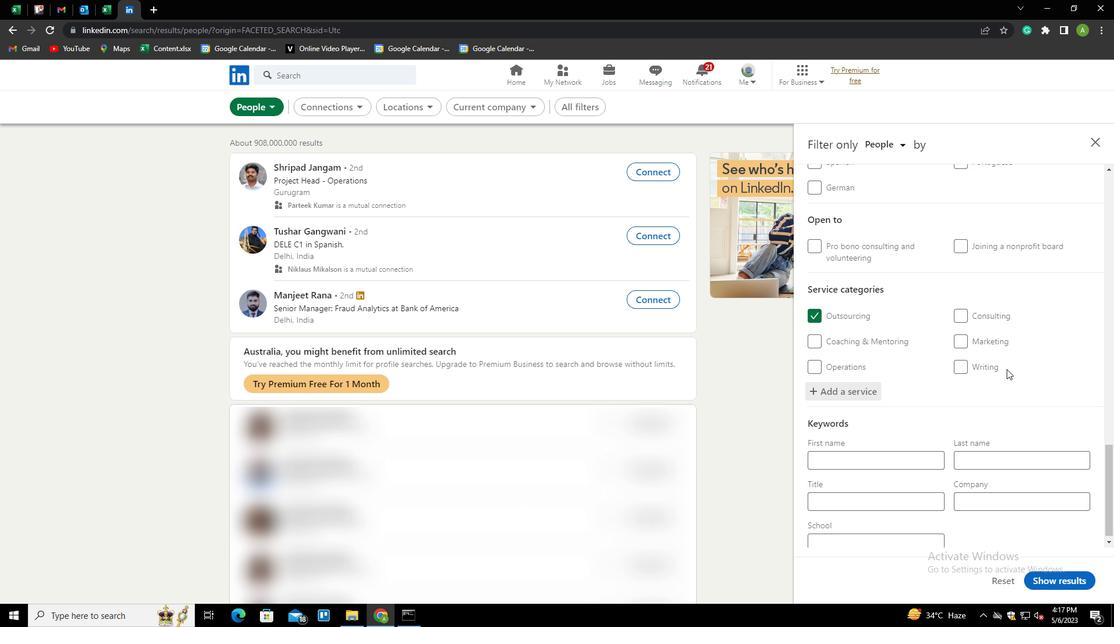 
Action: Mouse moved to (1007, 368)
Screenshot: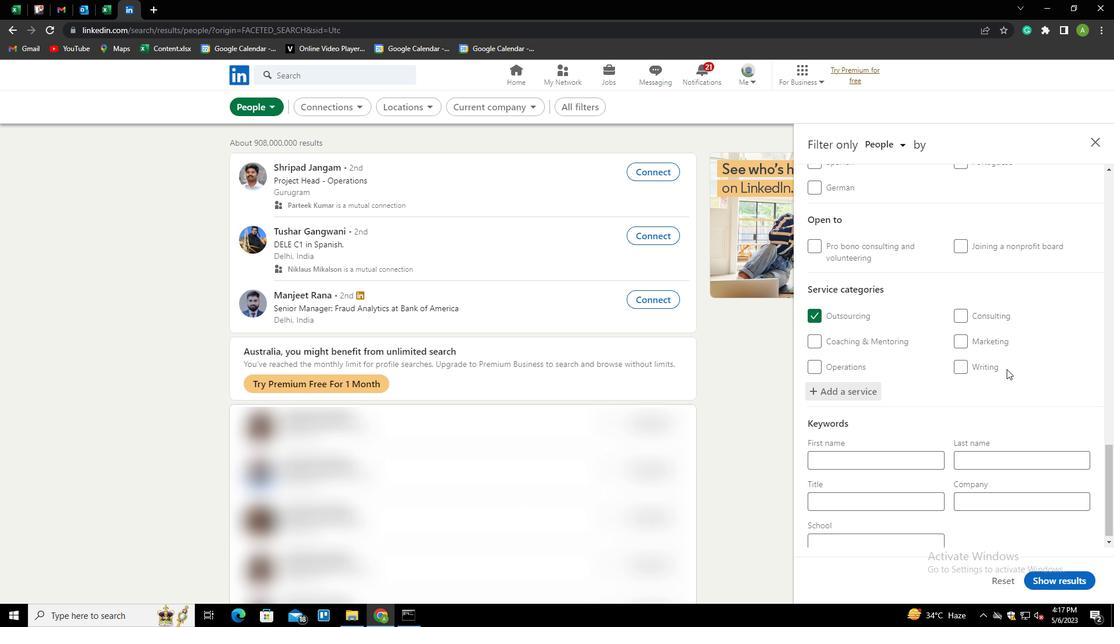 
Action: Mouse scrolled (1007, 368) with delta (0, 0)
Screenshot: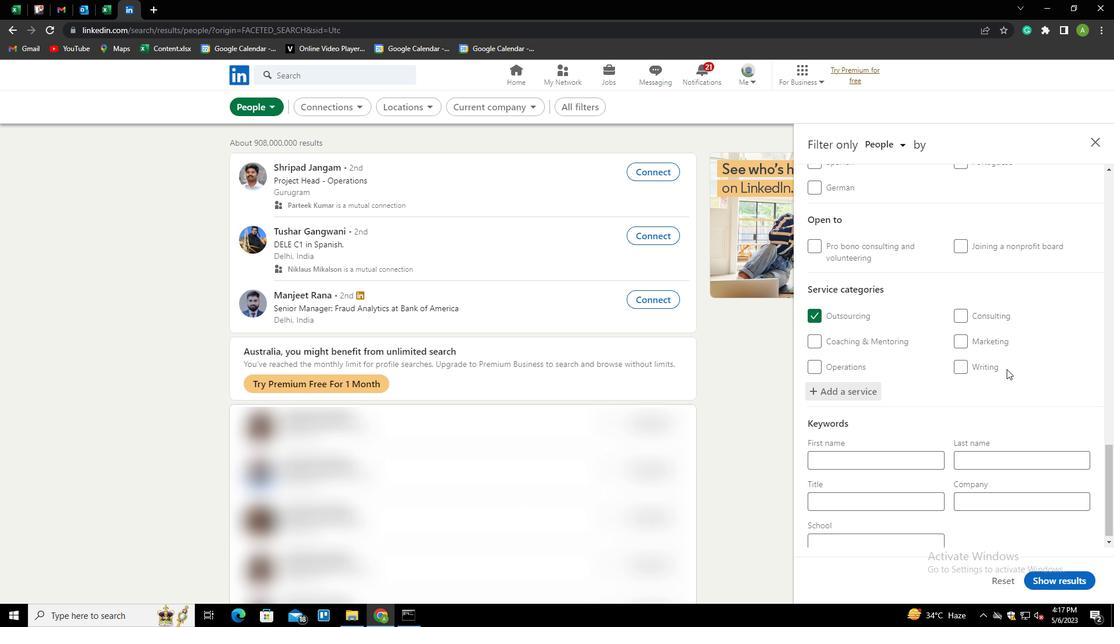 
Action: Mouse moved to (890, 495)
Screenshot: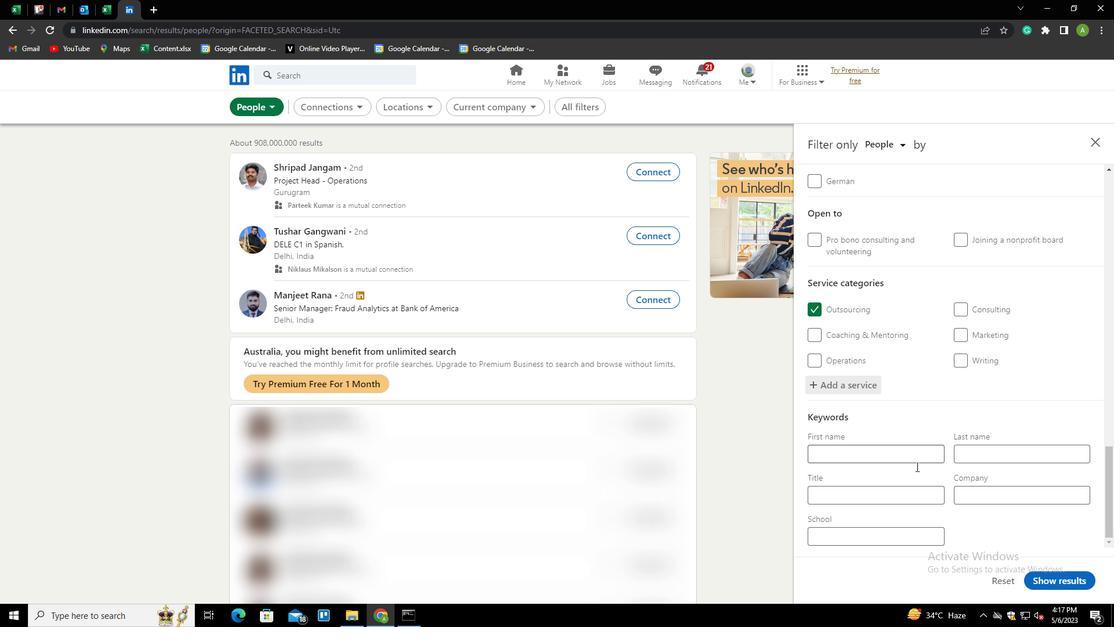 
Action: Mouse pressed left at (890, 495)
Screenshot: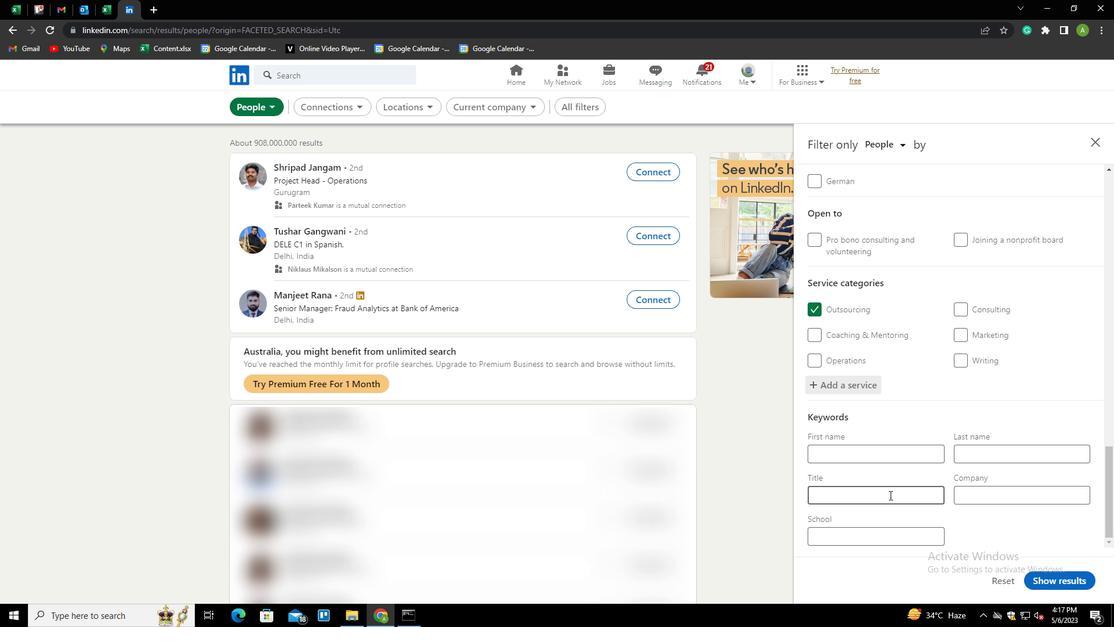 
Action: Key pressed <Key.shift>C
Screenshot: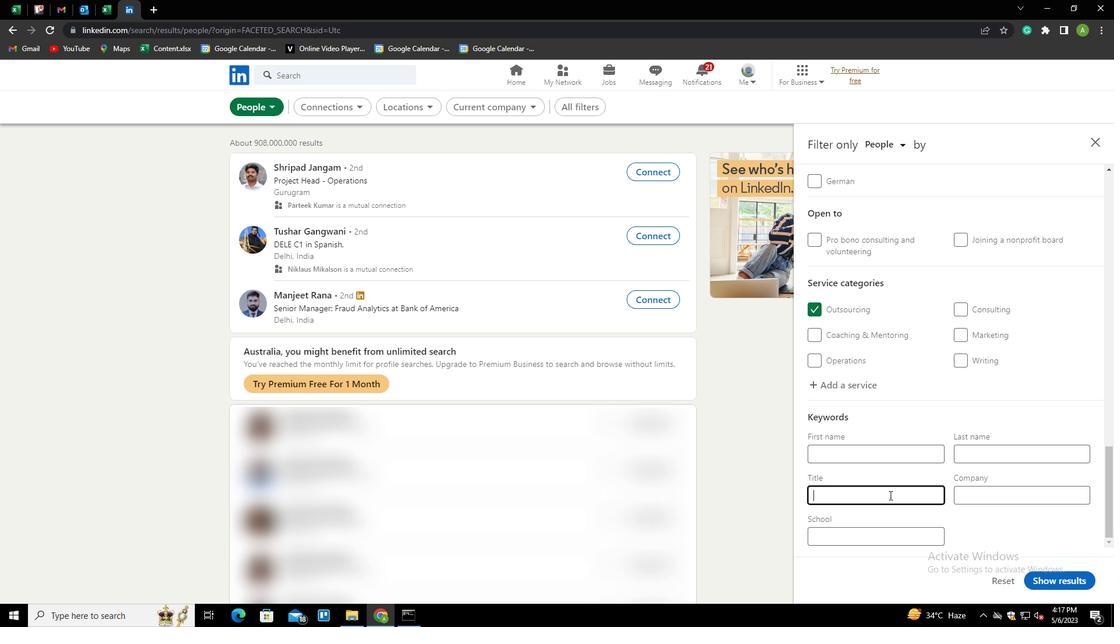 
Action: Mouse moved to (889, 477)
Screenshot: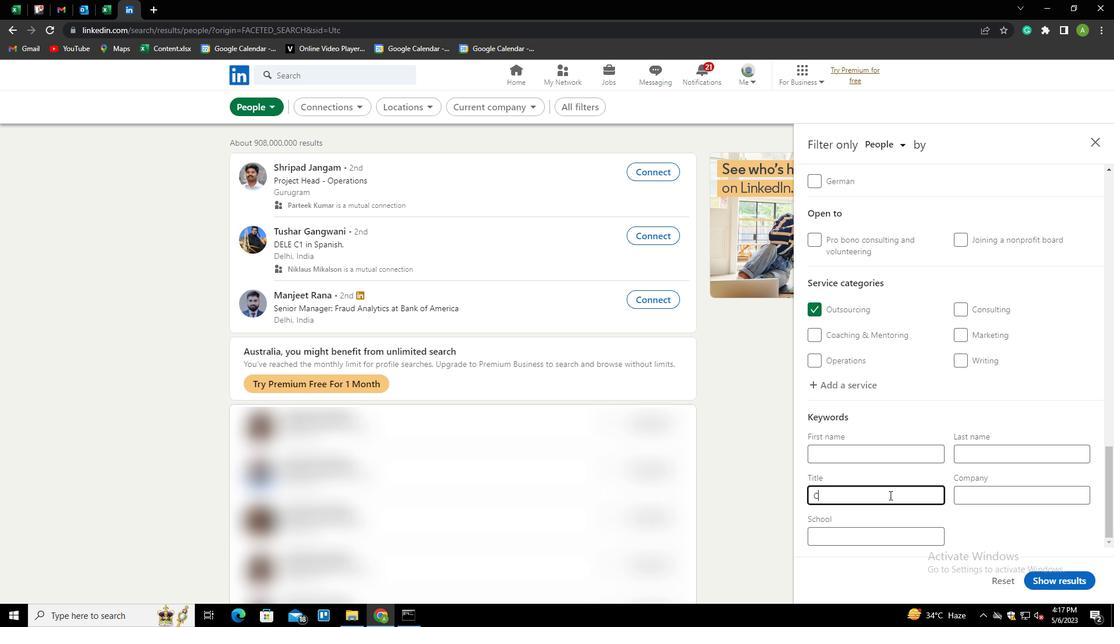 
Action: Key pressed <Key.backspace><Key.shift>VICE<Key.space><Key.shift>PRESIDENT<Key.space><Key.shift>OF<Key.space><Key.shift><Key.backspace><Key.backspace>F<Key.space><Key.shift>OPETAT<Key.backspace><Key.backspace><Key.backspace>RATIONS
Screenshot: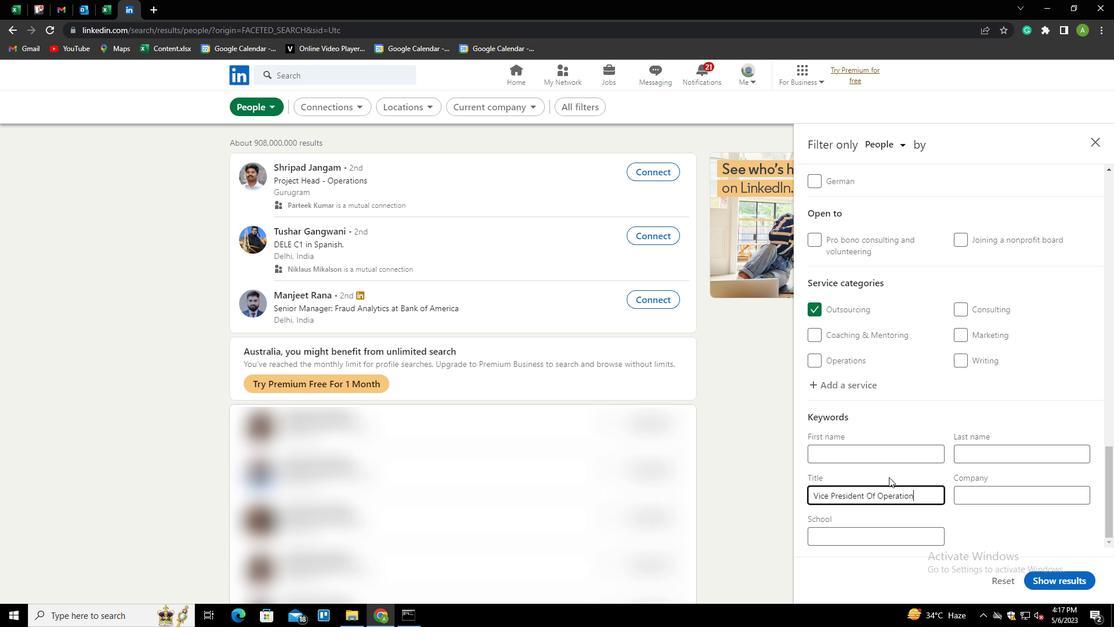 
Action: Mouse moved to (1048, 529)
Screenshot: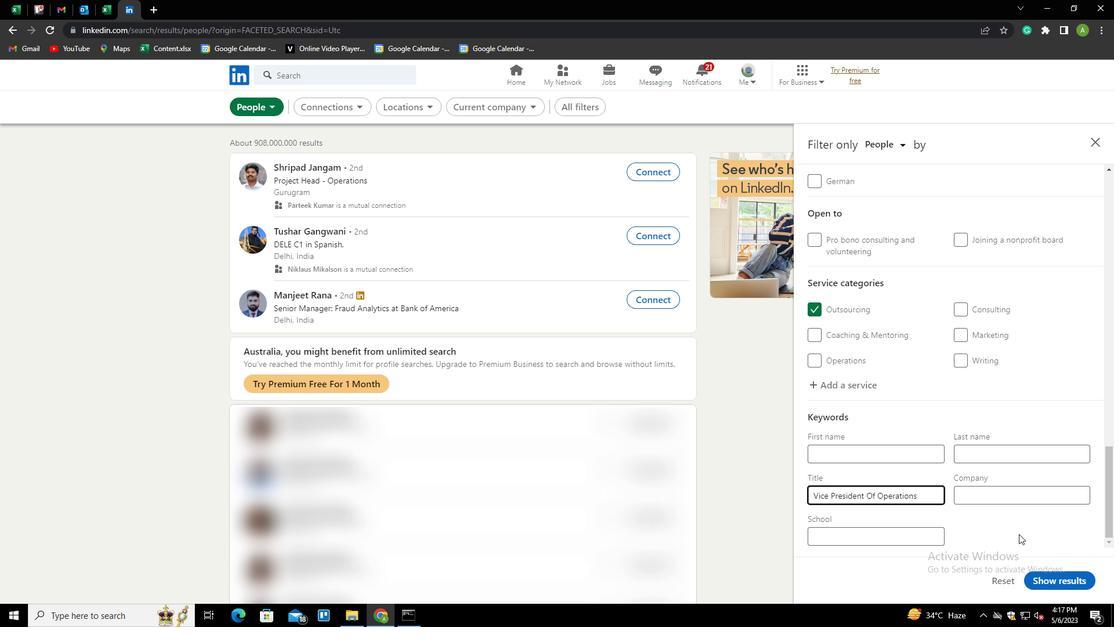 
Action: Mouse pressed left at (1048, 529)
Screenshot: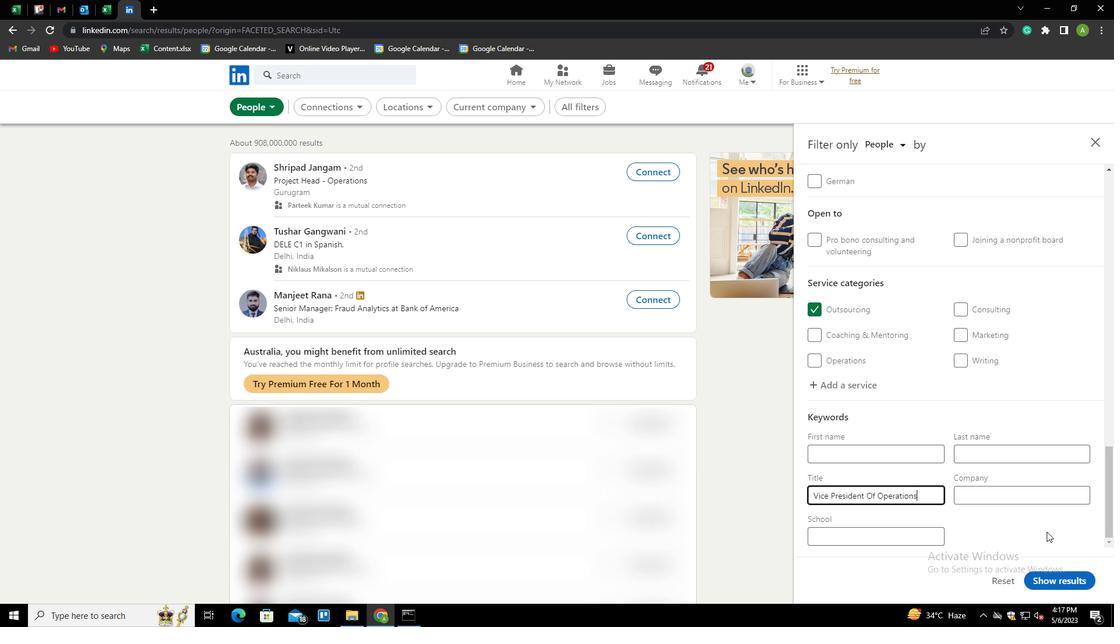 
Action: Mouse moved to (1057, 580)
Screenshot: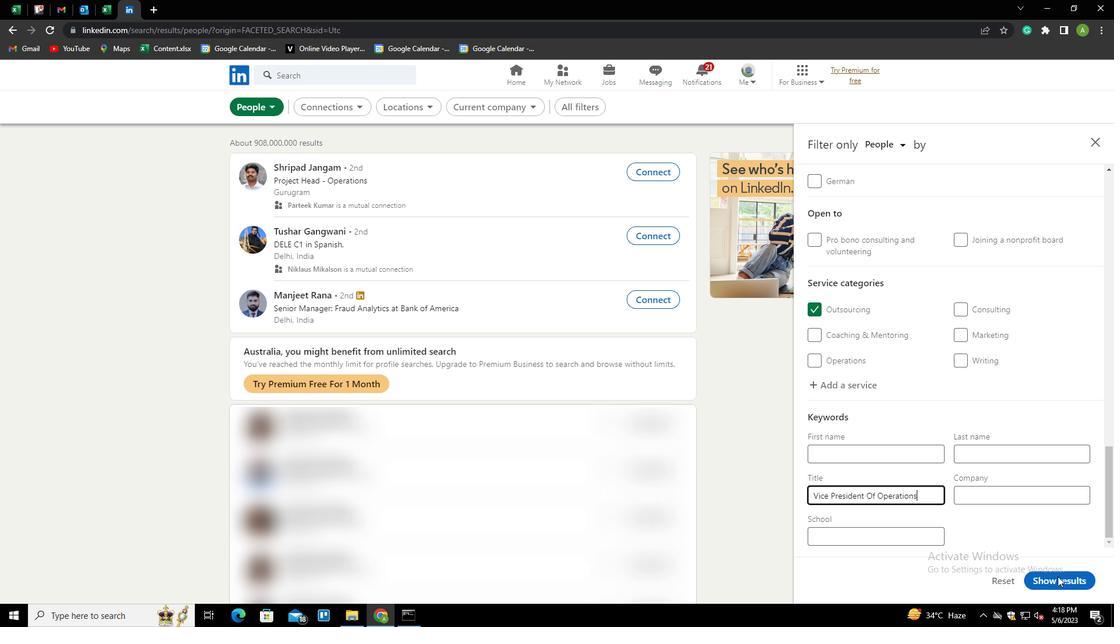 
Action: Mouse pressed left at (1057, 580)
Screenshot: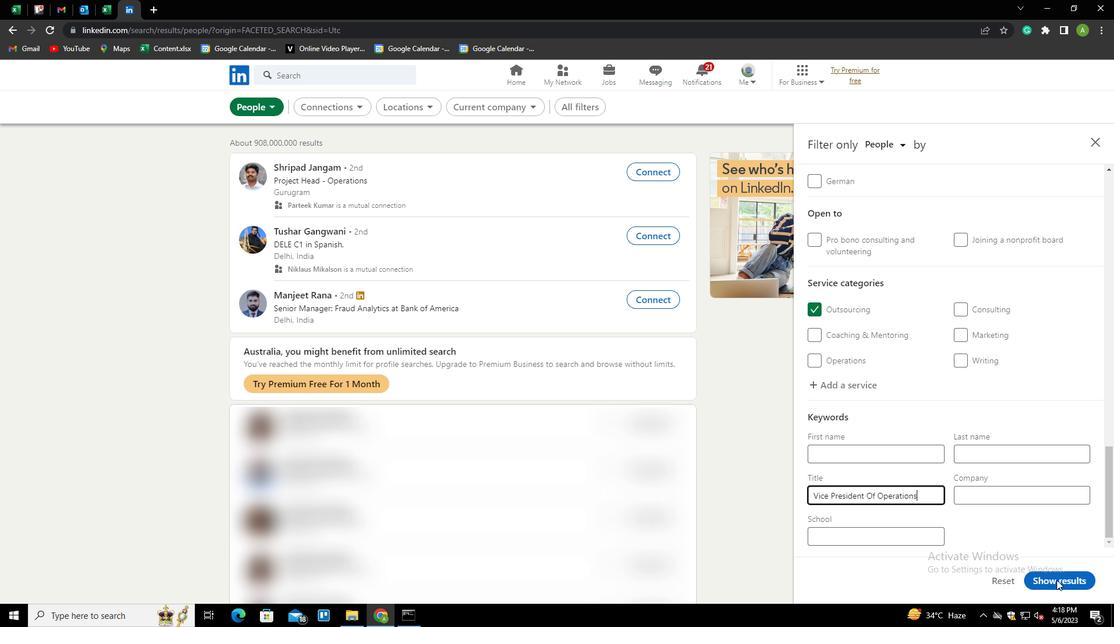 
Action: Mouse moved to (1027, 407)
Screenshot: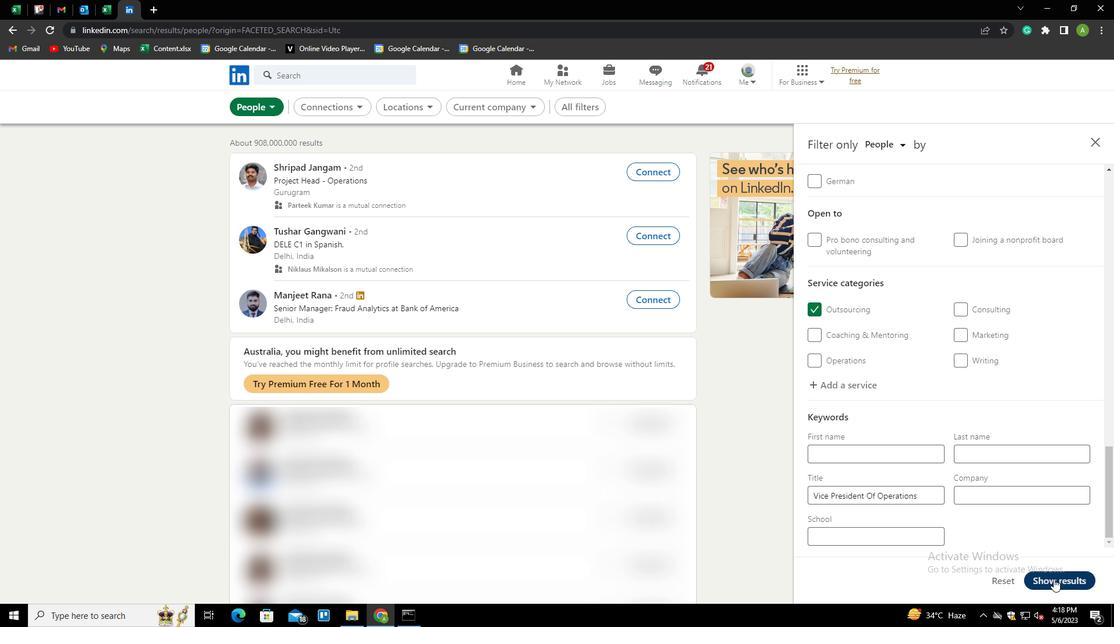 
